 Task: For heading  Tahoma with underline.  font size for heading20,  'Change the font style of data to'Arial.  and font size to 12,  Change the alignment of both headline & data to Align left.  In the sheet  Attendance Sheet for Weekly Follow-upbook
Action: Mouse moved to (57, 122)
Screenshot: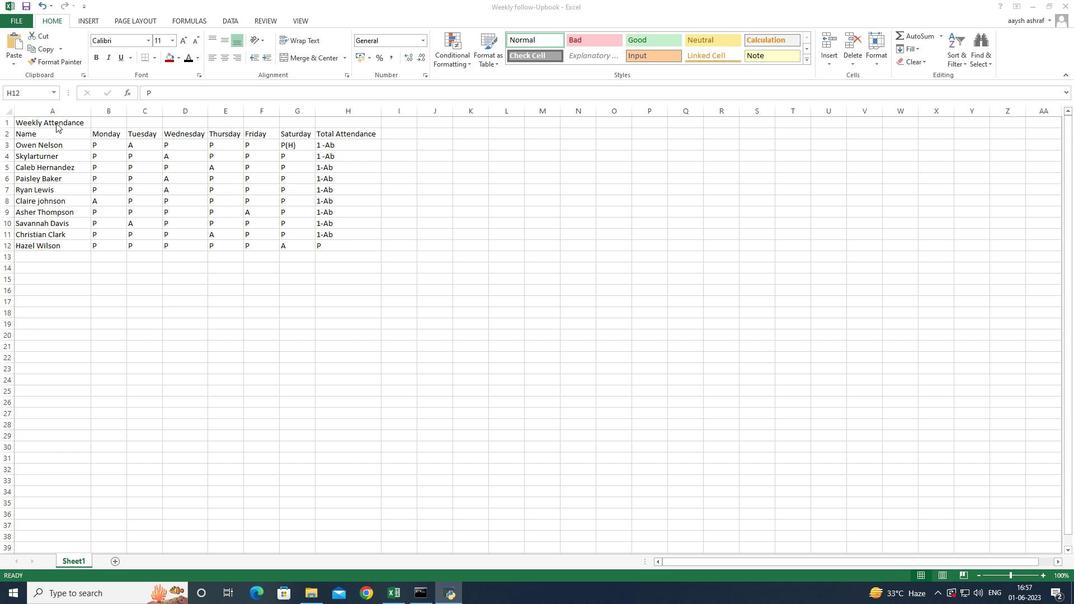 
Action: Mouse pressed left at (57, 122)
Screenshot: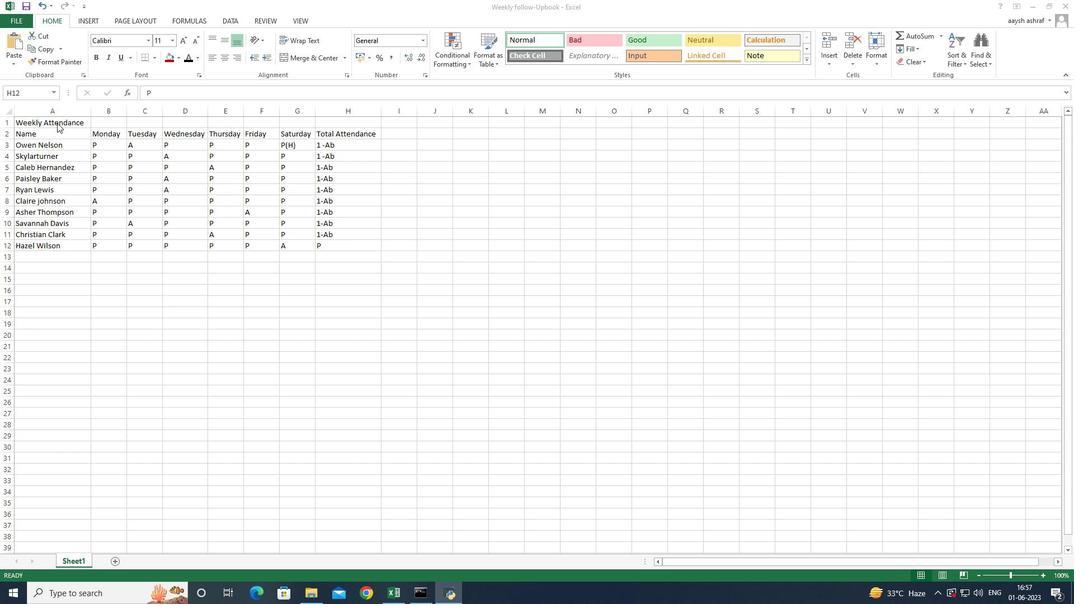 
Action: Mouse moved to (59, 121)
Screenshot: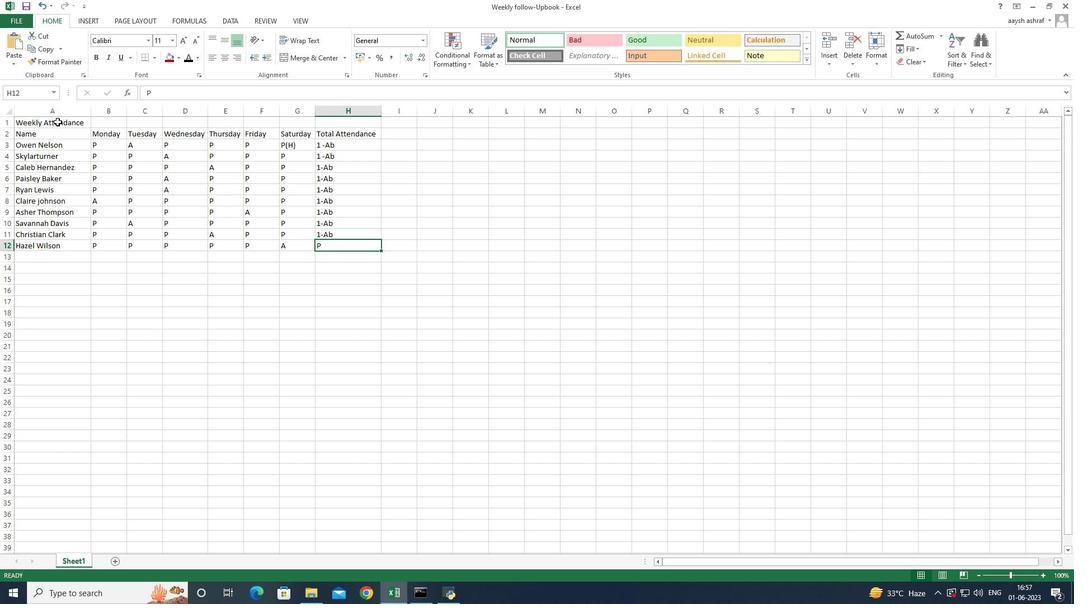 
Action: Mouse pressed left at (59, 121)
Screenshot: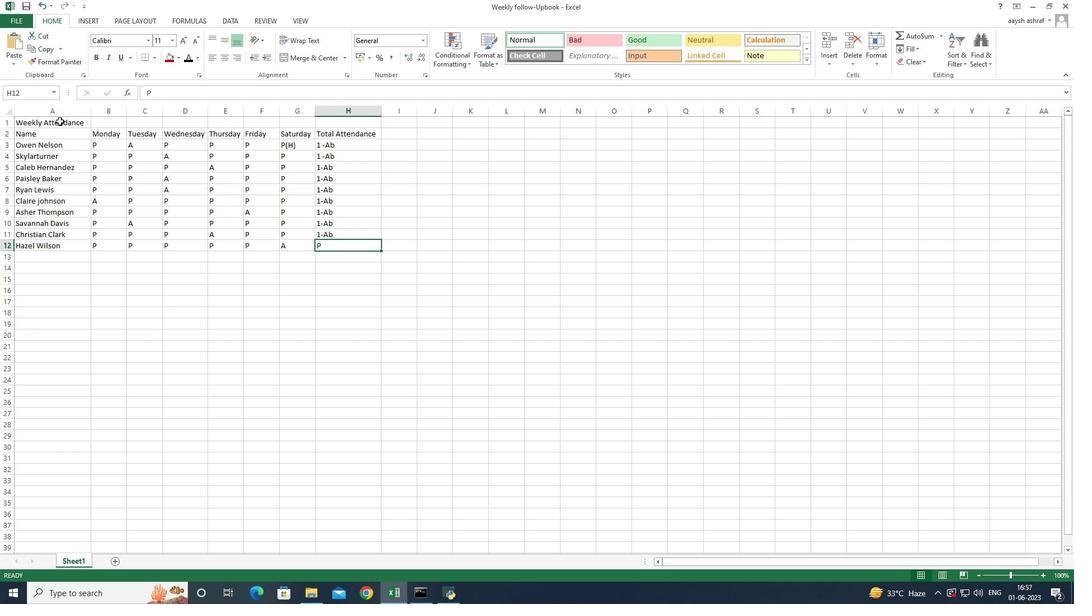 
Action: Mouse moved to (3, 109)
Screenshot: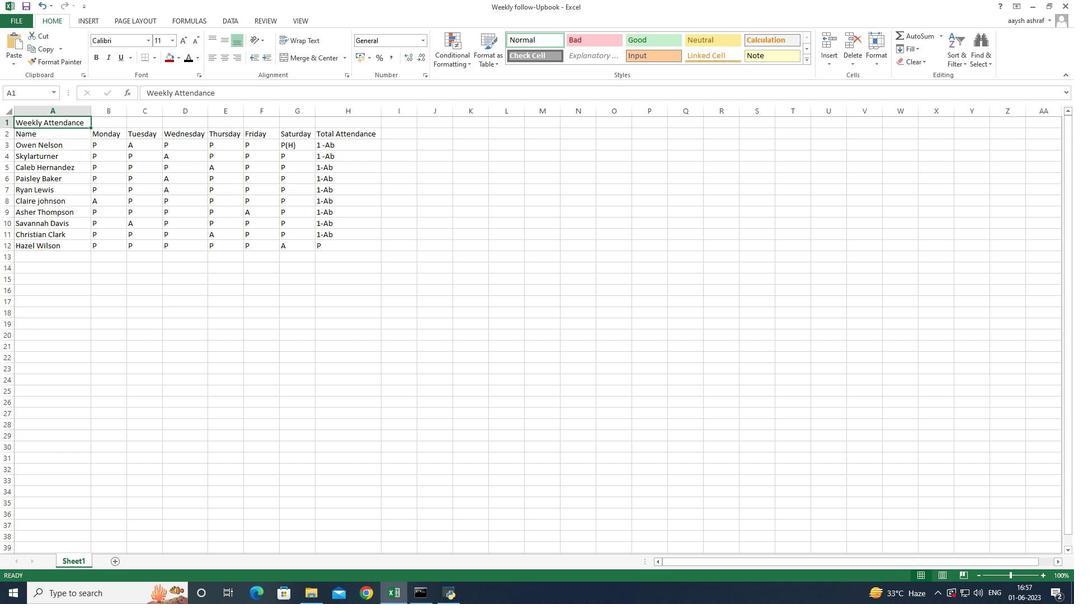 
Action: Key pressed <Key.shift_r><Key.right><Key.right><Key.right><Key.right><Key.right><Key.right><Key.right>
Screenshot: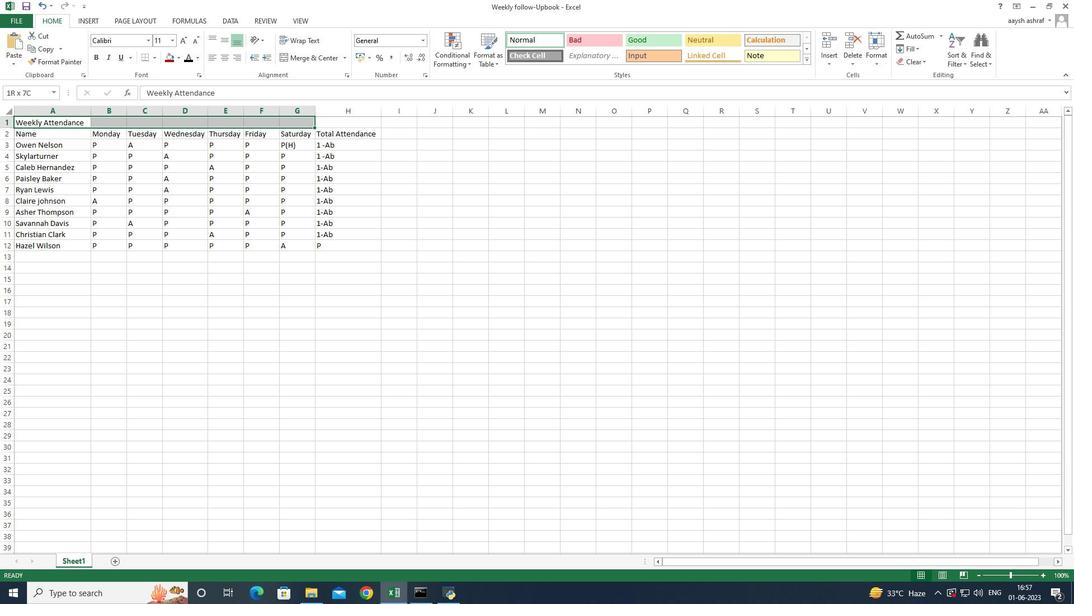 
Action: Mouse moved to (303, 57)
Screenshot: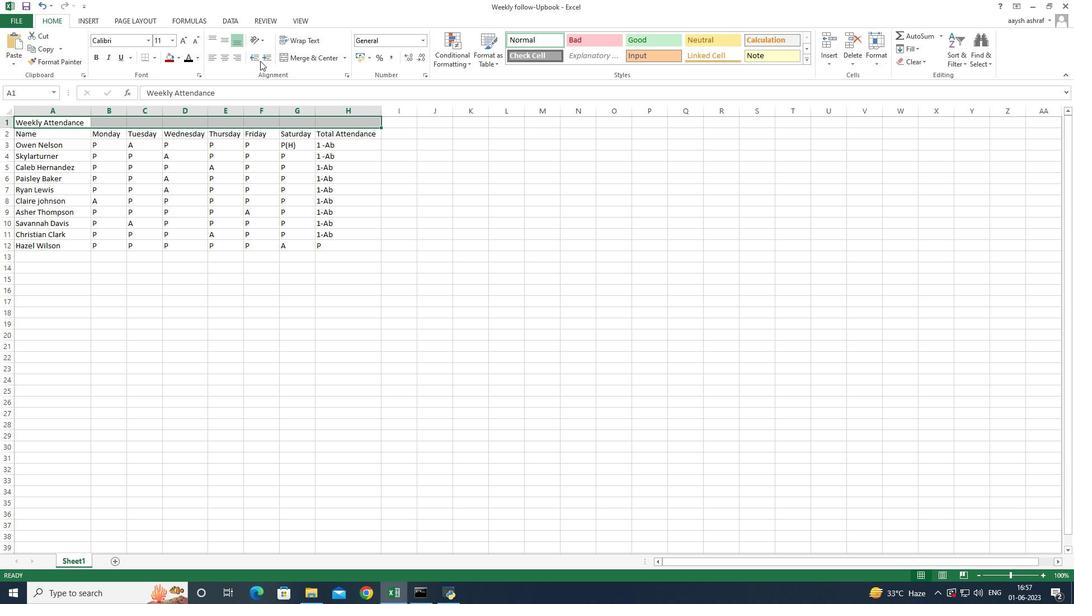
Action: Mouse pressed left at (303, 57)
Screenshot: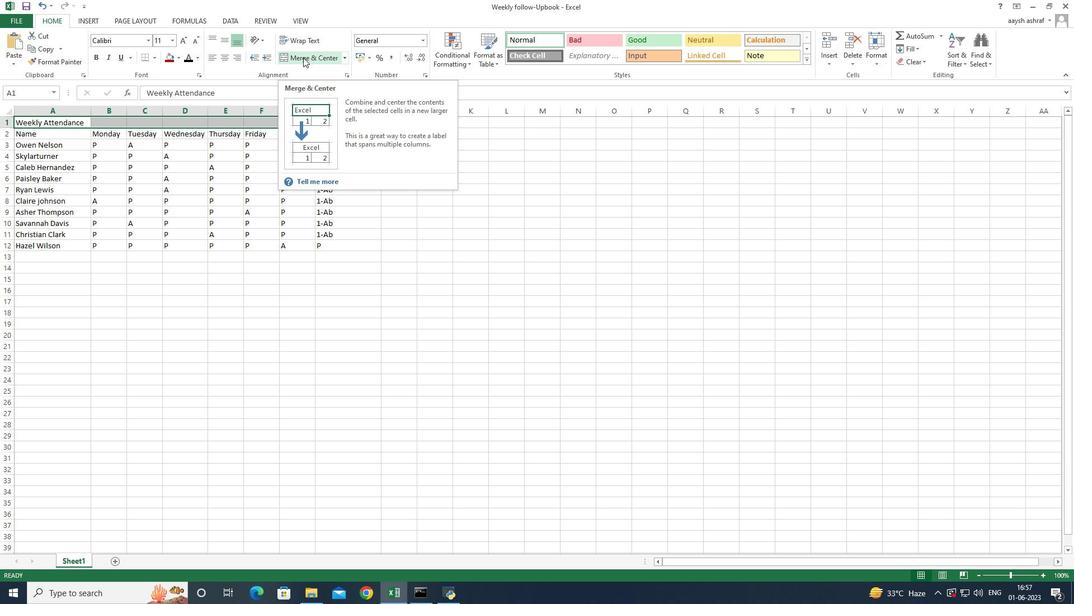 
Action: Mouse moved to (148, 39)
Screenshot: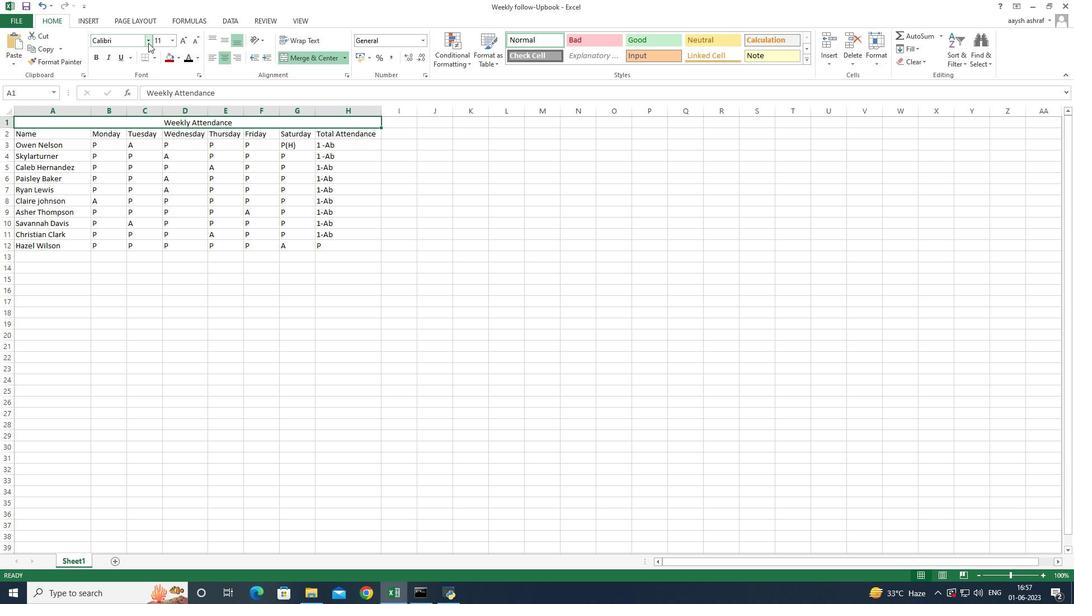 
Action: Mouse pressed left at (148, 39)
Screenshot: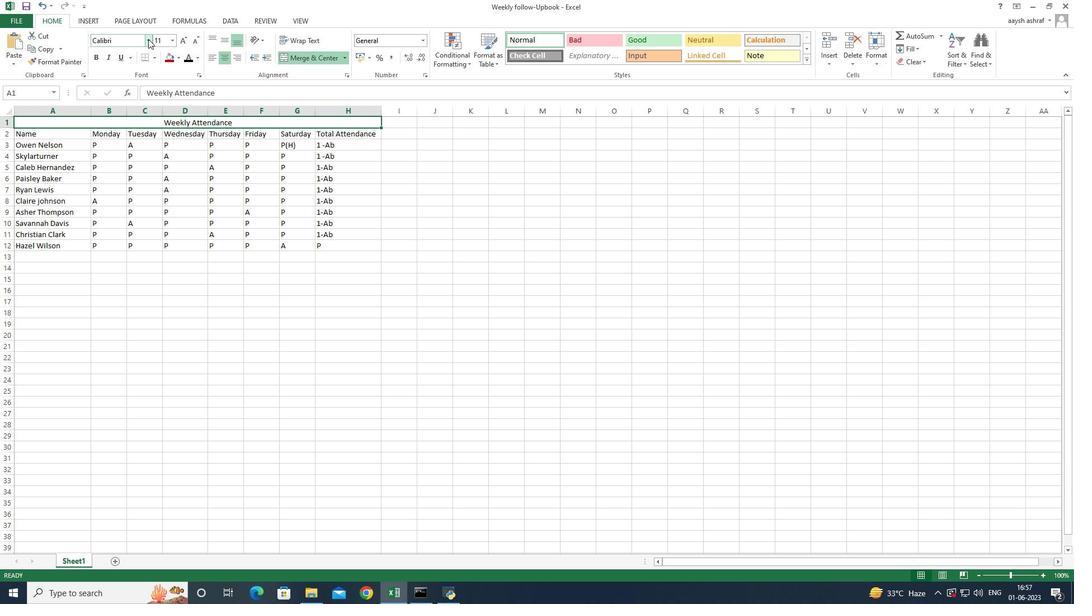 
Action: Mouse moved to (162, 370)
Screenshot: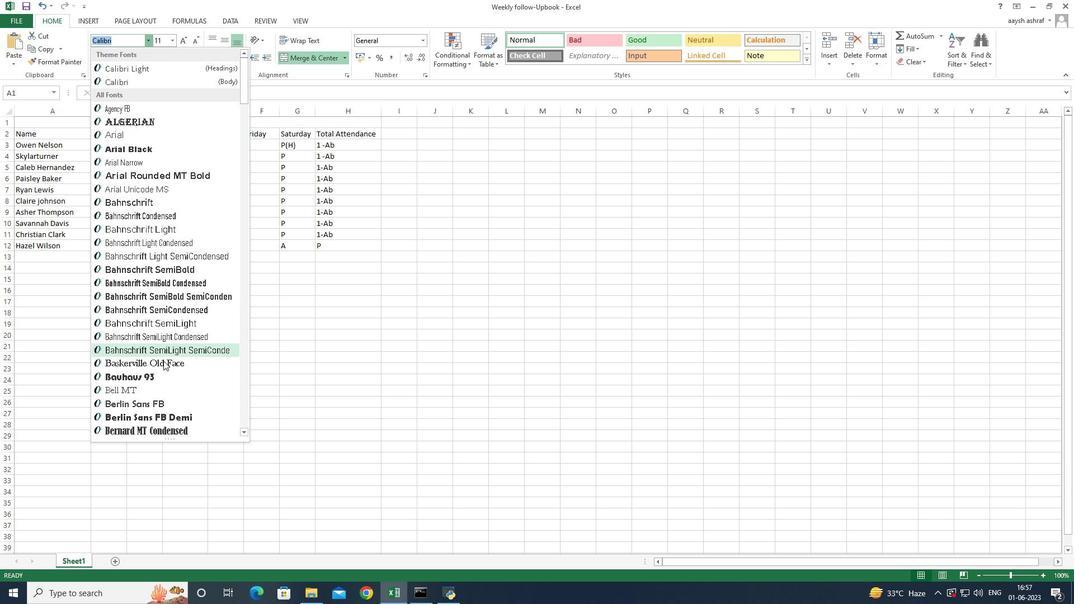 
Action: Mouse scrolled (162, 369) with delta (0, 0)
Screenshot: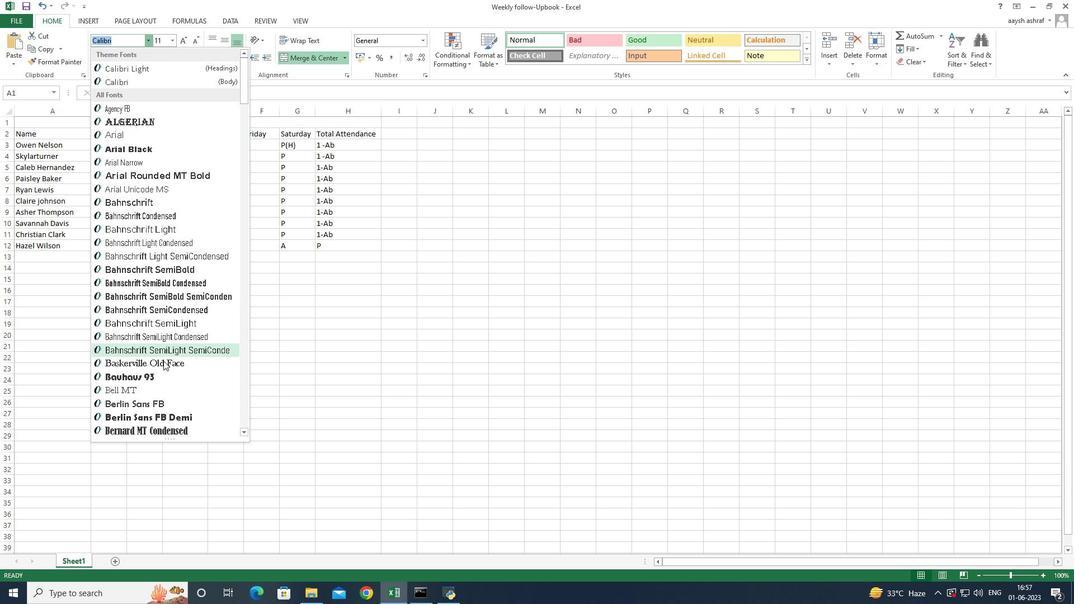 
Action: Mouse moved to (162, 373)
Screenshot: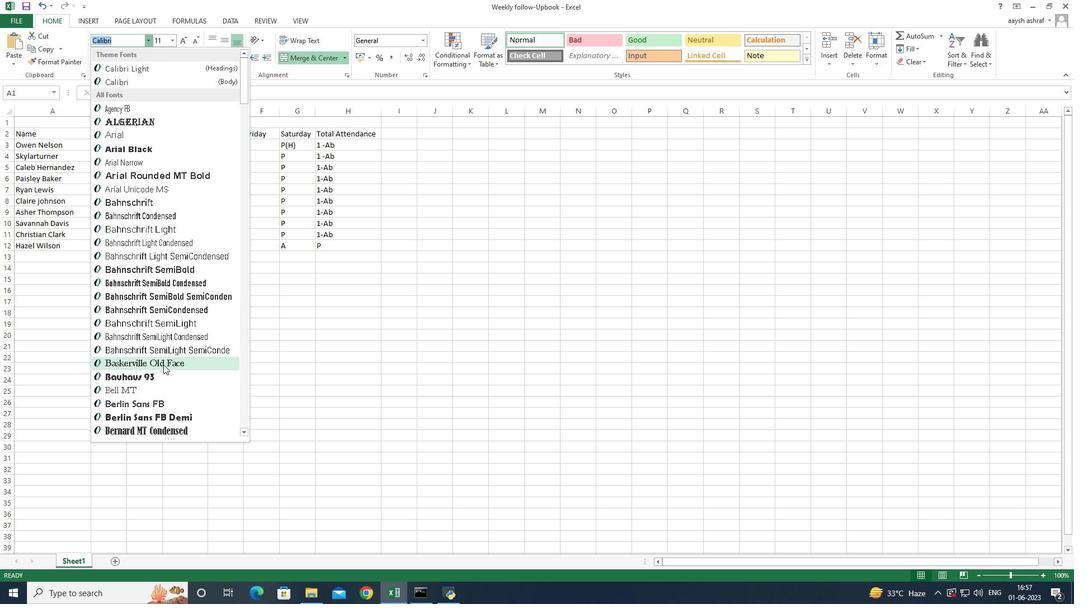 
Action: Mouse scrolled (162, 373) with delta (0, 0)
Screenshot: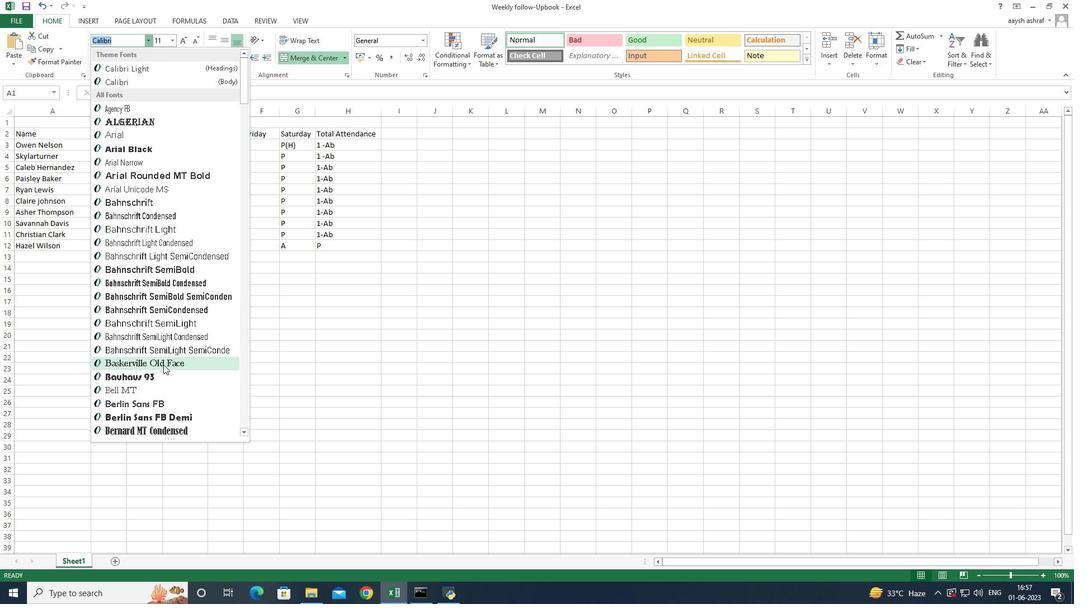 
Action: Mouse scrolled (162, 373) with delta (0, 0)
Screenshot: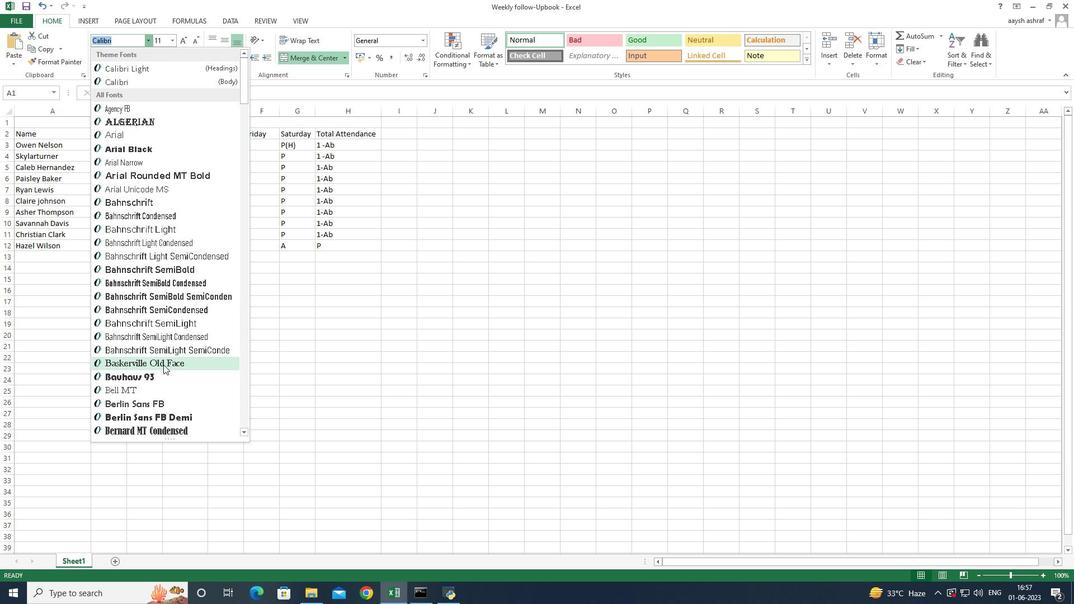 
Action: Mouse moved to (154, 362)
Screenshot: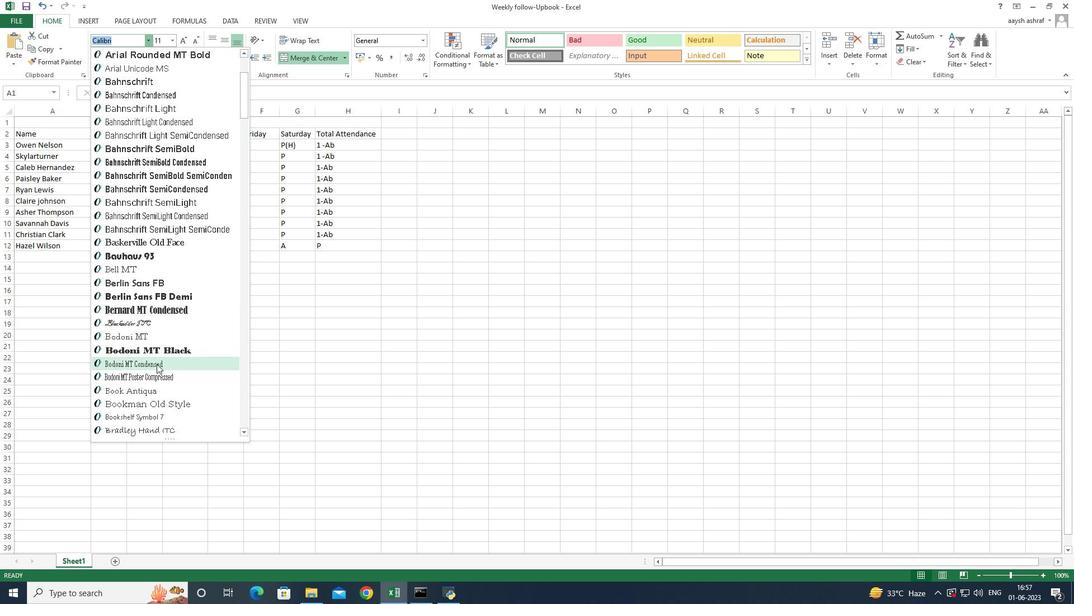 
Action: Mouse scrolled (154, 361) with delta (0, 0)
Screenshot: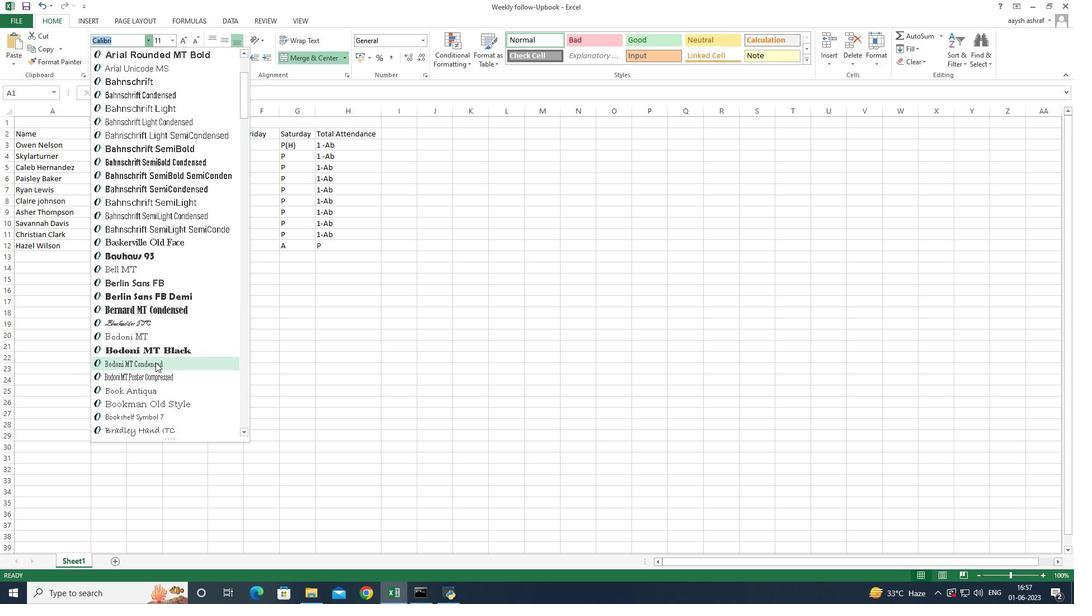 
Action: Mouse scrolled (154, 361) with delta (0, 0)
Screenshot: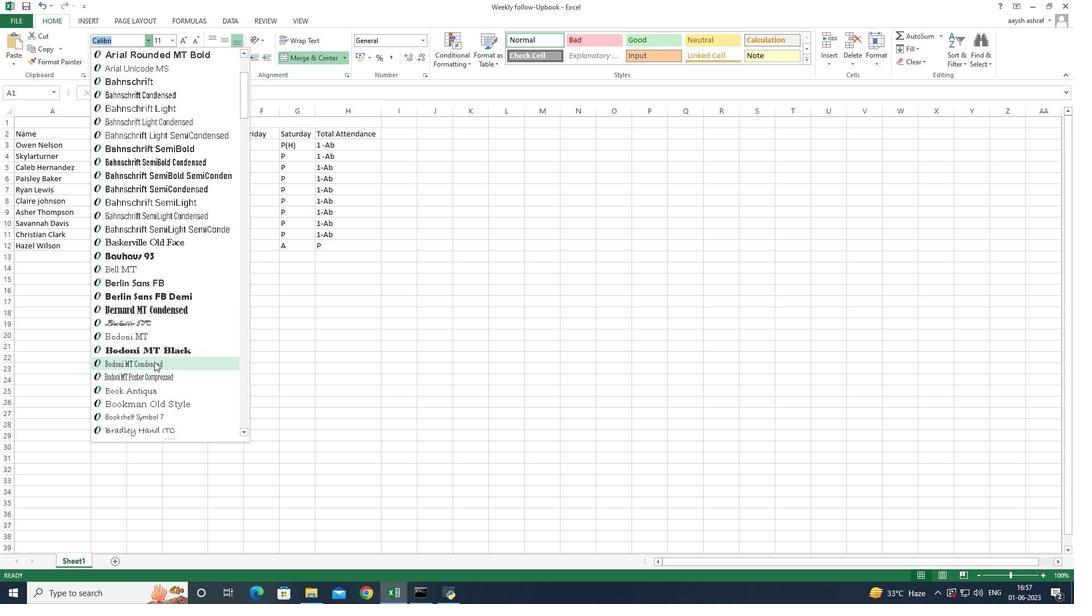 
Action: Mouse scrolled (154, 361) with delta (0, 0)
Screenshot: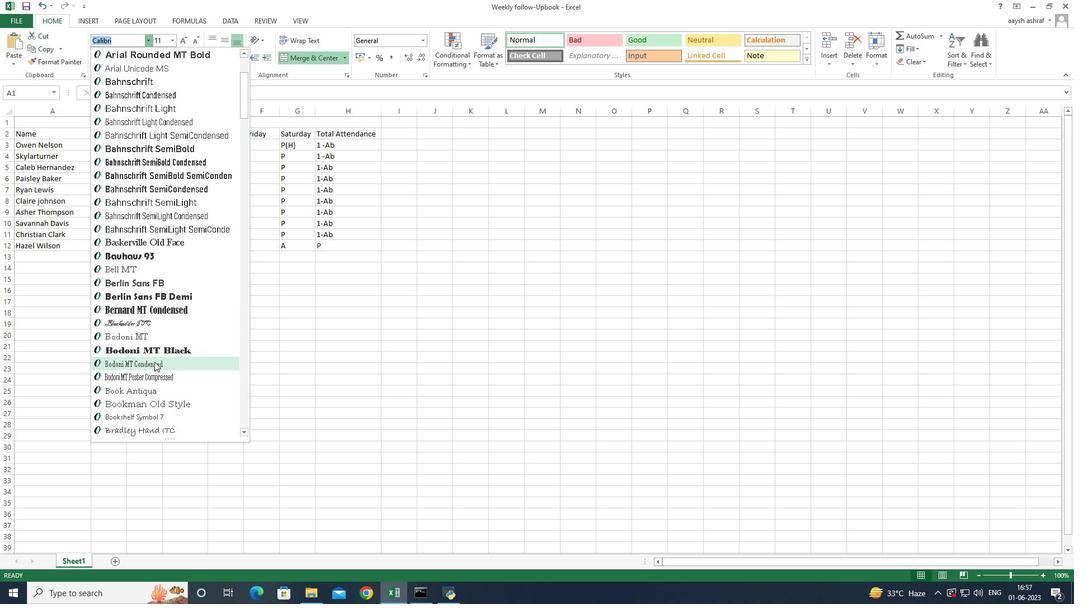 
Action: Mouse scrolled (154, 361) with delta (0, 0)
Screenshot: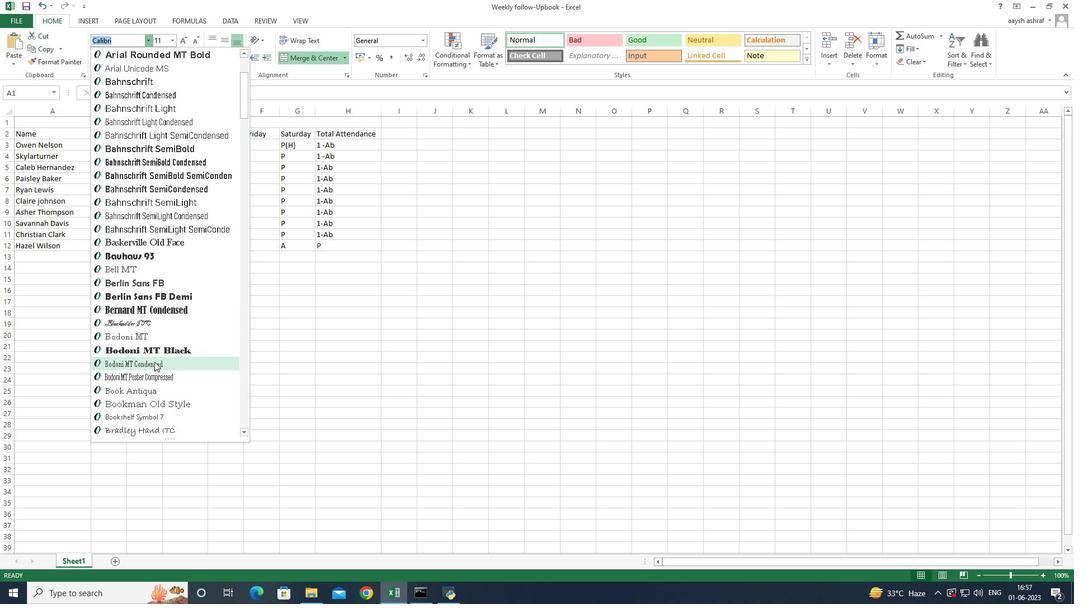 
Action: Mouse scrolled (154, 361) with delta (0, 0)
Screenshot: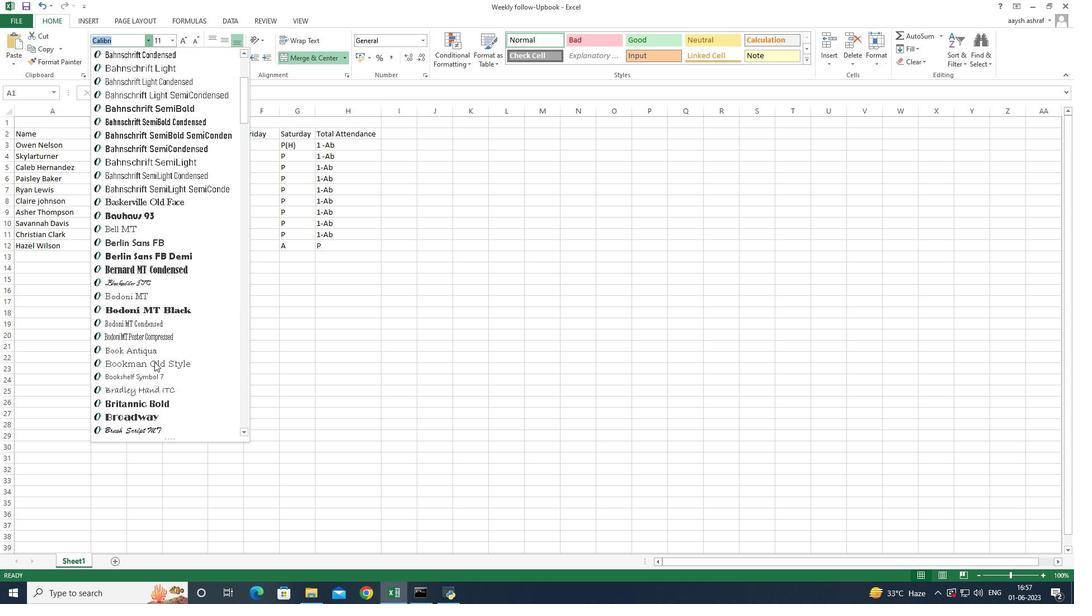 
Action: Mouse scrolled (154, 361) with delta (0, 0)
Screenshot: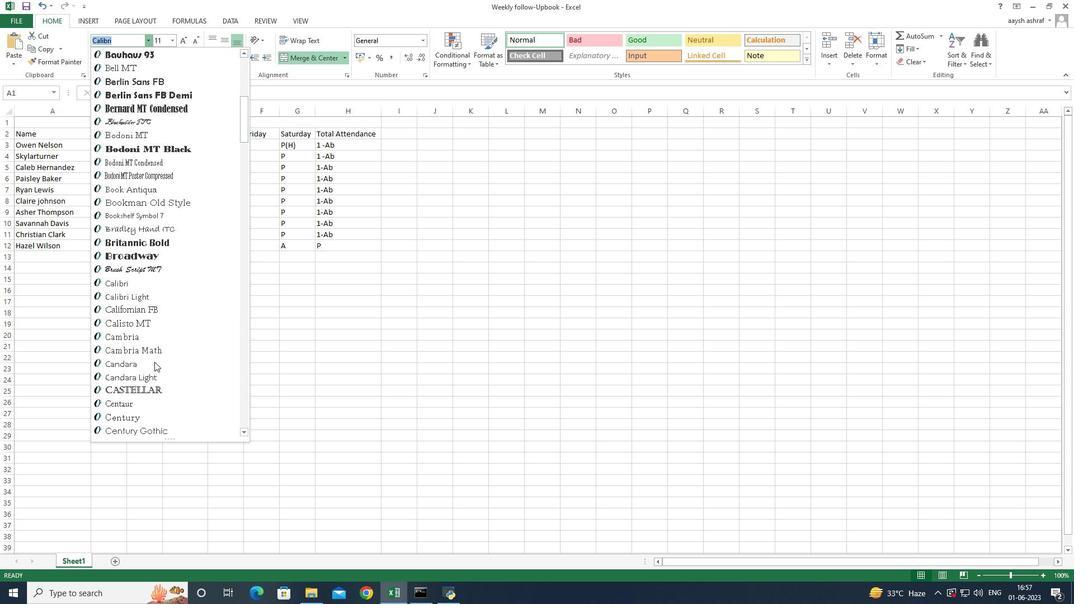 
Action: Mouse scrolled (154, 361) with delta (0, 0)
Screenshot: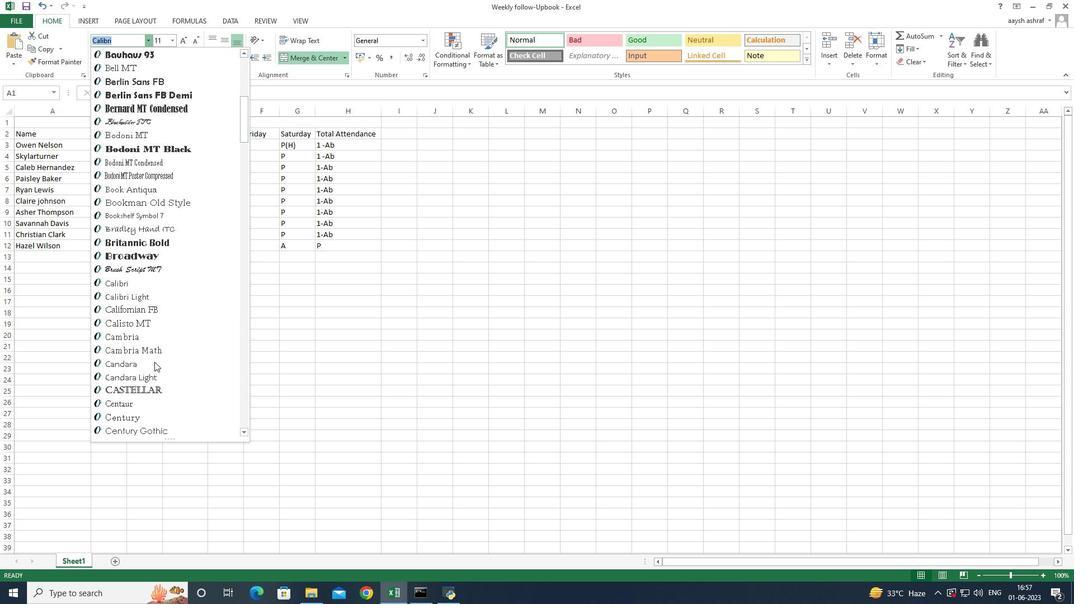 
Action: Mouse scrolled (154, 361) with delta (0, 0)
Screenshot: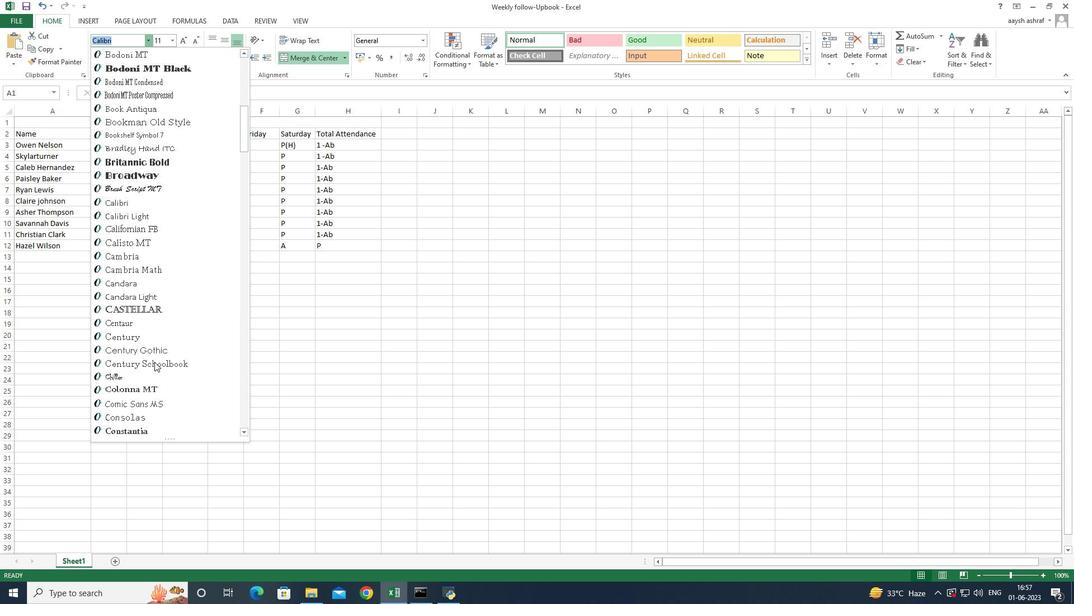 
Action: Mouse scrolled (154, 361) with delta (0, 0)
Screenshot: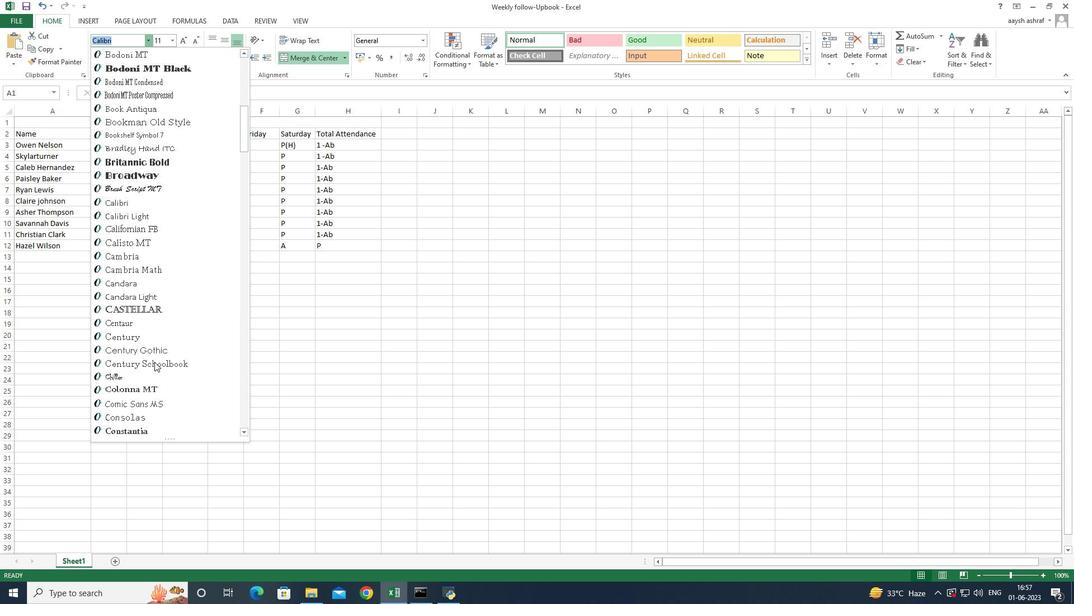 
Action: Mouse scrolled (154, 361) with delta (0, 0)
Screenshot: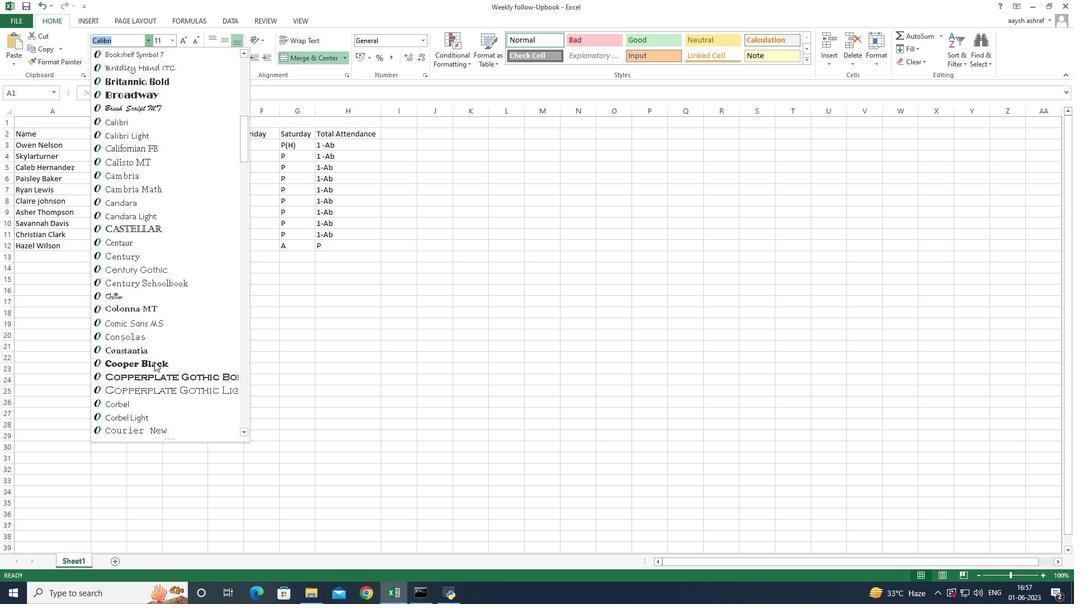 
Action: Mouse scrolled (154, 361) with delta (0, 0)
Screenshot: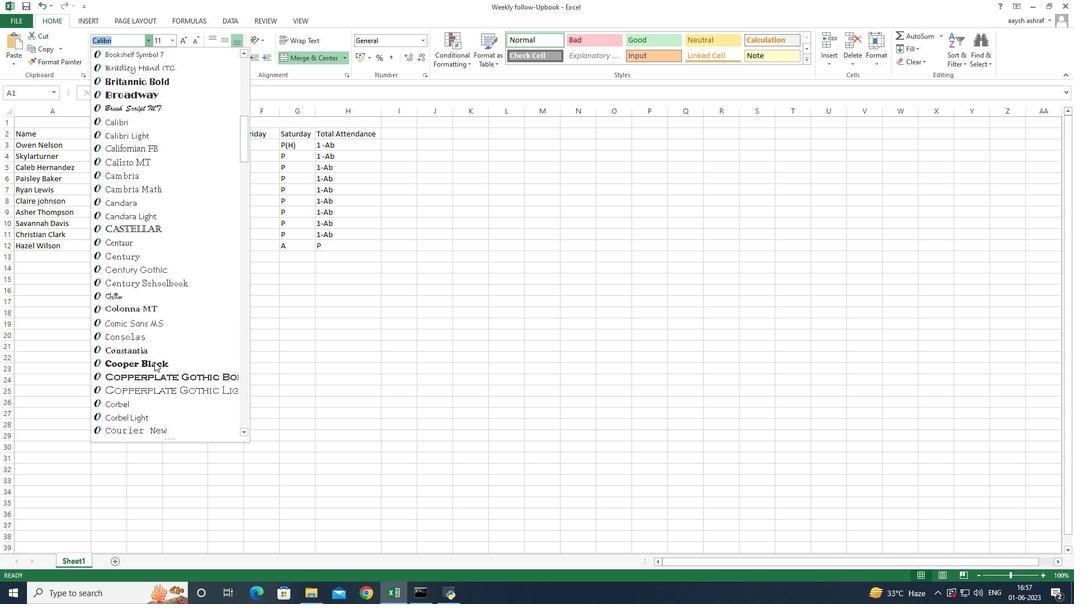 
Action: Mouse moved to (158, 351)
Screenshot: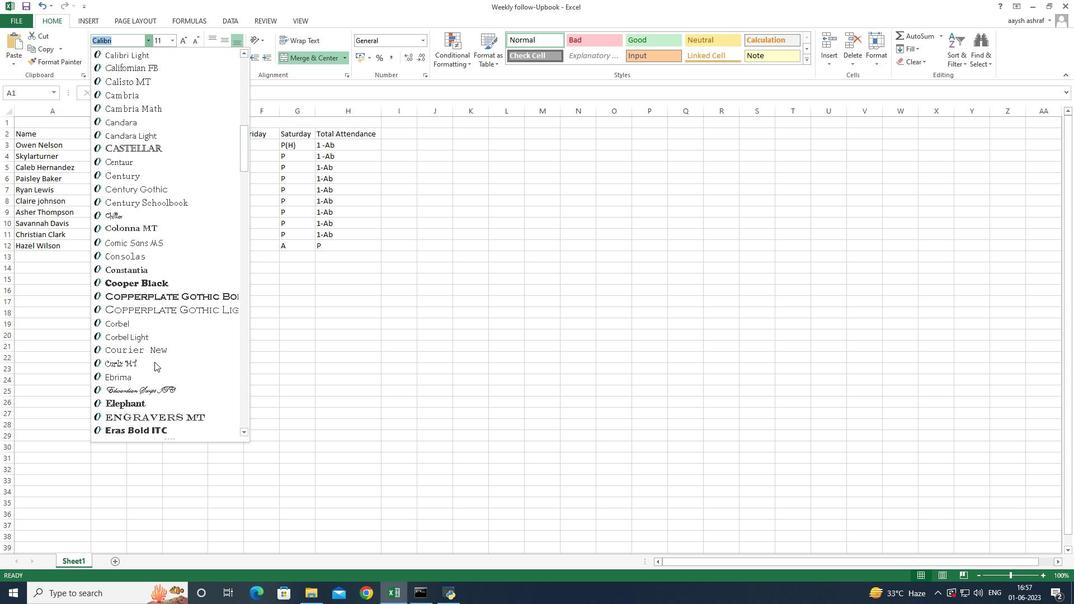 
Action: Mouse scrolled (158, 351) with delta (0, 0)
Screenshot: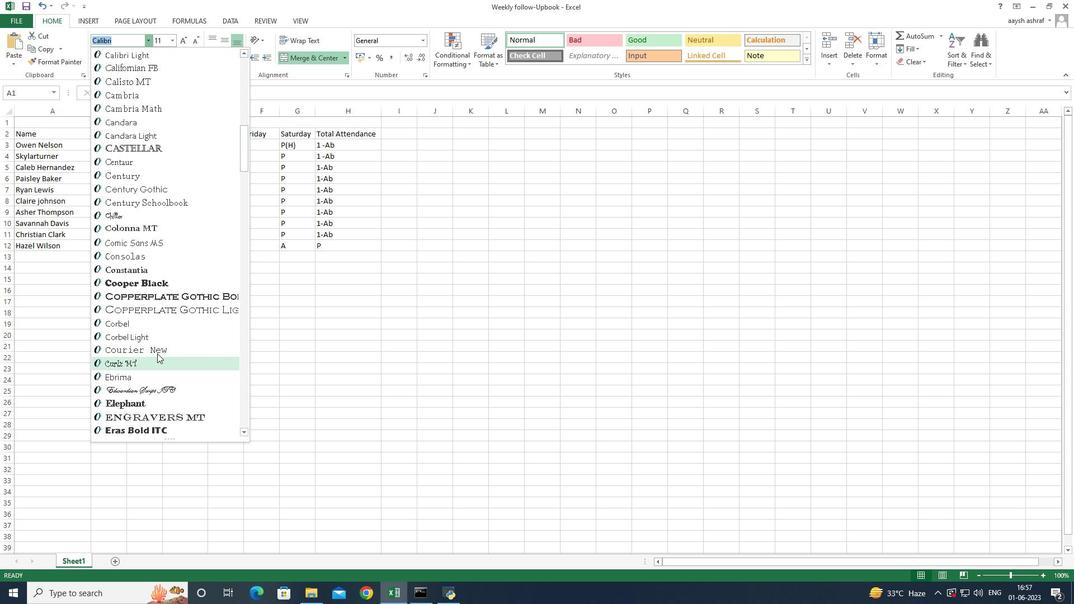 
Action: Mouse scrolled (158, 351) with delta (0, 0)
Screenshot: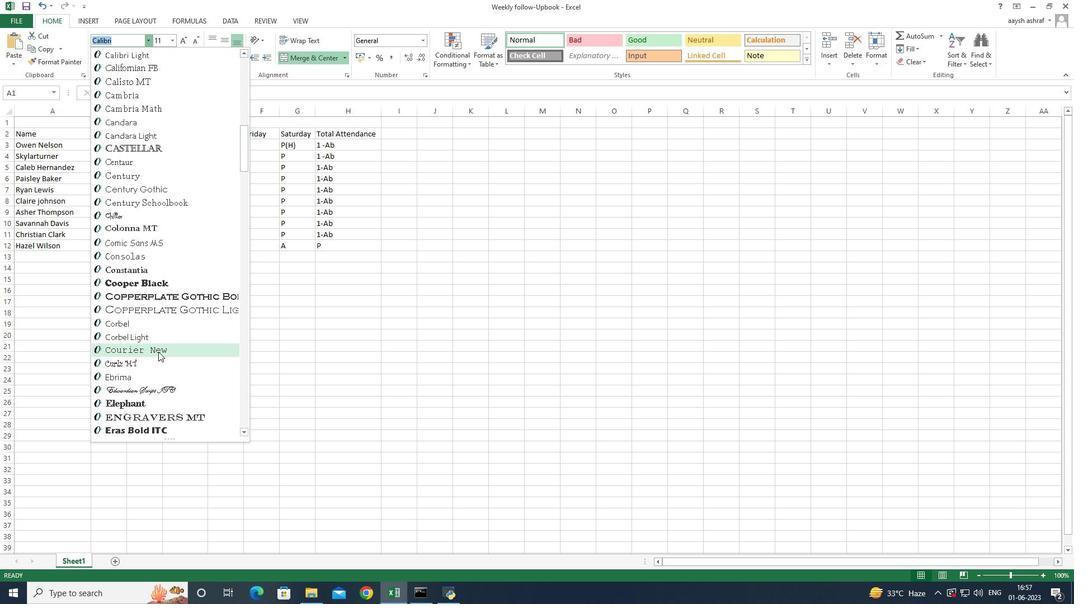 
Action: Mouse scrolled (158, 351) with delta (0, 0)
Screenshot: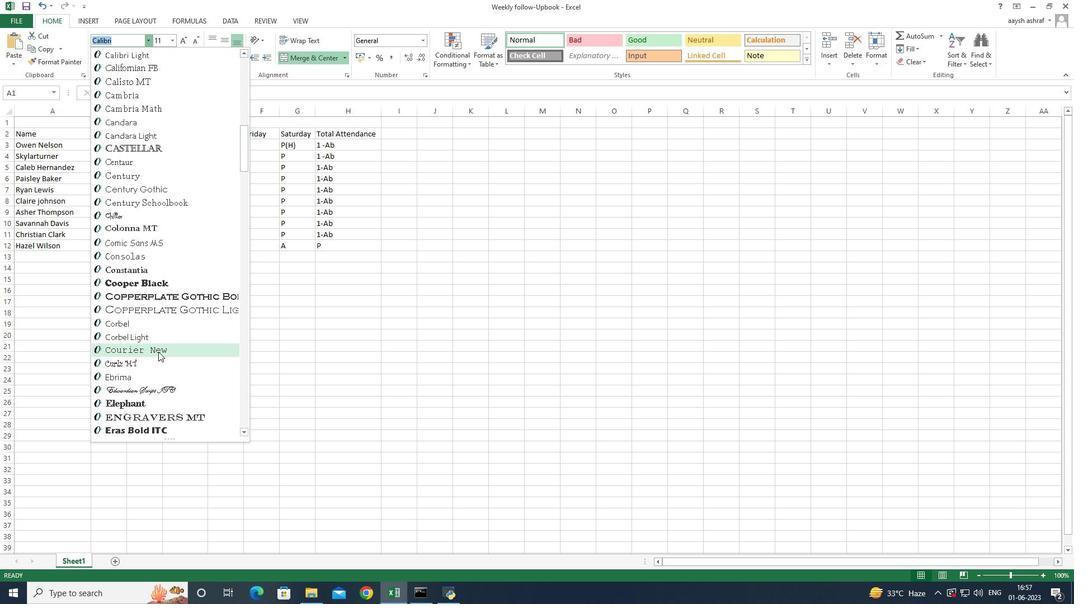 
Action: Mouse scrolled (158, 351) with delta (0, 0)
Screenshot: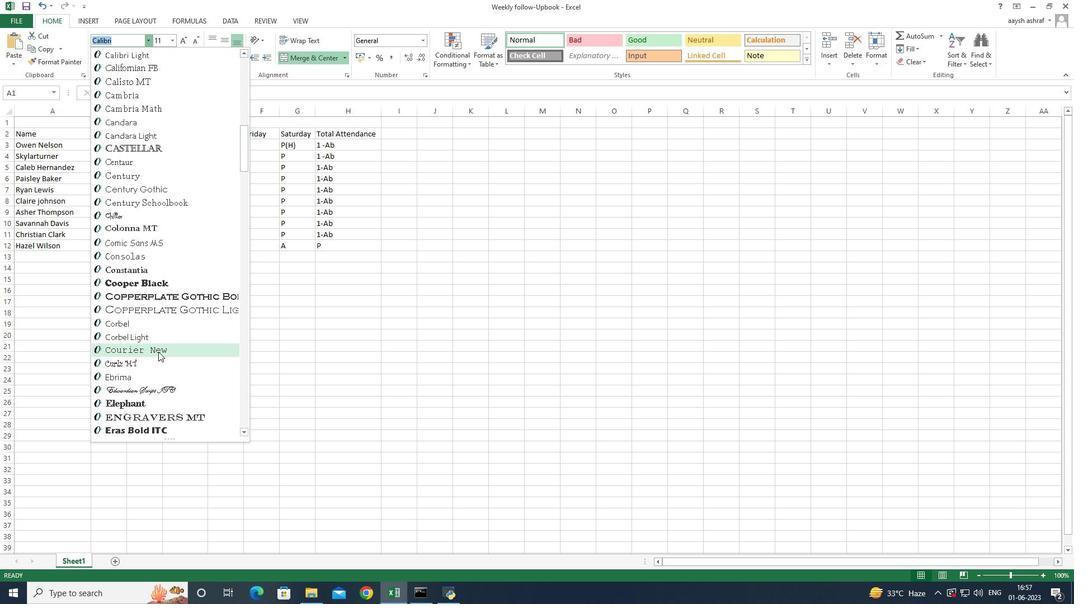 
Action: Mouse scrolled (158, 351) with delta (0, 0)
Screenshot: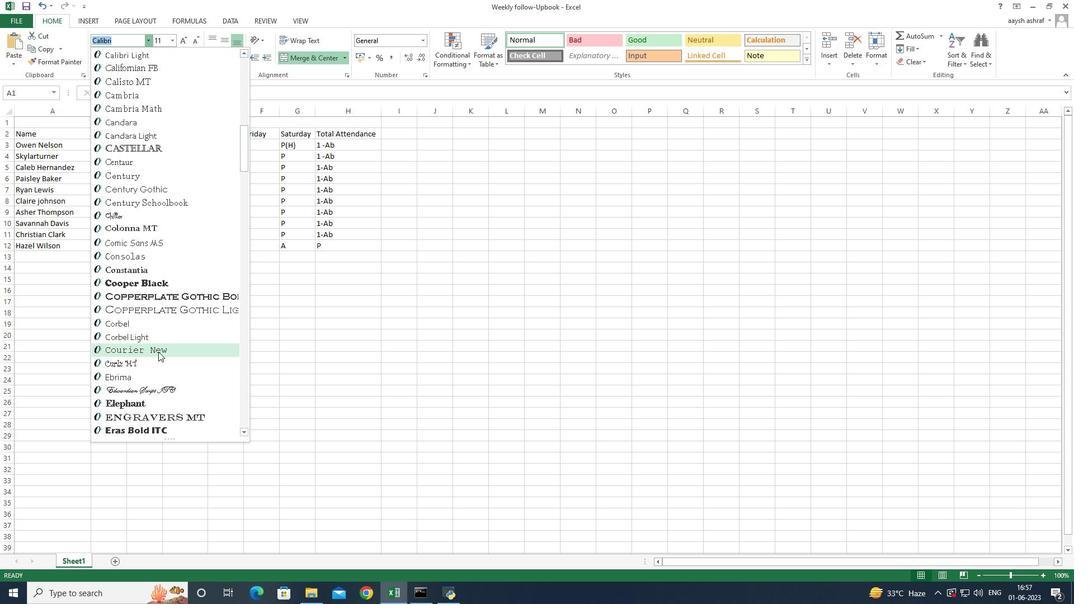 
Action: Mouse scrolled (158, 351) with delta (0, 0)
Screenshot: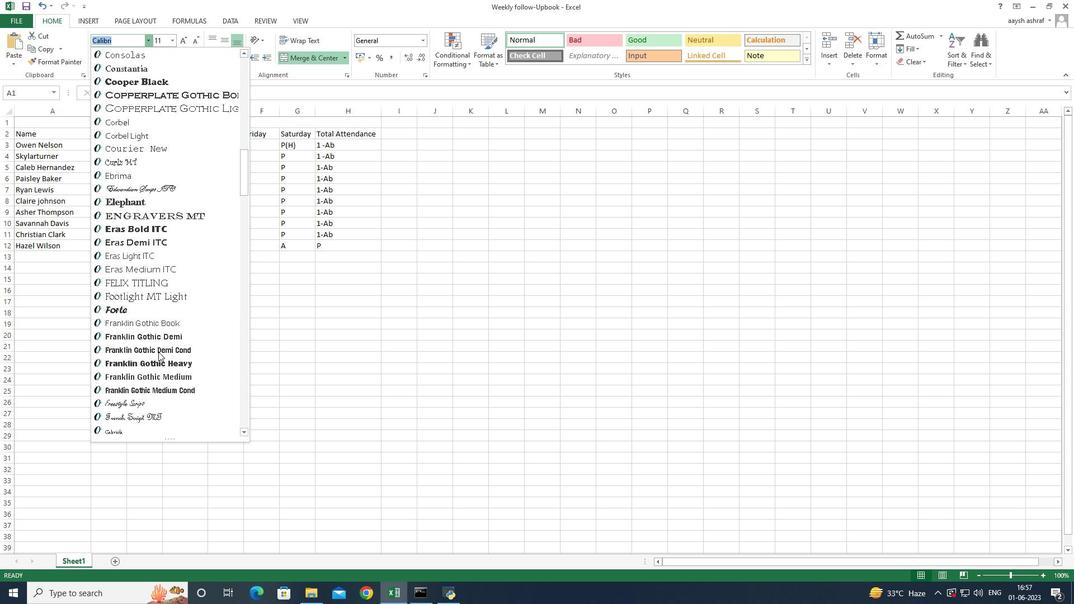 
Action: Mouse scrolled (158, 351) with delta (0, 0)
Screenshot: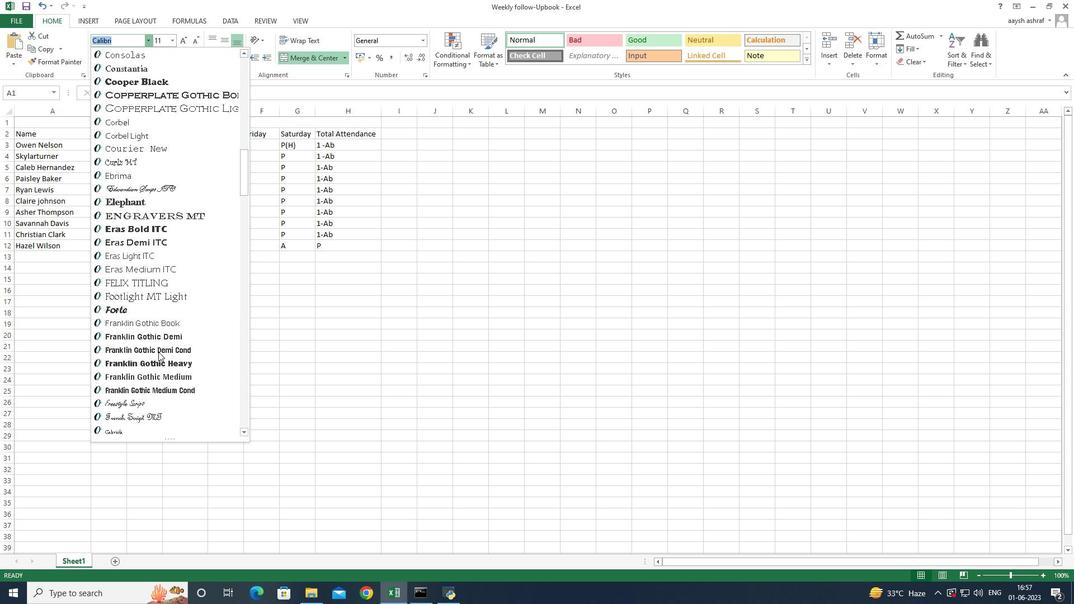 
Action: Mouse scrolled (158, 351) with delta (0, 0)
Screenshot: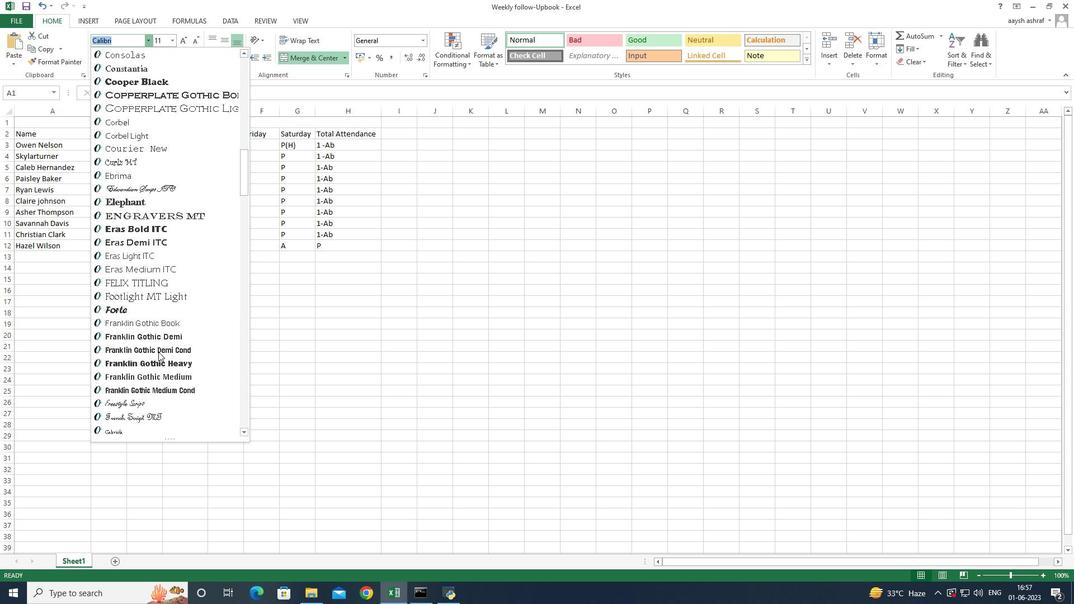 
Action: Mouse scrolled (158, 351) with delta (0, 0)
Screenshot: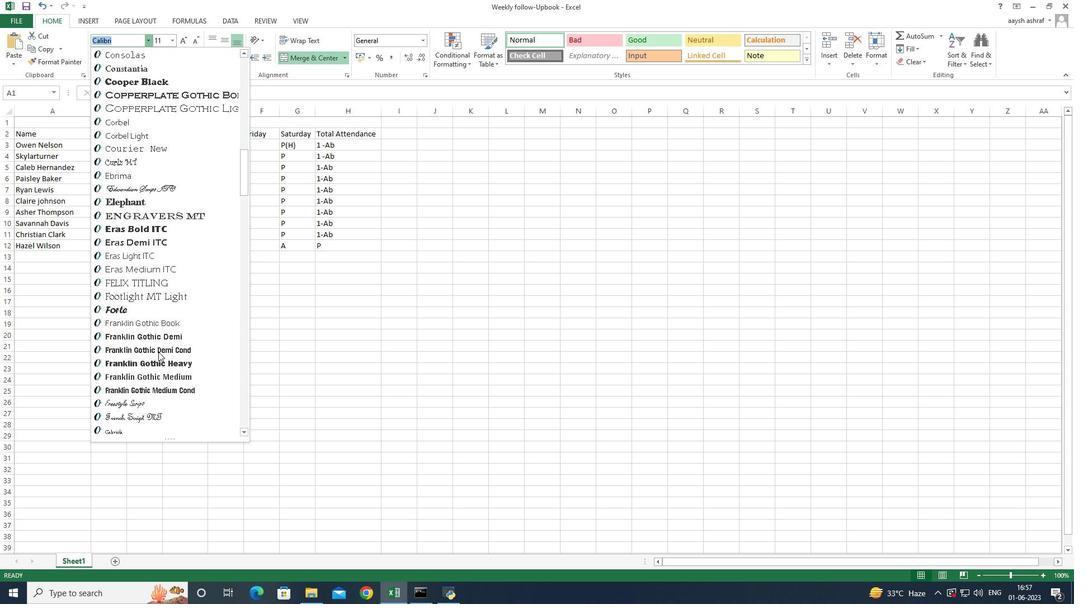 
Action: Mouse scrolled (158, 351) with delta (0, 0)
Screenshot: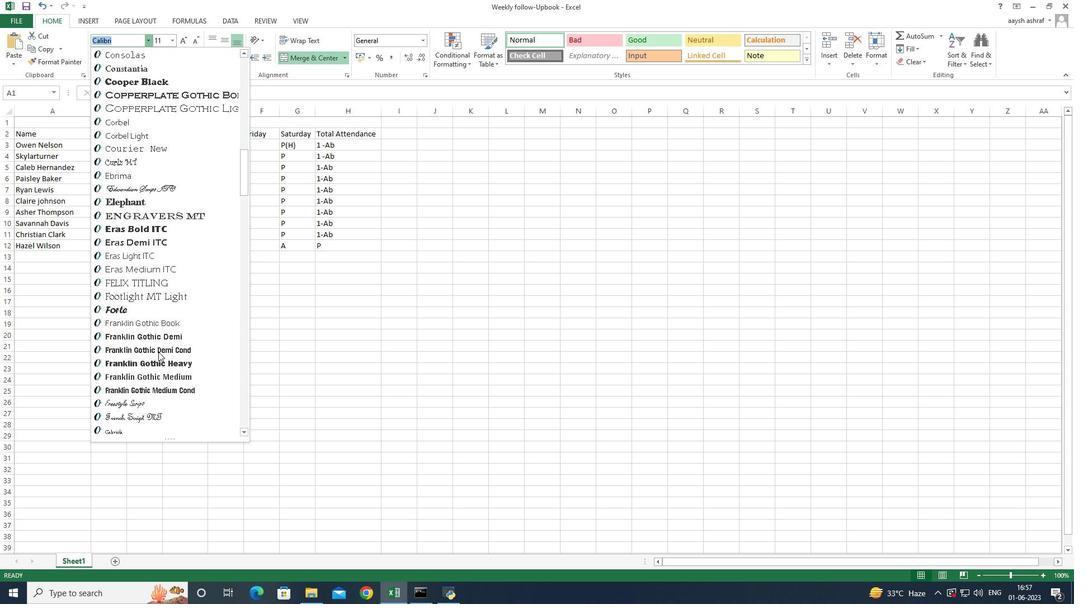 
Action: Mouse scrolled (158, 351) with delta (0, 0)
Screenshot: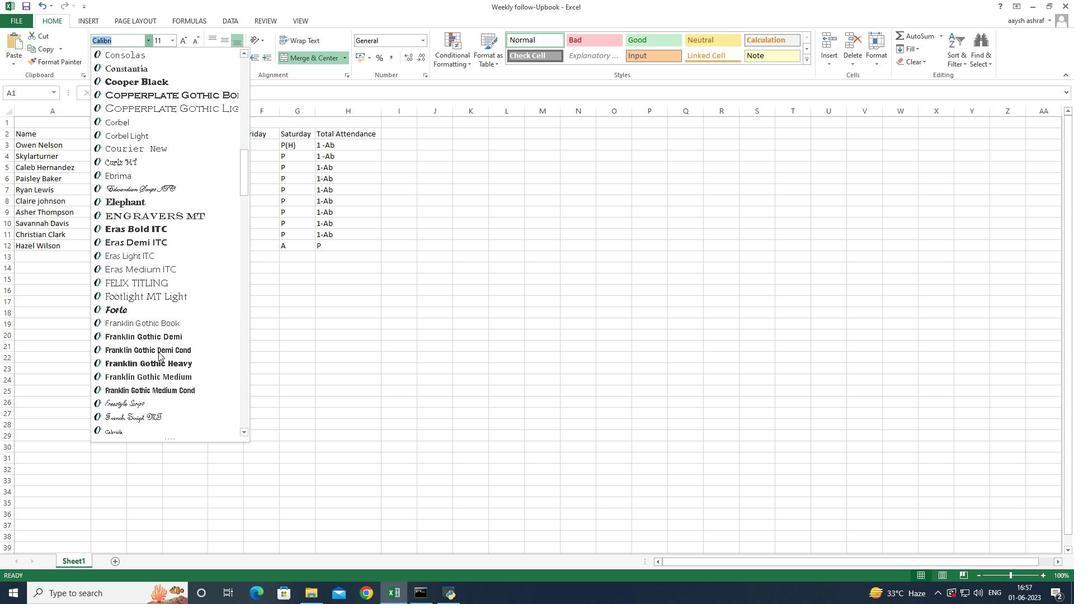 
Action: Mouse scrolled (158, 351) with delta (0, 0)
Screenshot: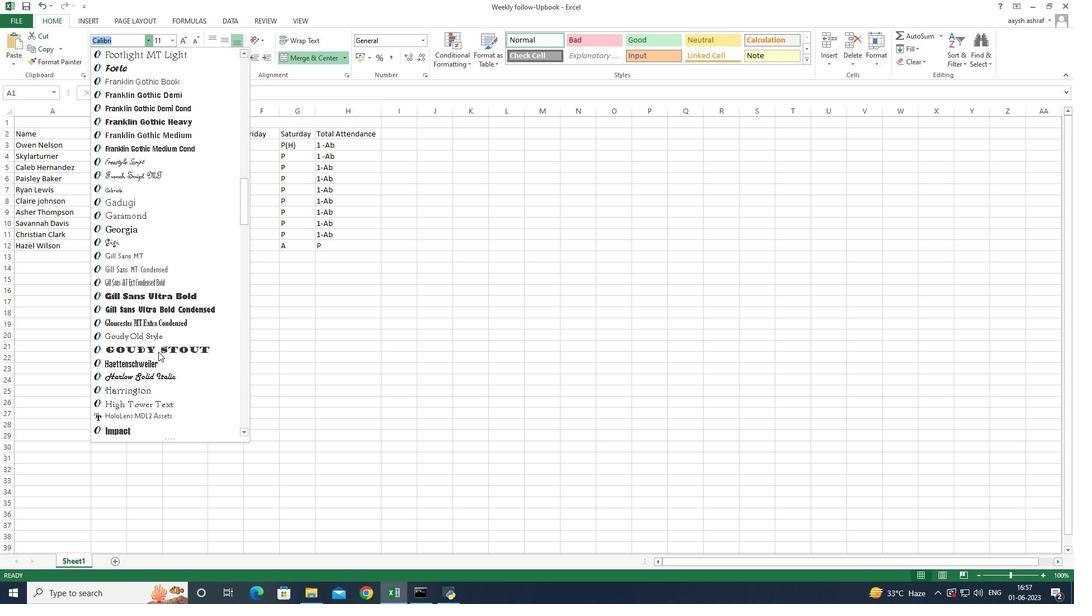 
Action: Mouse moved to (158, 351)
Screenshot: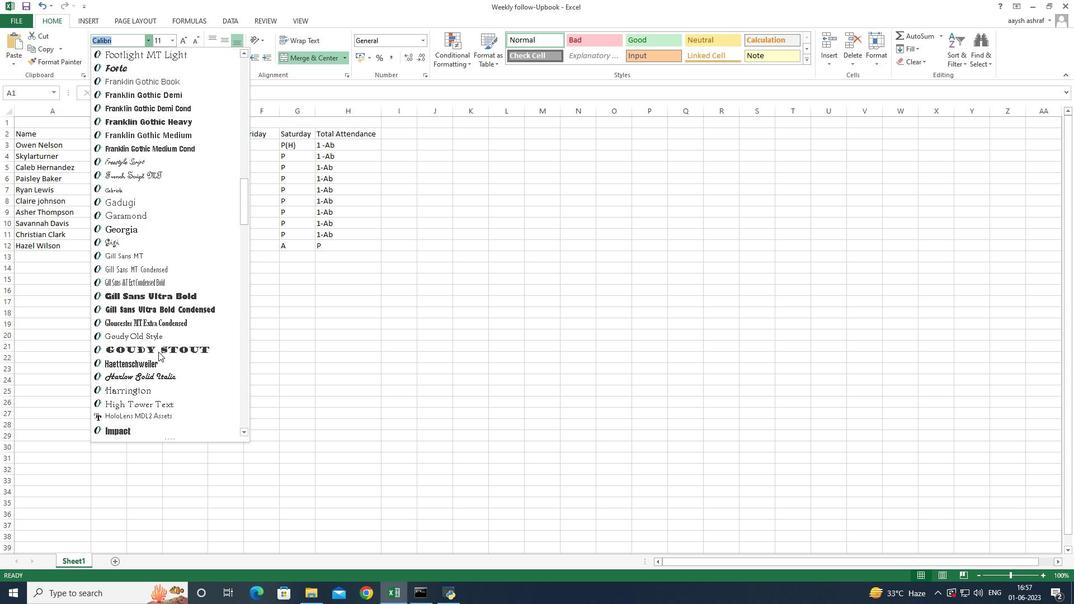 
Action: Mouse scrolled (158, 351) with delta (0, 0)
Screenshot: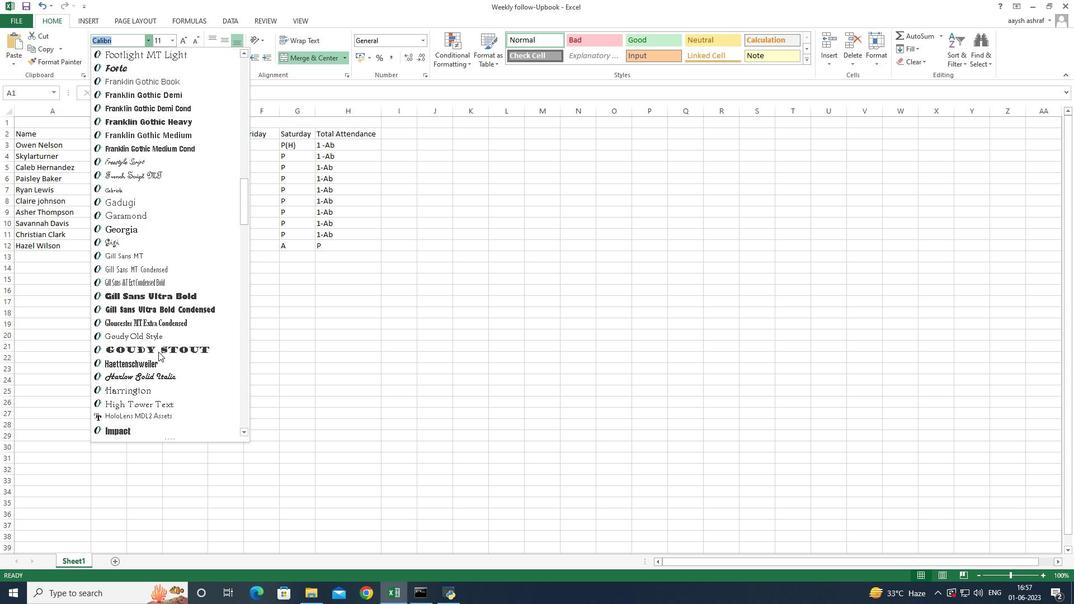 
Action: Mouse moved to (158, 352)
Screenshot: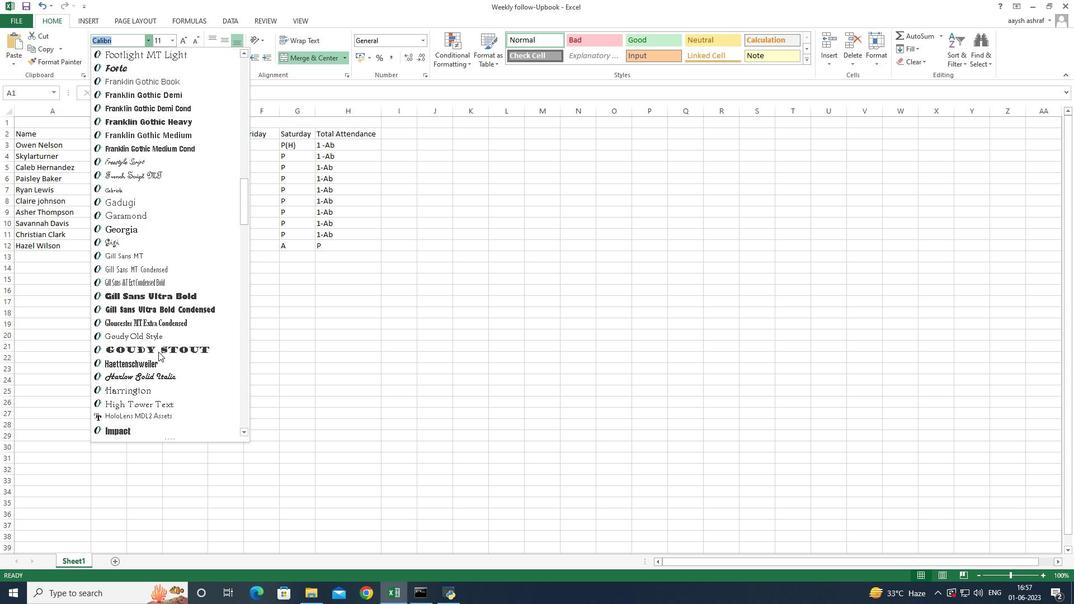
Action: Mouse scrolled (158, 351) with delta (0, 0)
Screenshot: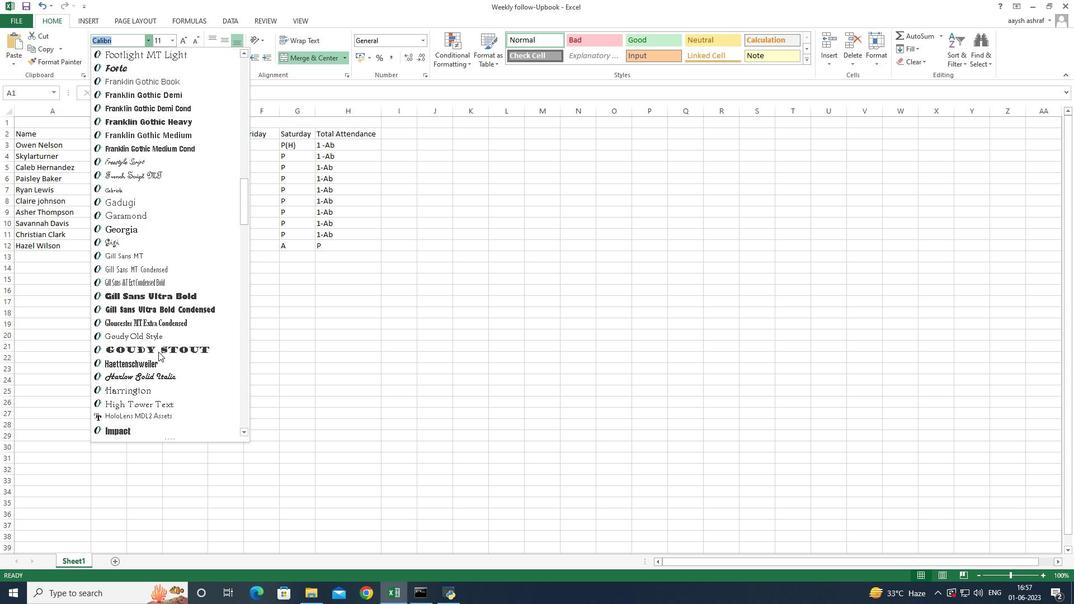 
Action: Mouse scrolled (158, 351) with delta (0, 0)
Screenshot: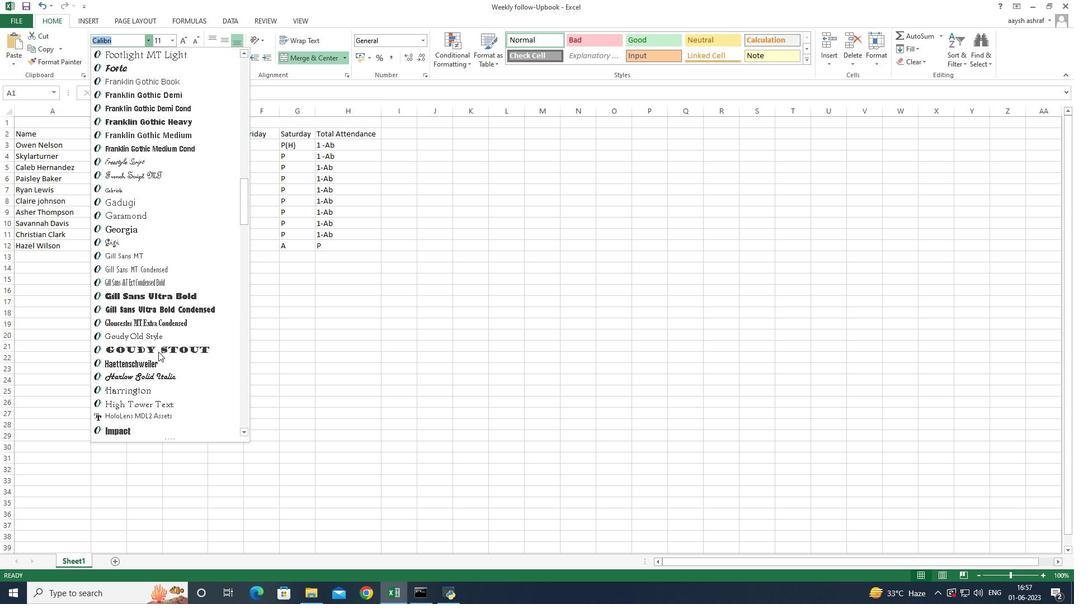 
Action: Mouse scrolled (158, 351) with delta (0, 0)
Screenshot: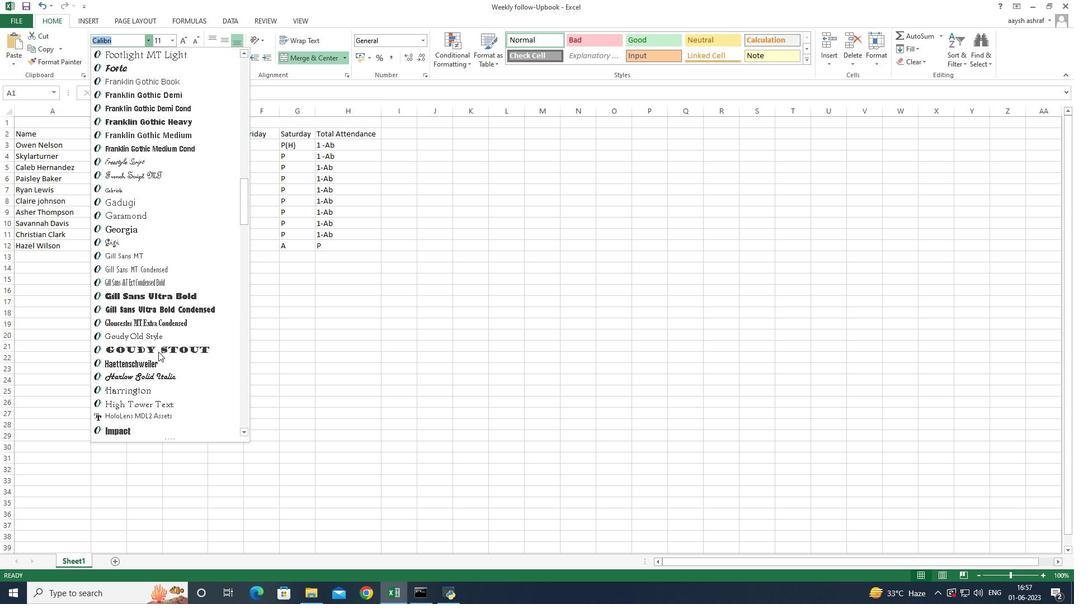
Action: Mouse scrolled (158, 351) with delta (0, 0)
Screenshot: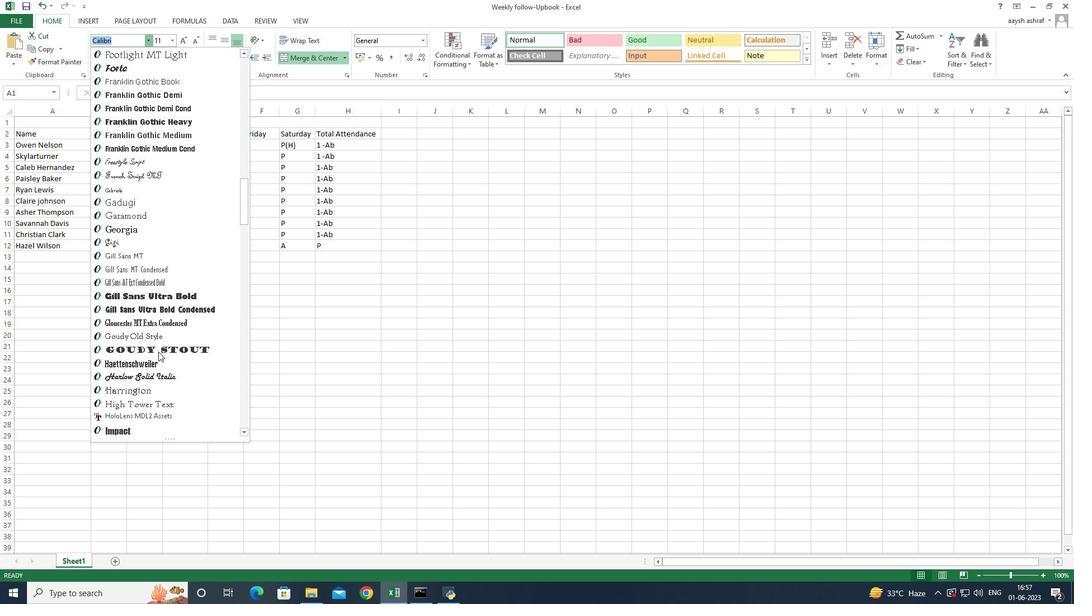 
Action: Mouse scrolled (158, 351) with delta (0, 0)
Screenshot: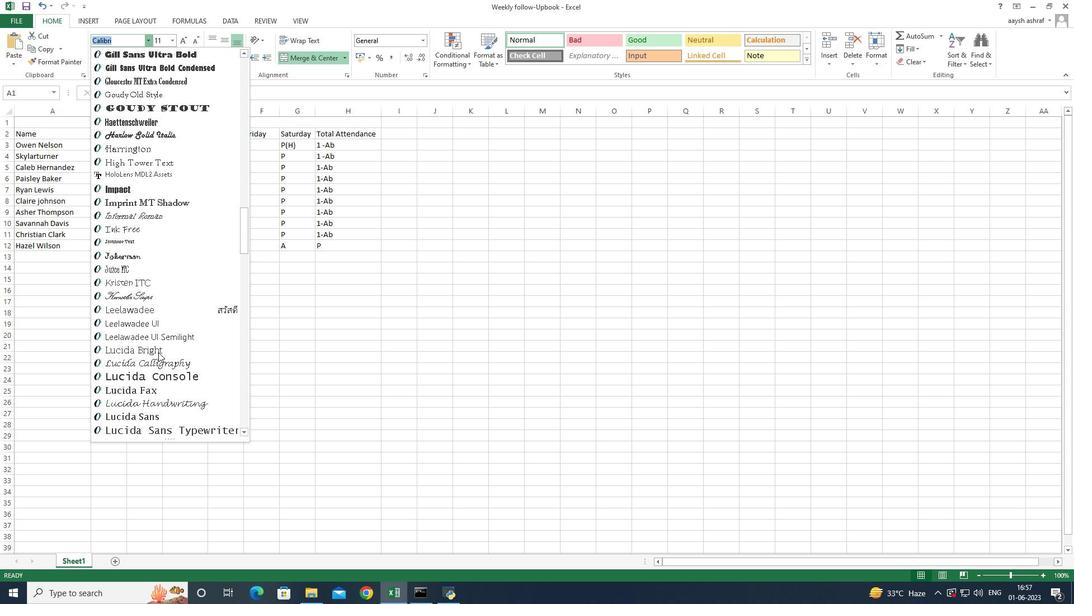 
Action: Mouse scrolled (158, 351) with delta (0, 0)
Screenshot: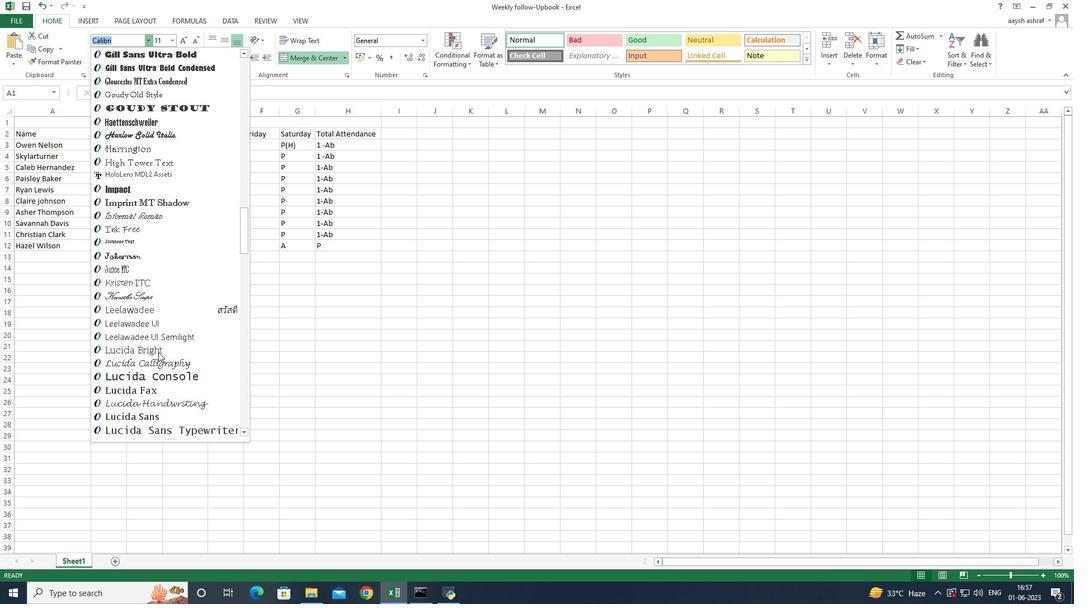 
Action: Mouse scrolled (158, 351) with delta (0, 0)
Screenshot: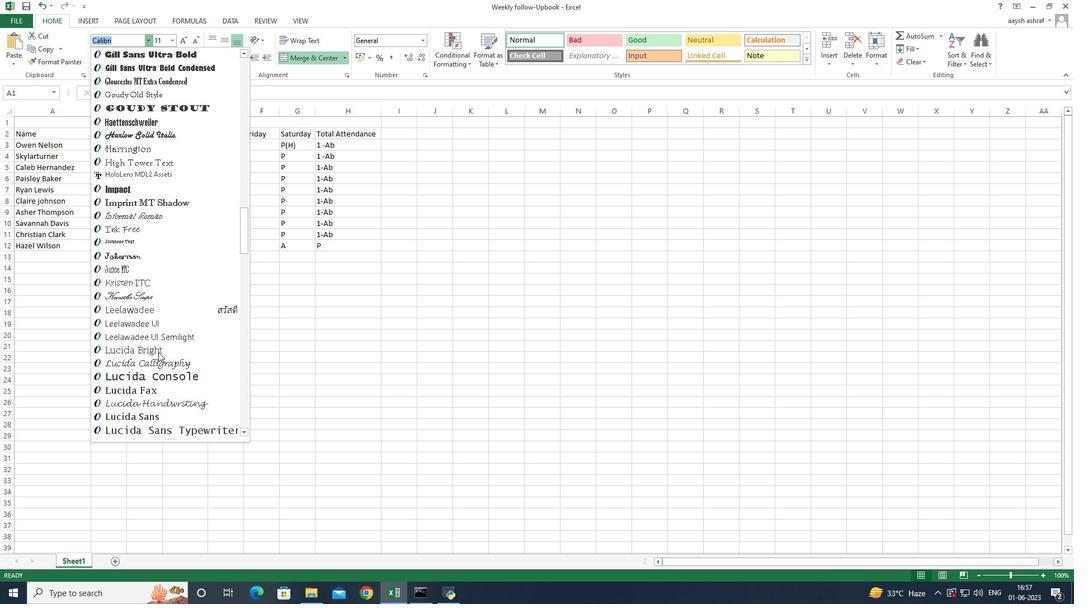 
Action: Mouse scrolled (158, 351) with delta (0, 0)
Screenshot: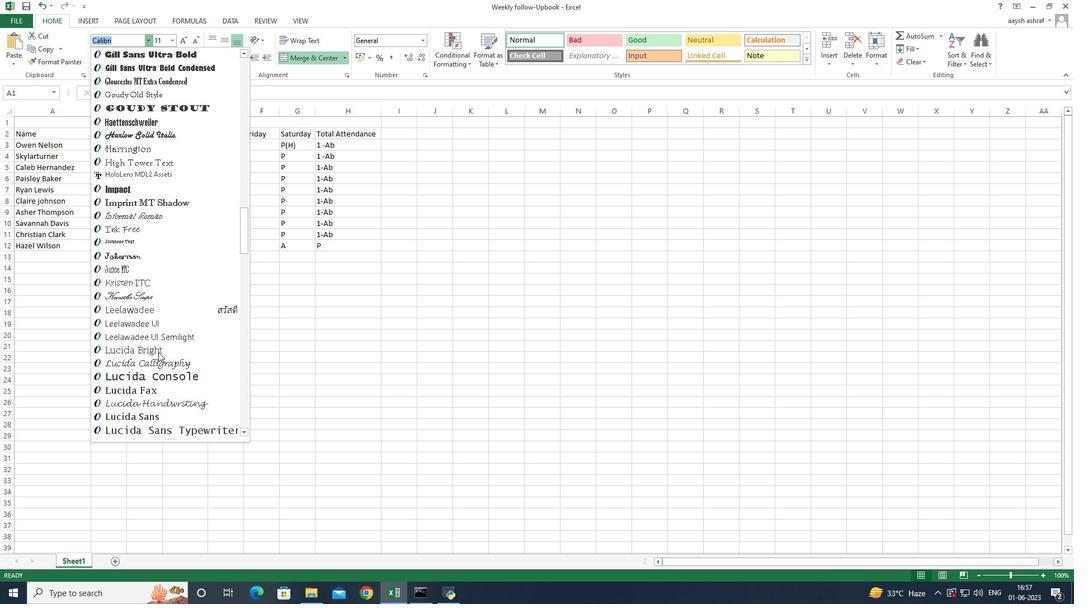 
Action: Mouse scrolled (158, 351) with delta (0, 0)
Screenshot: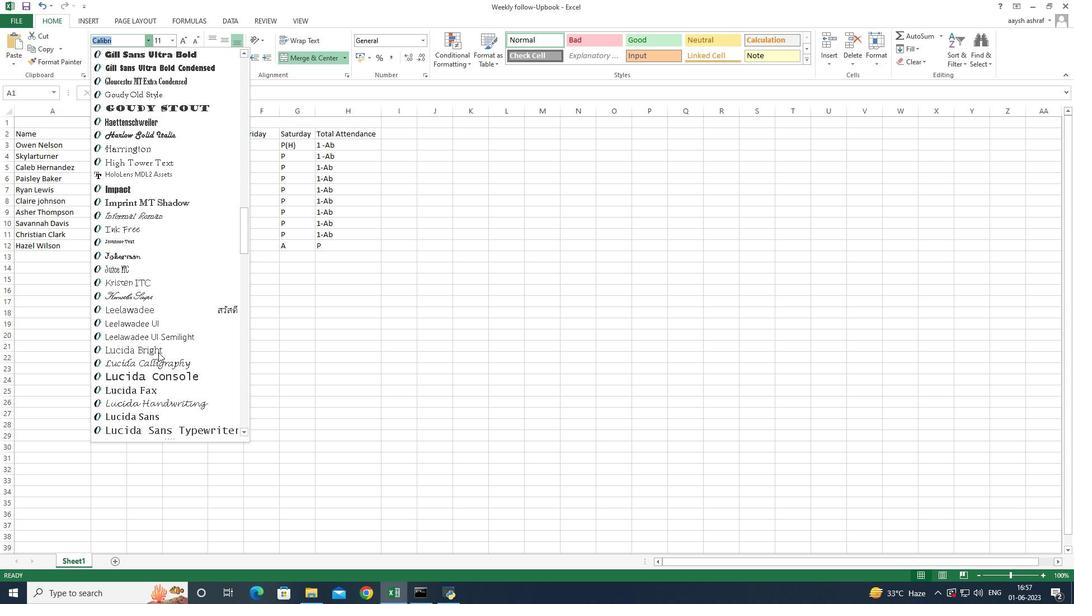 
Action: Mouse moved to (158, 352)
Screenshot: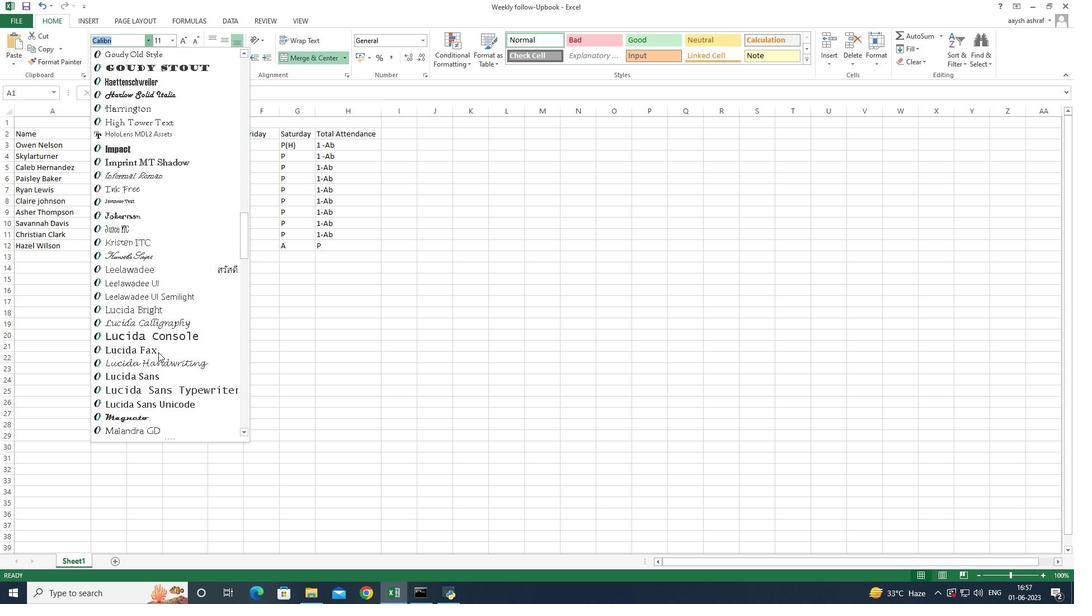 
Action: Mouse scrolled (158, 351) with delta (0, 0)
Screenshot: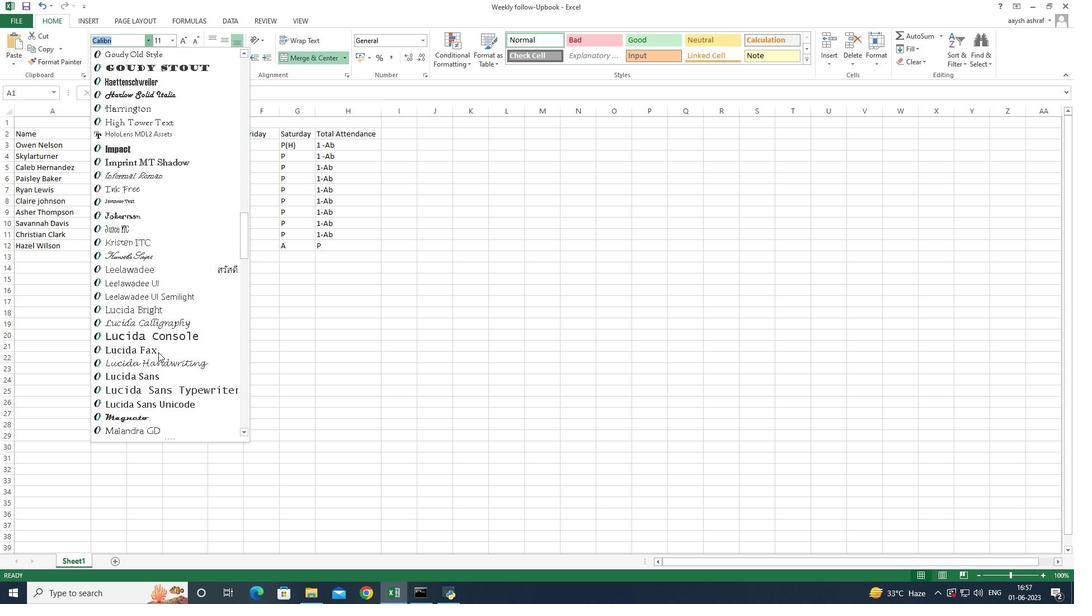 
Action: Mouse moved to (158, 352)
Screenshot: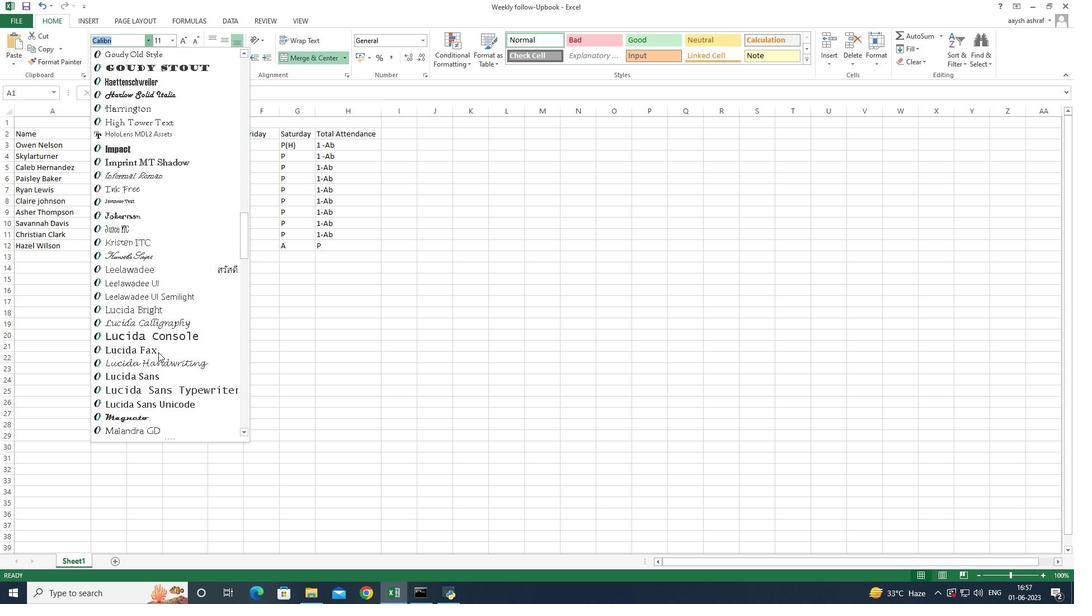 
Action: Mouse scrolled (158, 351) with delta (0, 0)
Screenshot: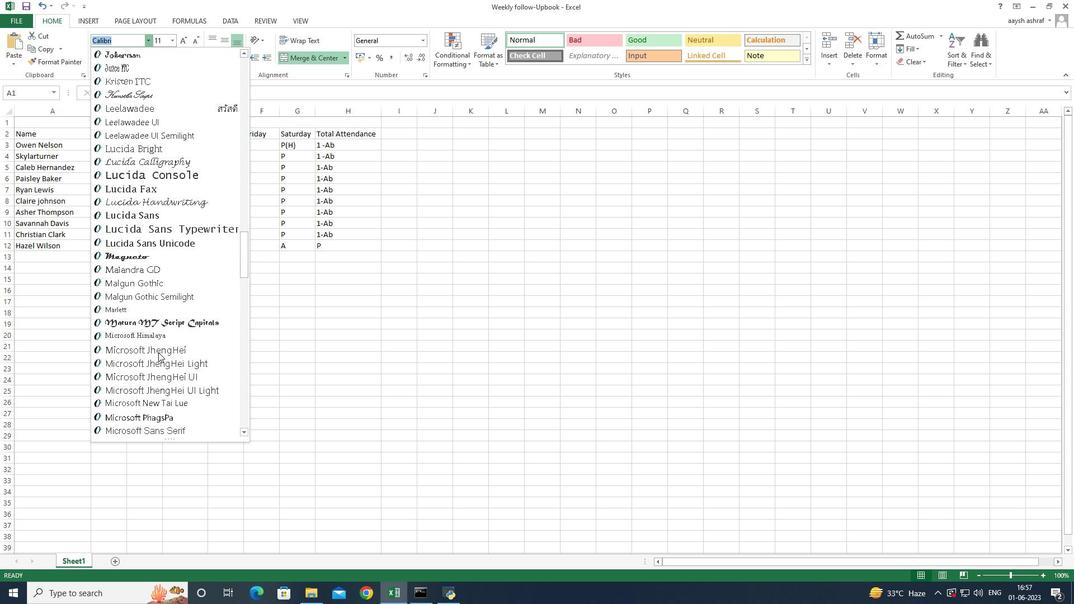 
Action: Mouse scrolled (158, 351) with delta (0, 0)
Screenshot: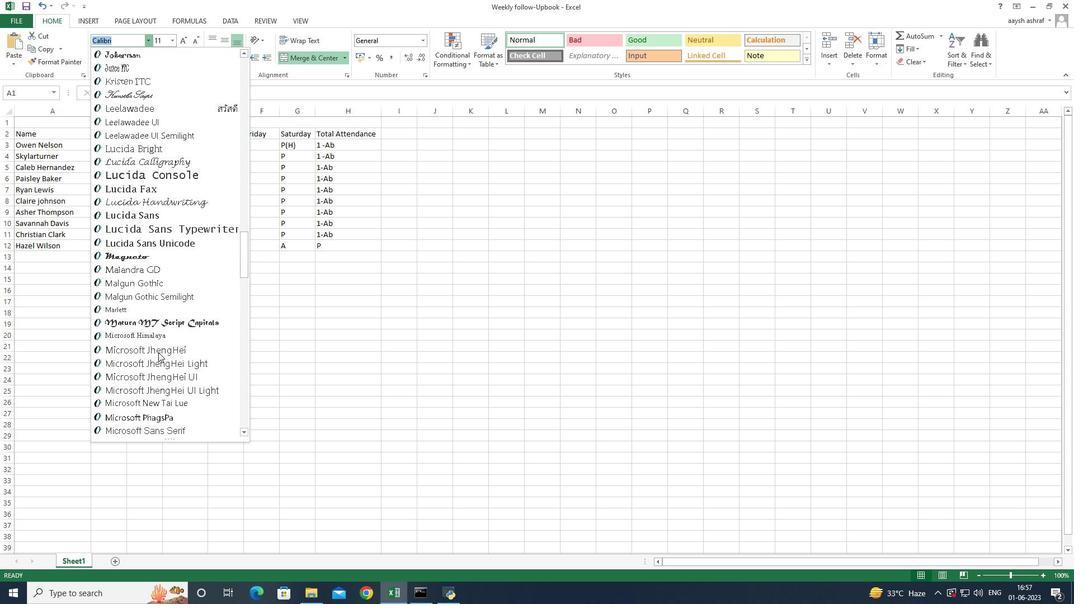 
Action: Mouse scrolled (158, 351) with delta (0, 0)
Screenshot: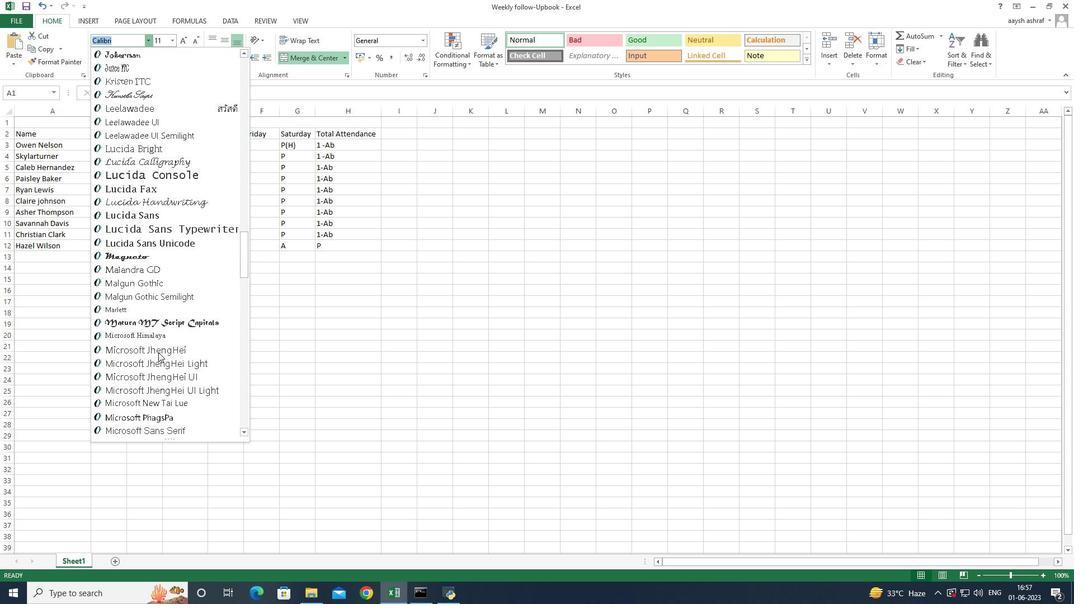 
Action: Mouse scrolled (158, 351) with delta (0, 0)
Screenshot: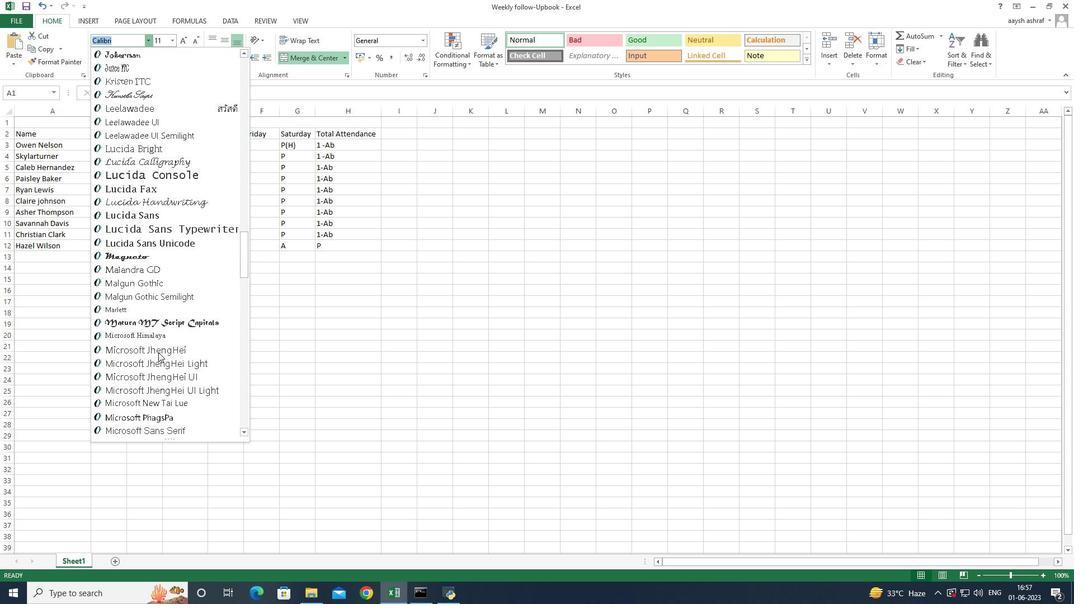 
Action: Mouse scrolled (158, 351) with delta (0, 0)
Screenshot: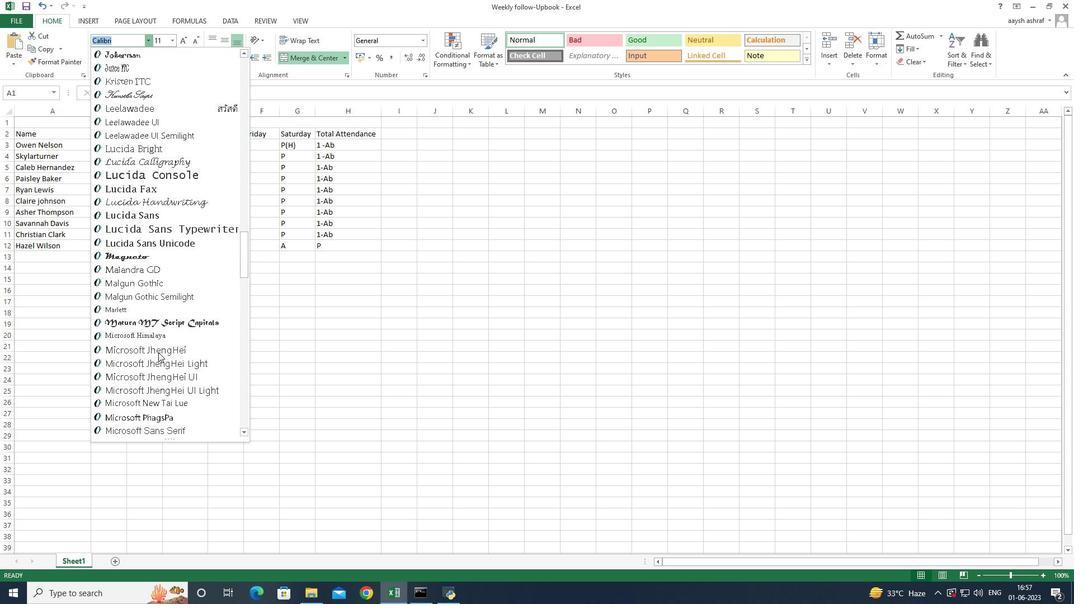 
Action: Mouse scrolled (158, 351) with delta (0, 0)
Screenshot: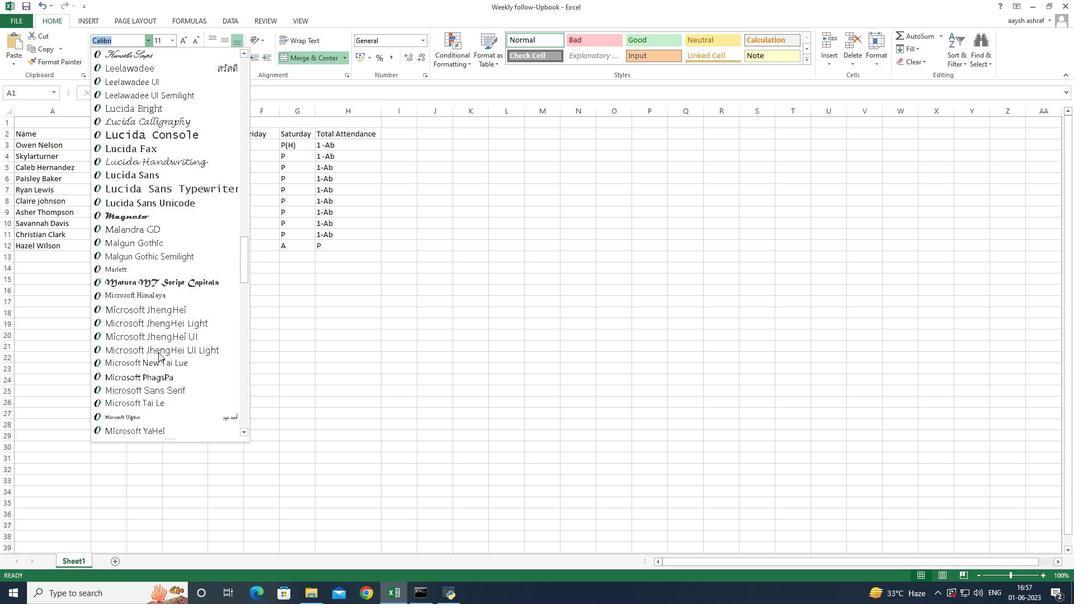 
Action: Mouse scrolled (158, 351) with delta (0, 0)
Screenshot: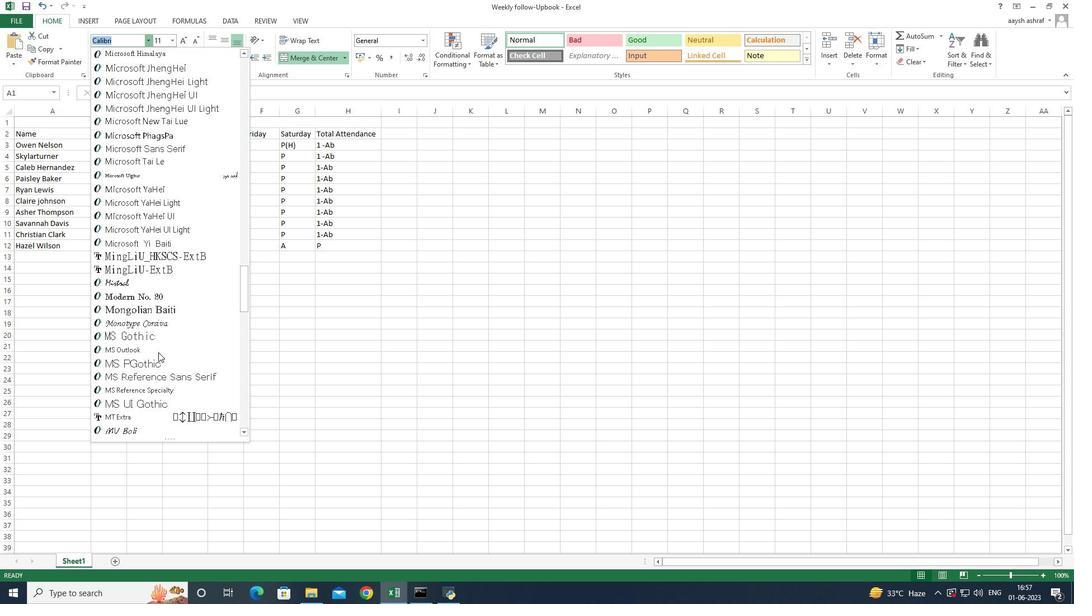 
Action: Mouse scrolled (158, 351) with delta (0, 0)
Screenshot: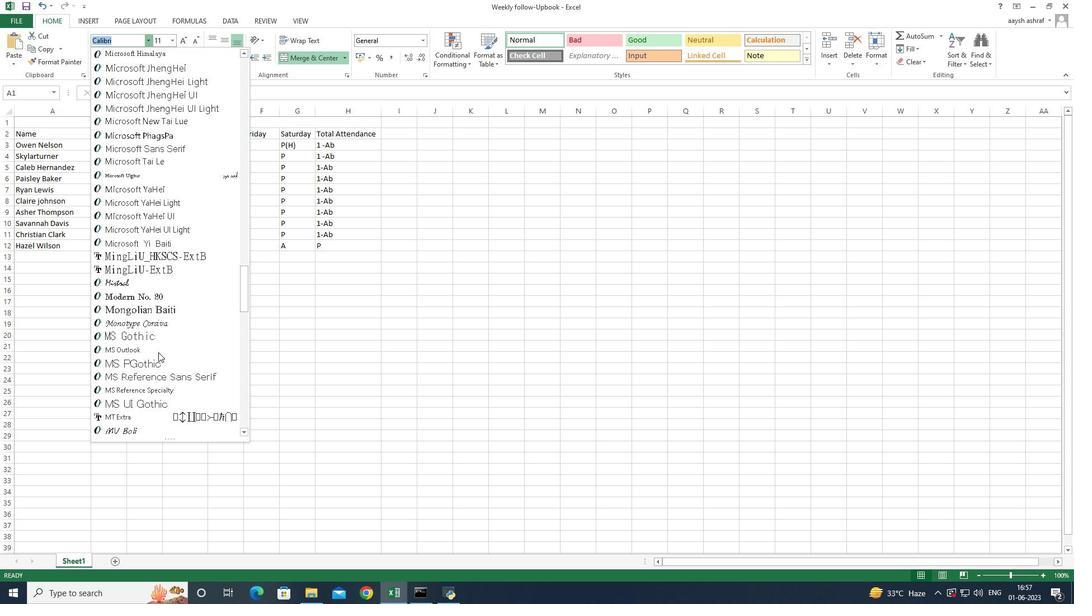 
Action: Mouse scrolled (158, 351) with delta (0, 0)
Screenshot: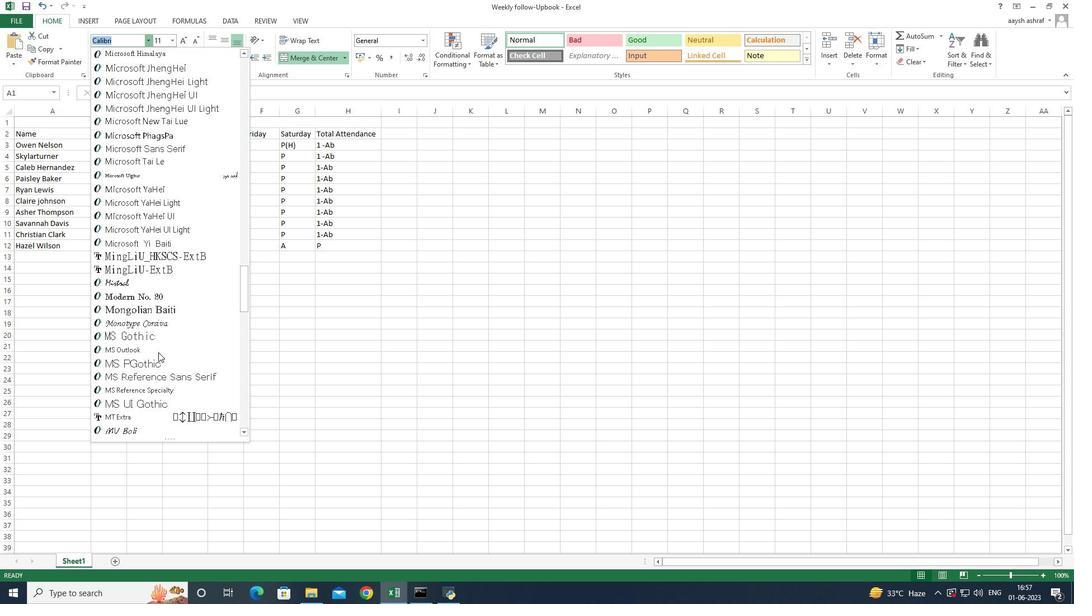 
Action: Mouse scrolled (158, 351) with delta (0, 0)
Screenshot: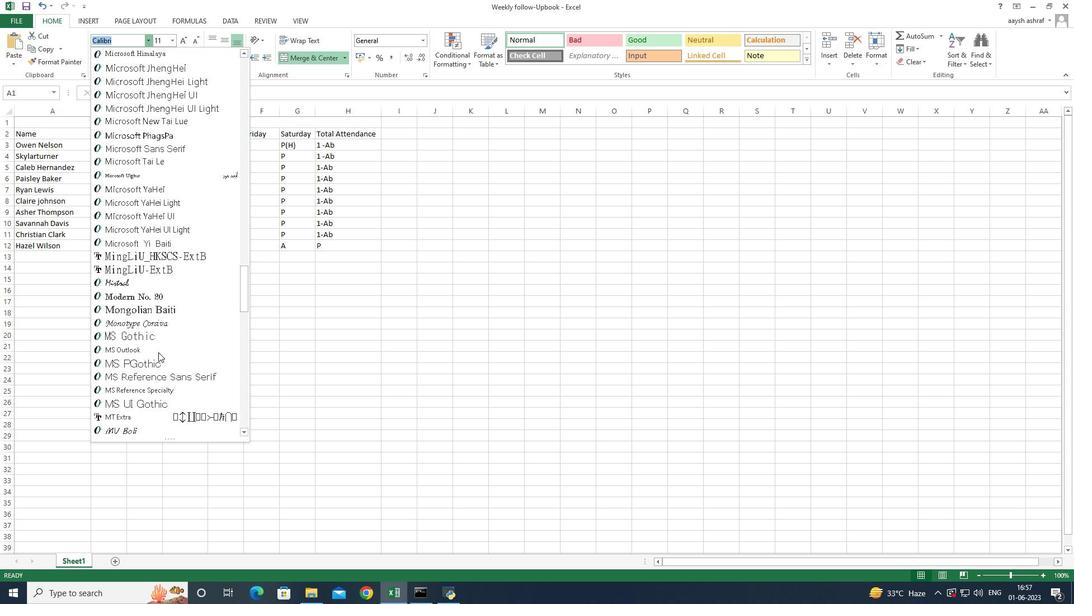 
Action: Mouse scrolled (158, 351) with delta (0, 0)
Screenshot: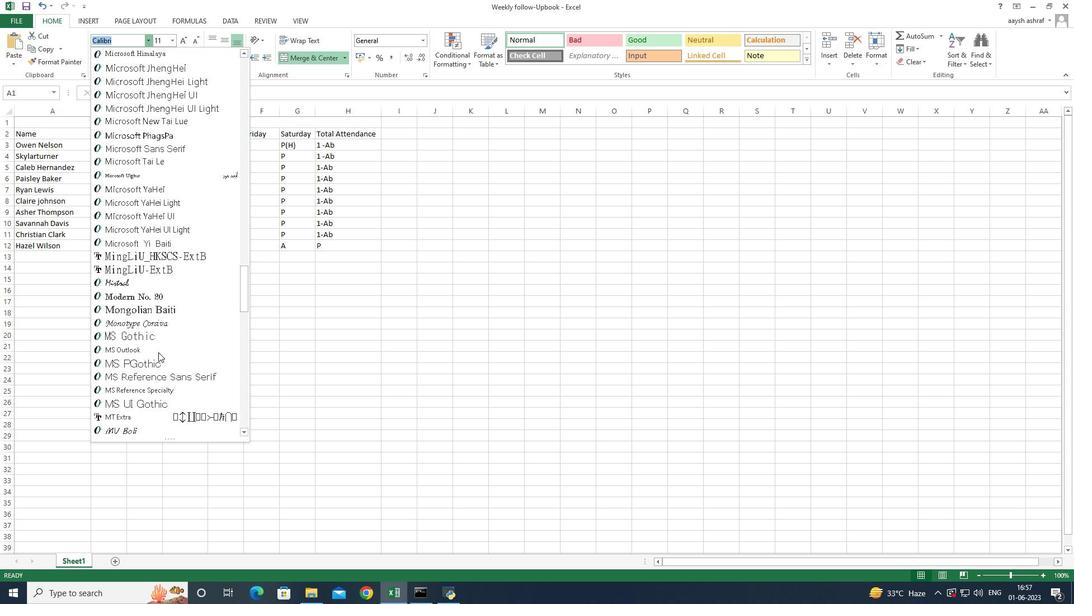 
Action: Mouse scrolled (158, 351) with delta (0, 0)
Screenshot: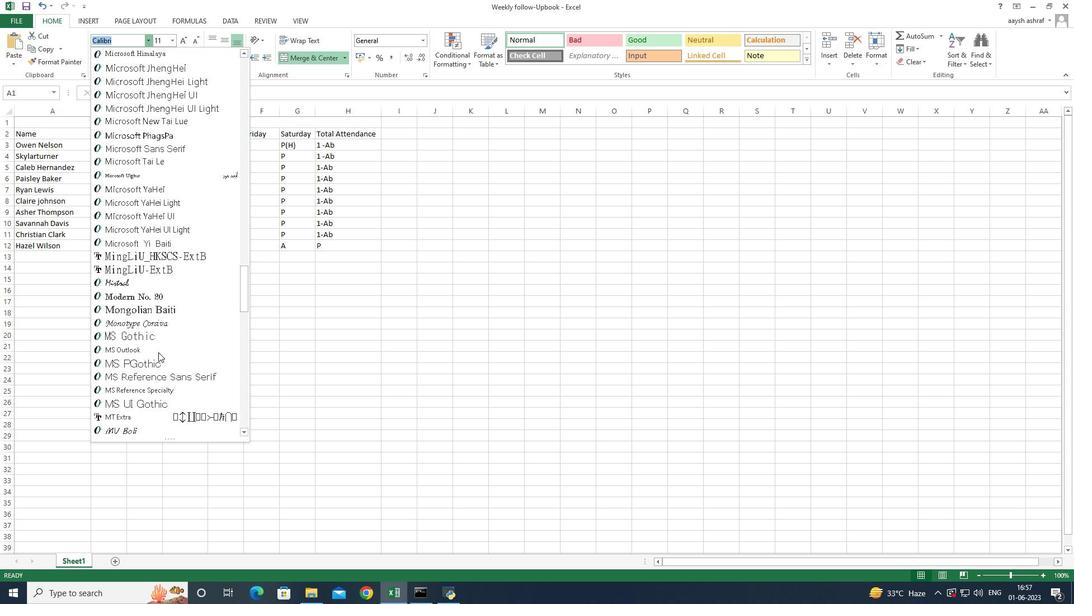 
Action: Mouse scrolled (158, 351) with delta (0, 0)
Screenshot: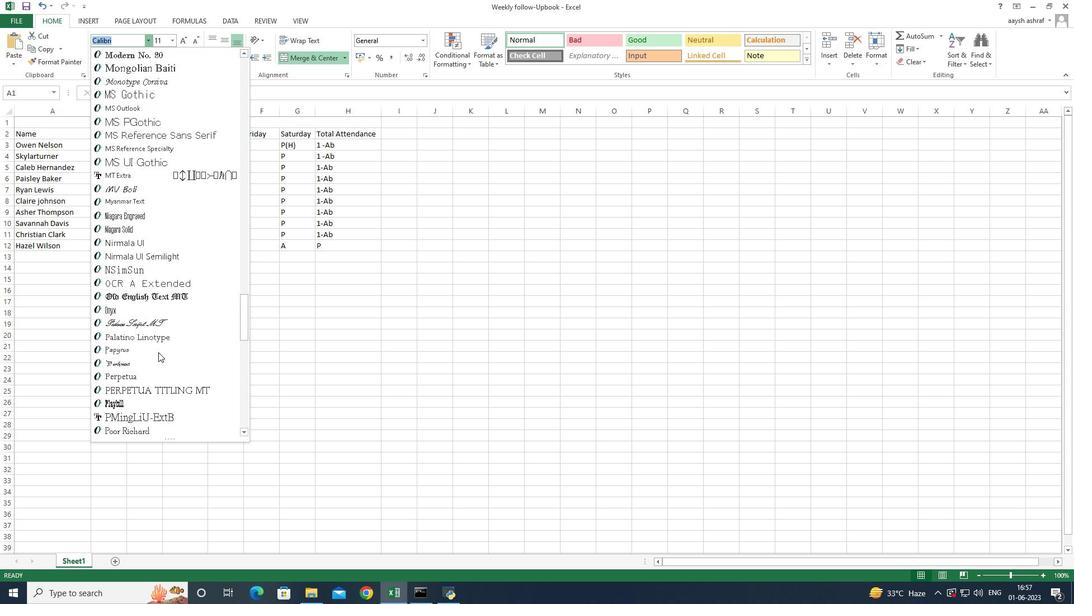 
Action: Mouse scrolled (158, 351) with delta (0, 0)
Screenshot: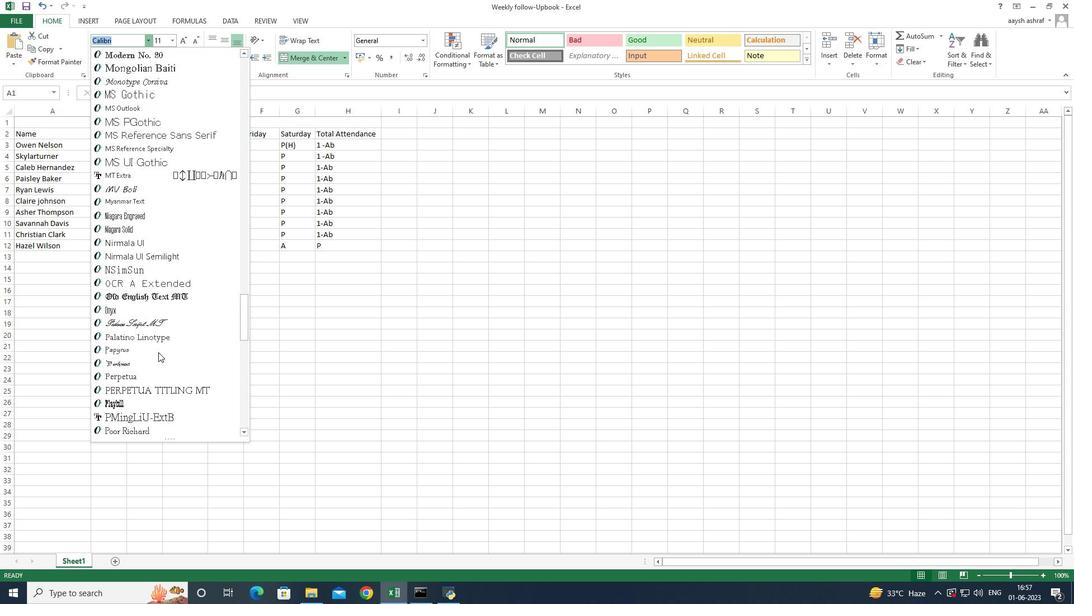 
Action: Mouse scrolled (158, 351) with delta (0, 0)
Screenshot: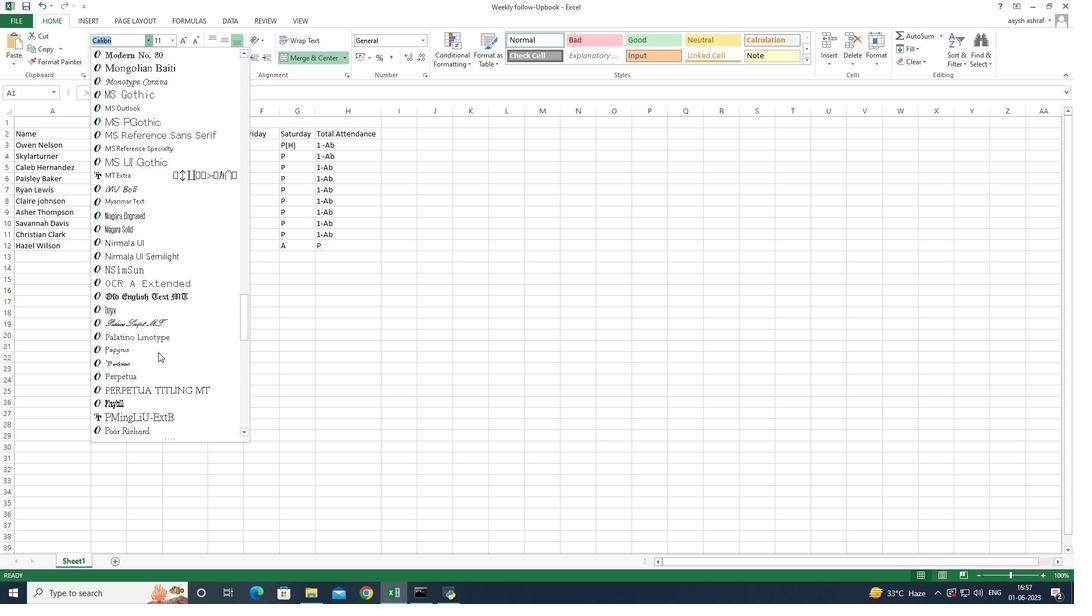
Action: Mouse scrolled (158, 351) with delta (0, 0)
Screenshot: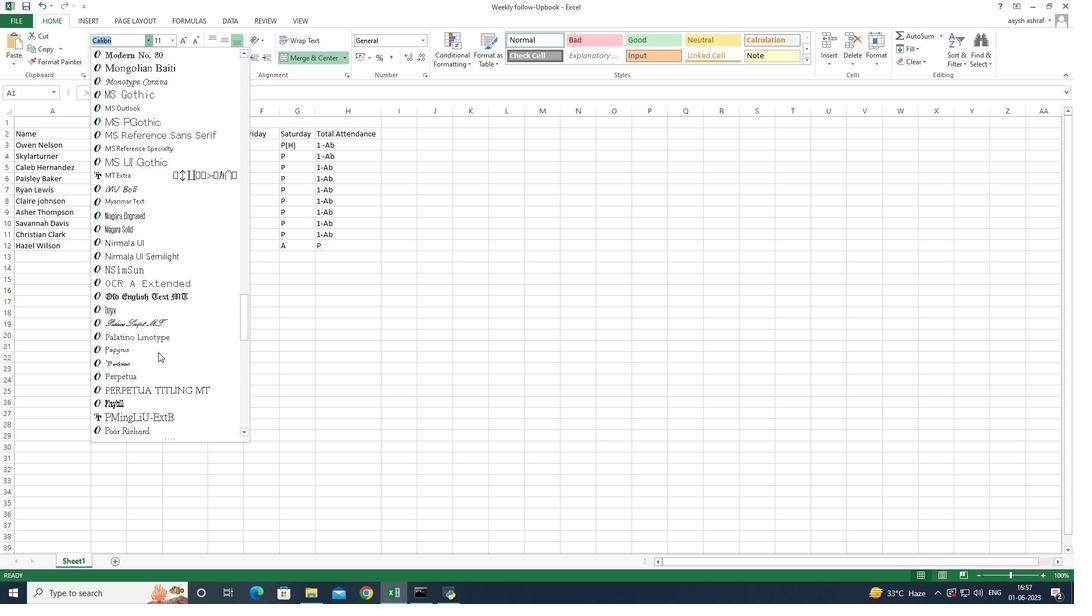 
Action: Mouse scrolled (158, 351) with delta (0, 0)
Screenshot: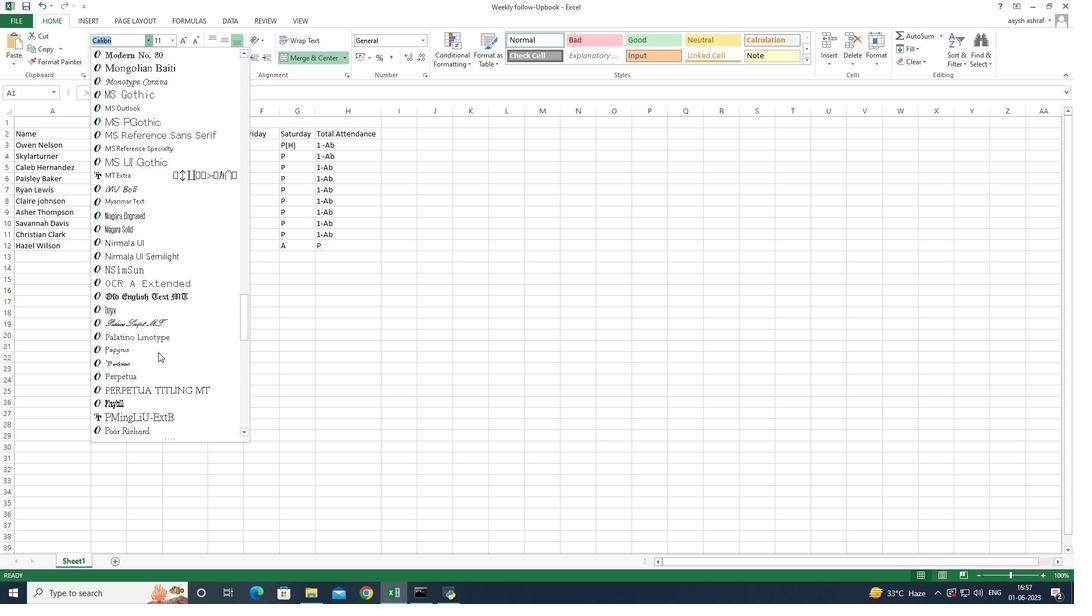 
Action: Mouse scrolled (158, 351) with delta (0, 0)
Screenshot: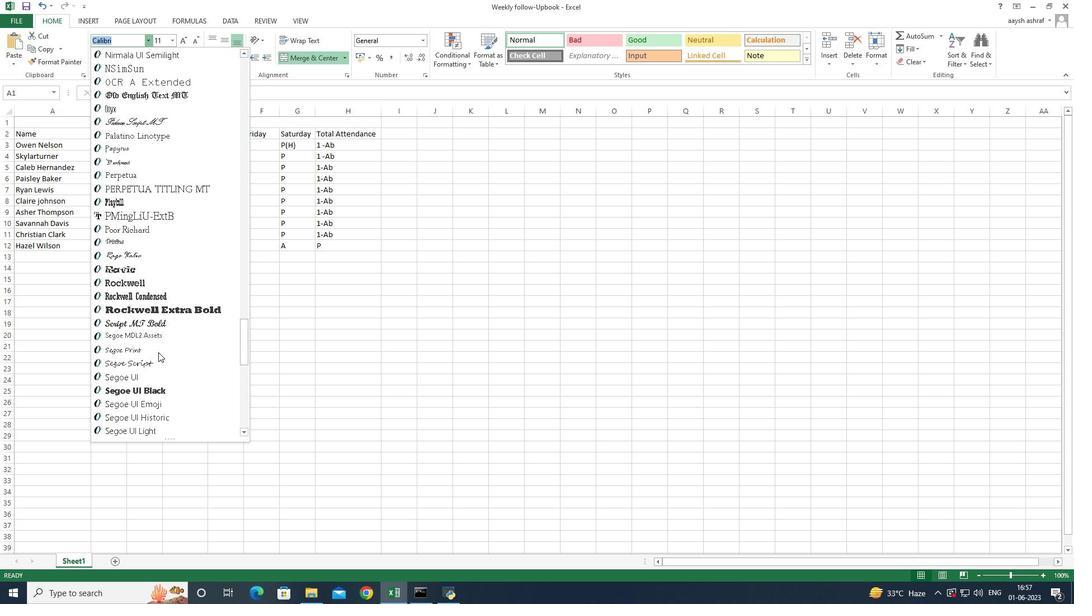 
Action: Mouse scrolled (158, 351) with delta (0, 0)
Screenshot: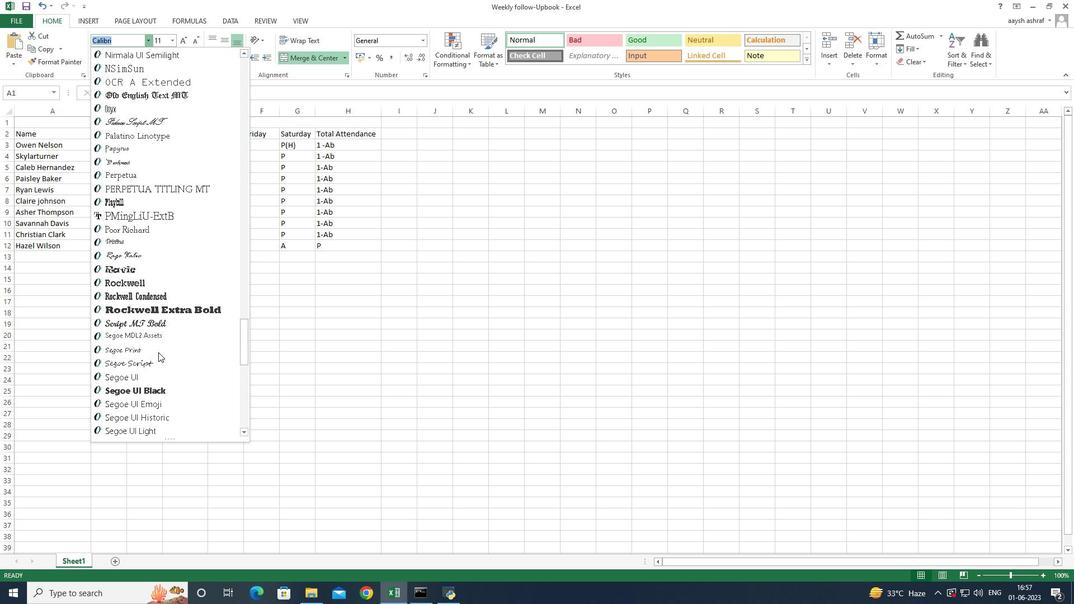 
Action: Mouse scrolled (158, 351) with delta (0, 0)
Screenshot: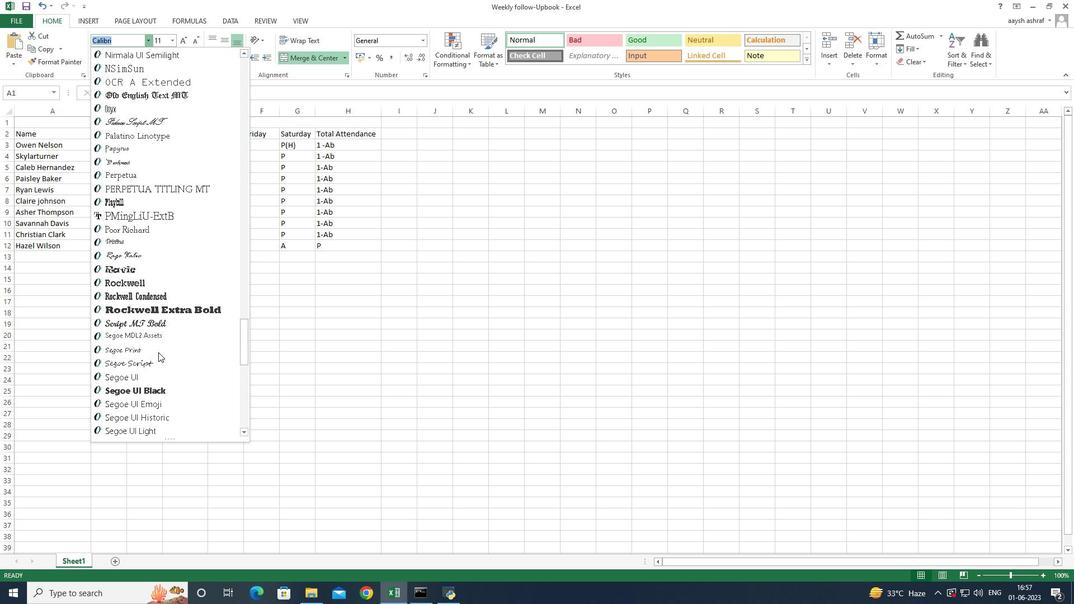 
Action: Mouse scrolled (158, 351) with delta (0, 0)
Screenshot: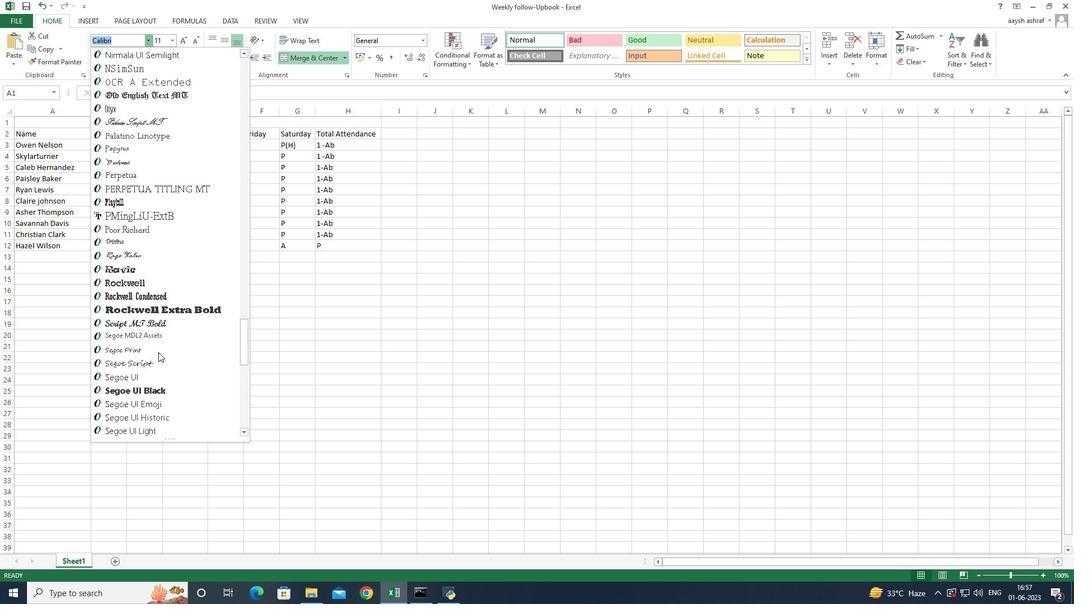 
Action: Mouse scrolled (158, 351) with delta (0, 0)
Screenshot: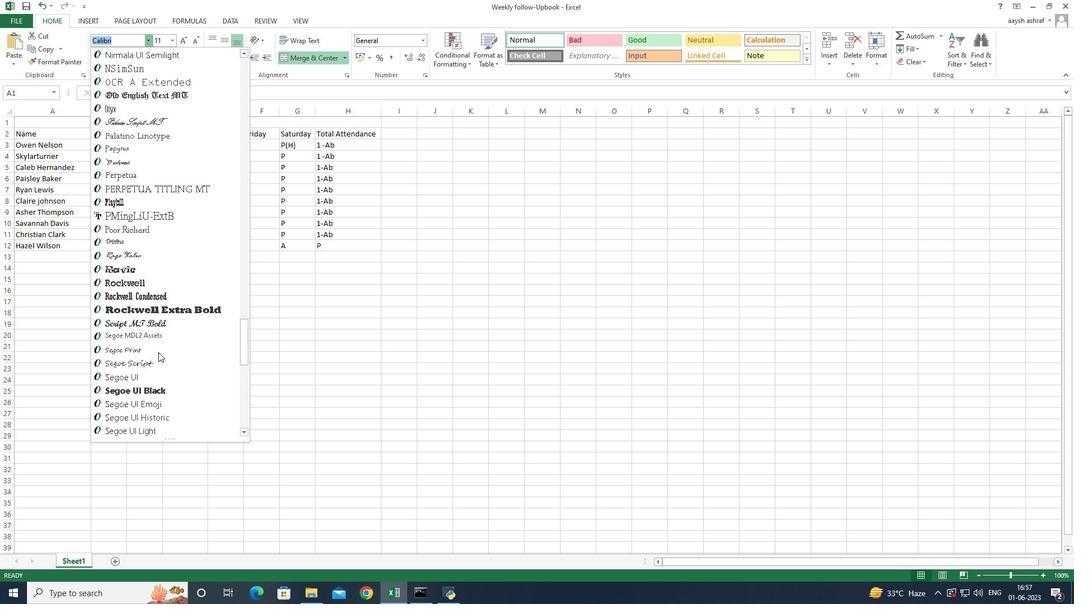 
Action: Mouse scrolled (158, 351) with delta (0, 0)
Screenshot: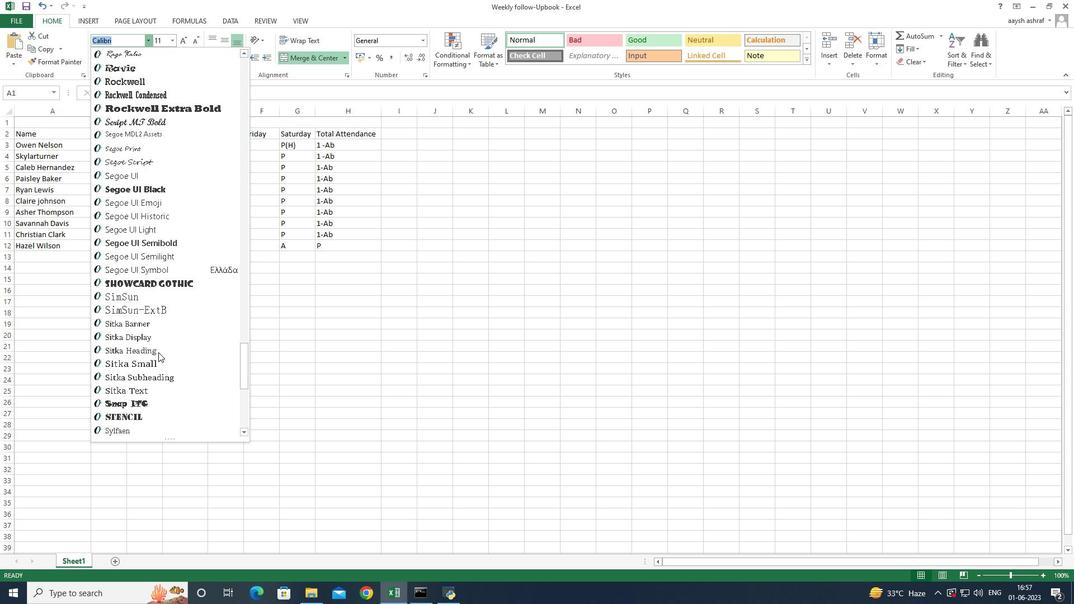 
Action: Mouse scrolled (158, 351) with delta (0, 0)
Screenshot: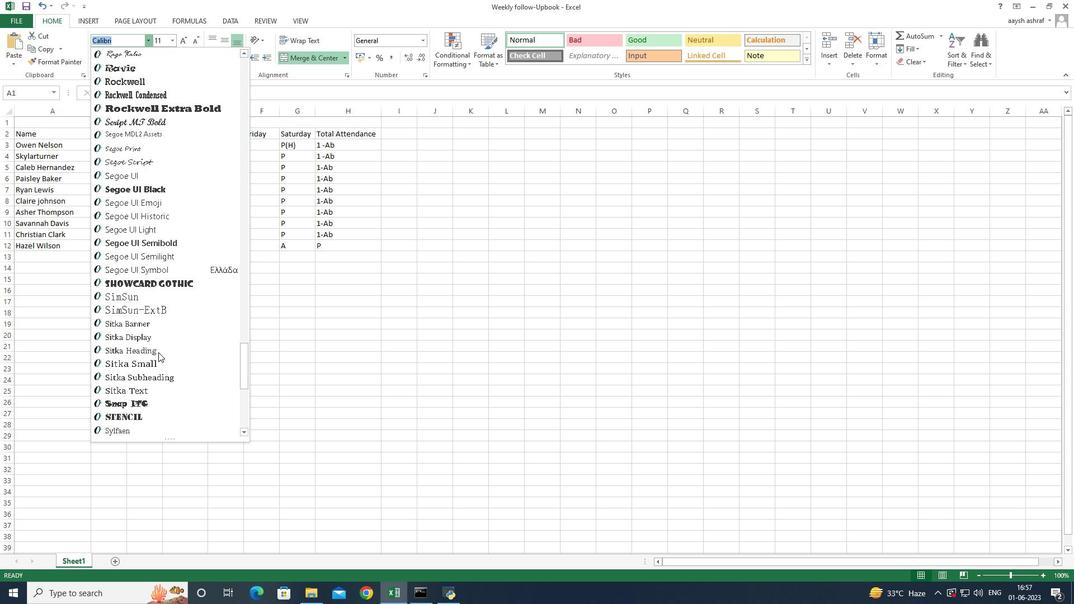 
Action: Mouse scrolled (158, 351) with delta (0, 0)
Screenshot: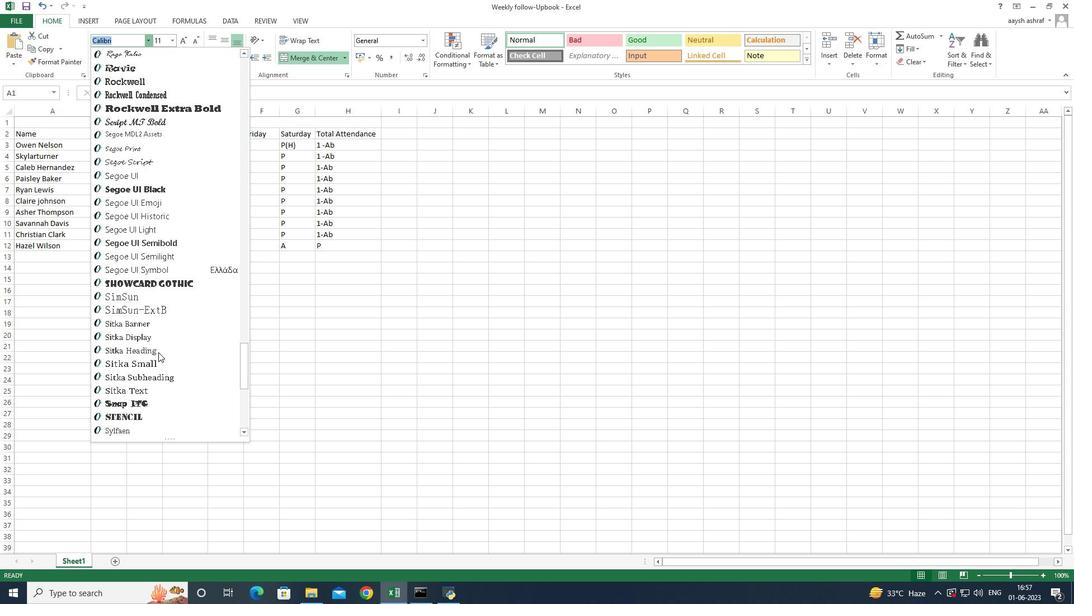 
Action: Mouse scrolled (158, 351) with delta (0, 0)
Screenshot: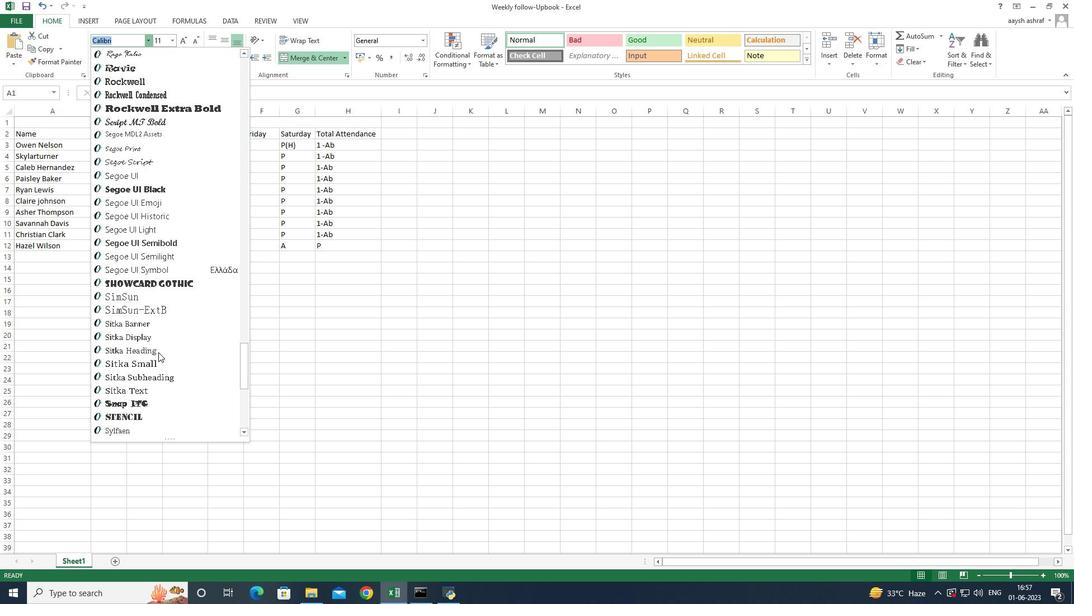 
Action: Mouse scrolled (158, 351) with delta (0, 0)
Screenshot: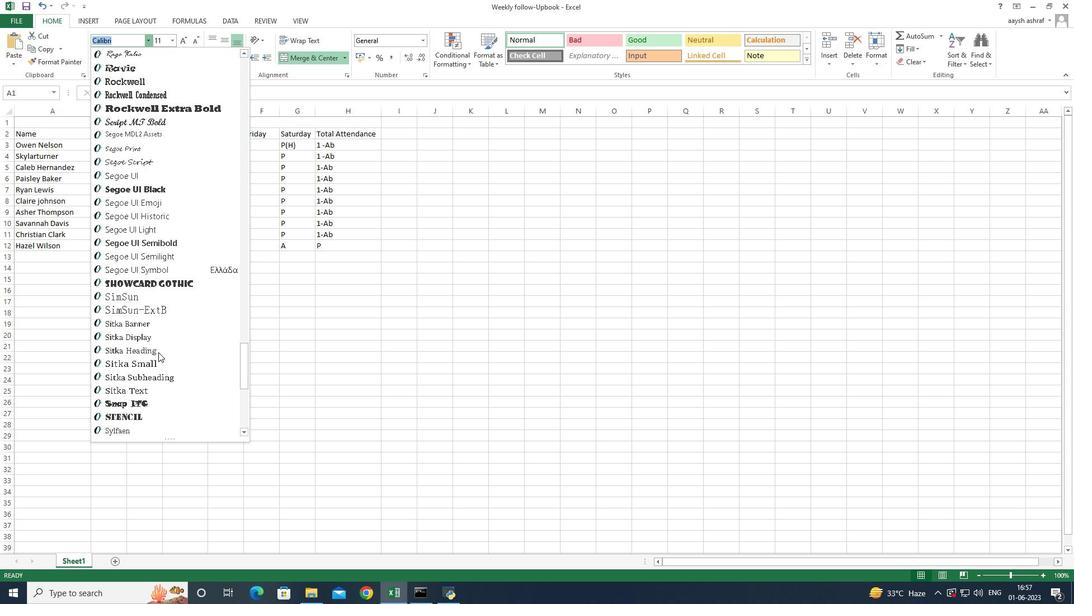 
Action: Mouse moved to (158, 352)
Screenshot: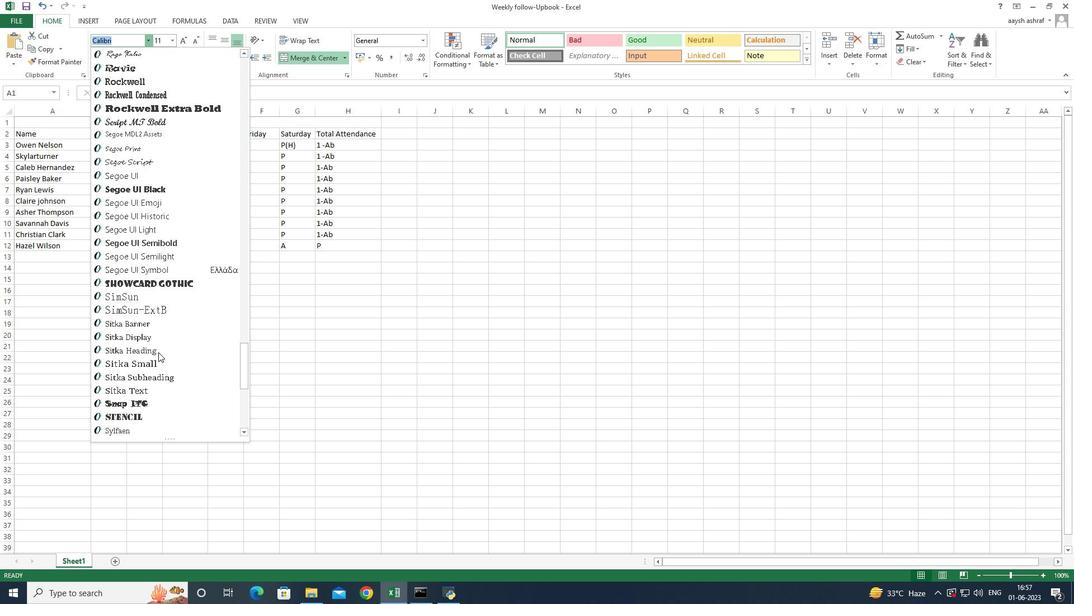 
Action: Mouse scrolled (158, 351) with delta (0, 0)
Screenshot: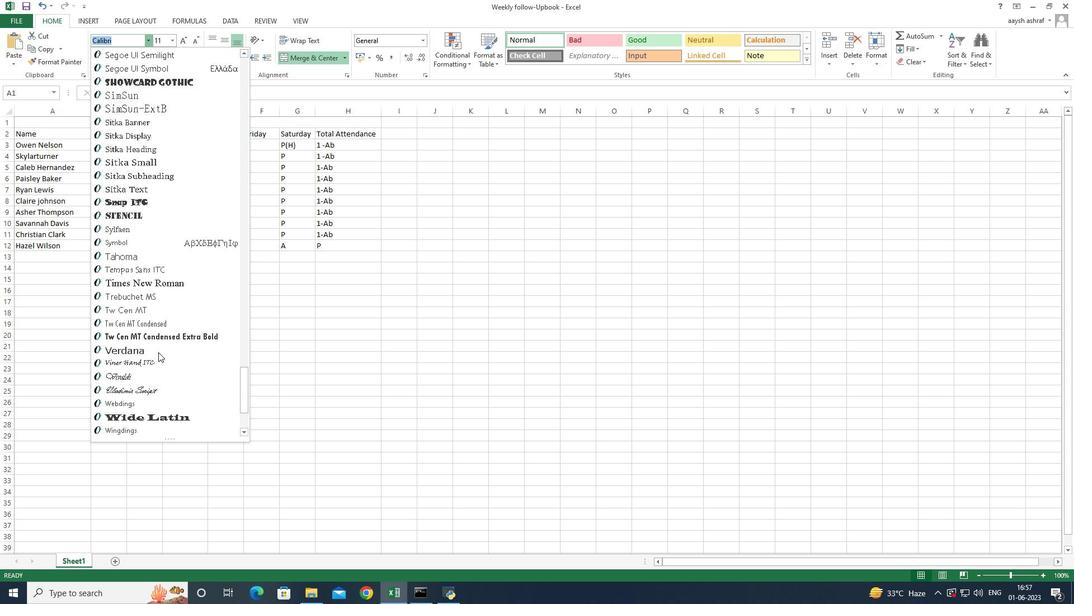 
Action: Mouse moved to (158, 353)
Screenshot: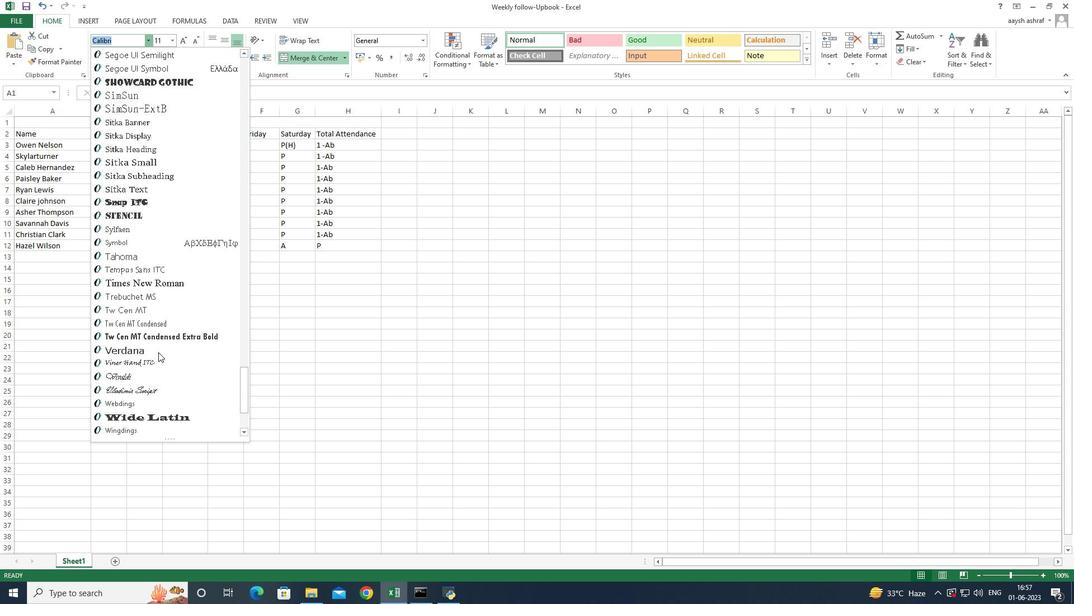 
Action: Mouse scrolled (158, 352) with delta (0, 0)
Screenshot: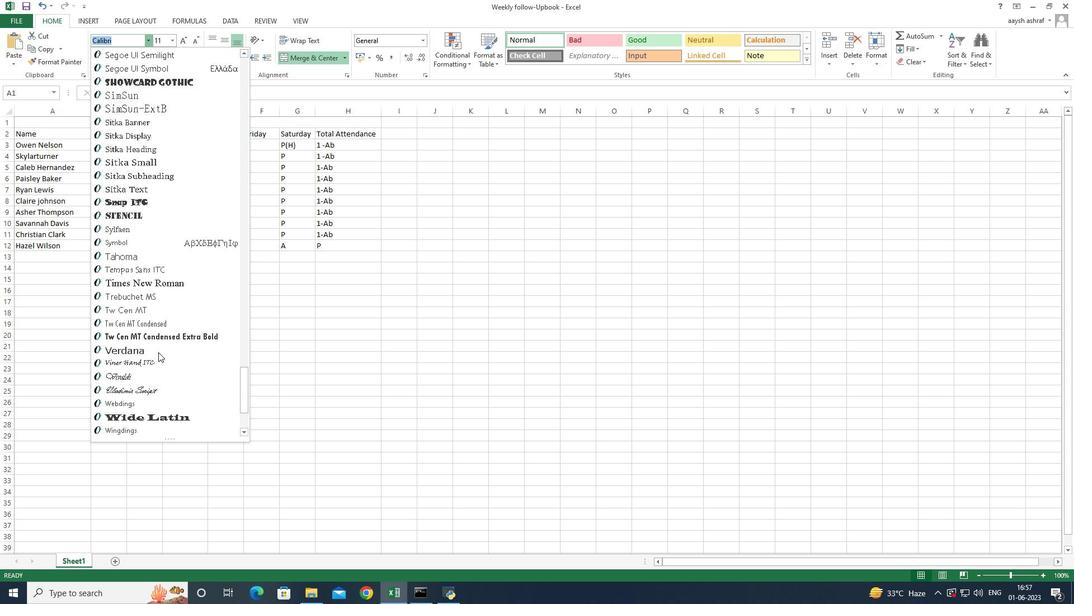 
Action: Mouse scrolled (158, 352) with delta (0, 0)
Screenshot: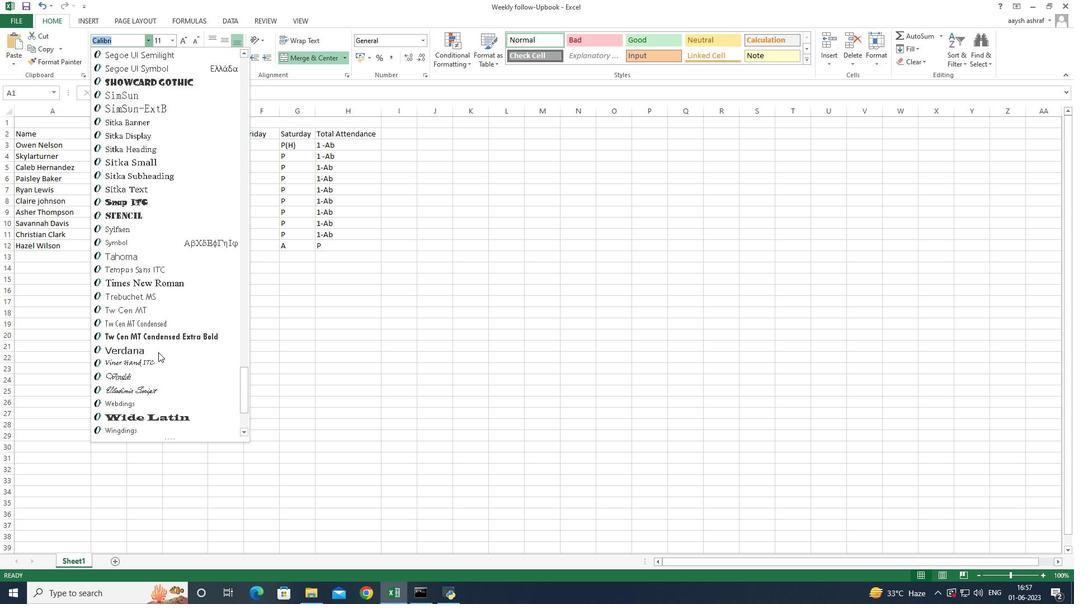 
Action: Mouse scrolled (158, 352) with delta (0, 0)
Screenshot: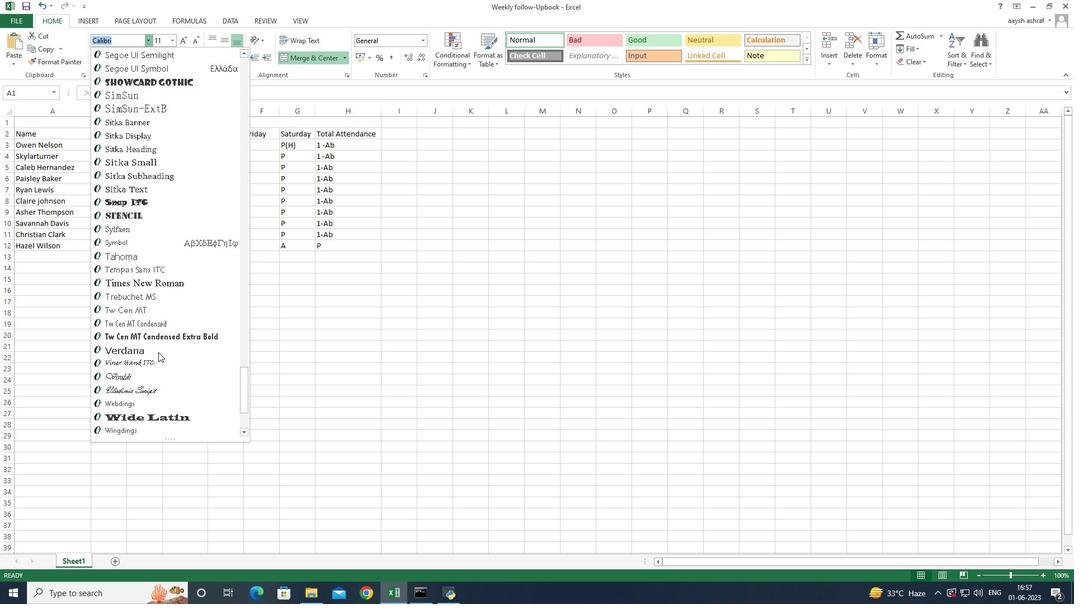 
Action: Mouse scrolled (158, 352) with delta (0, 0)
Screenshot: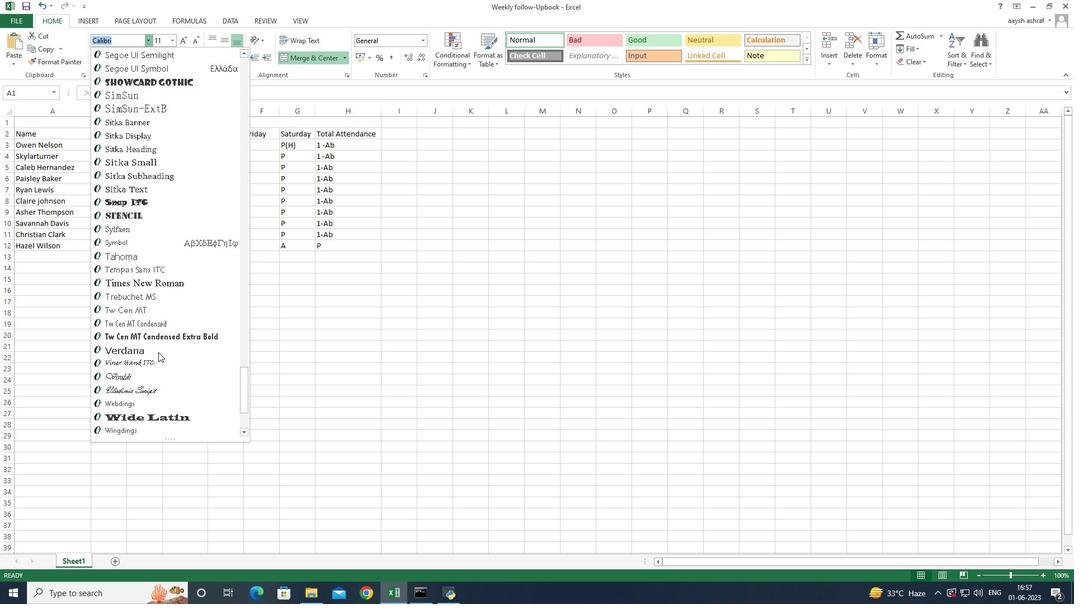 
Action: Mouse scrolled (158, 352) with delta (0, 0)
Screenshot: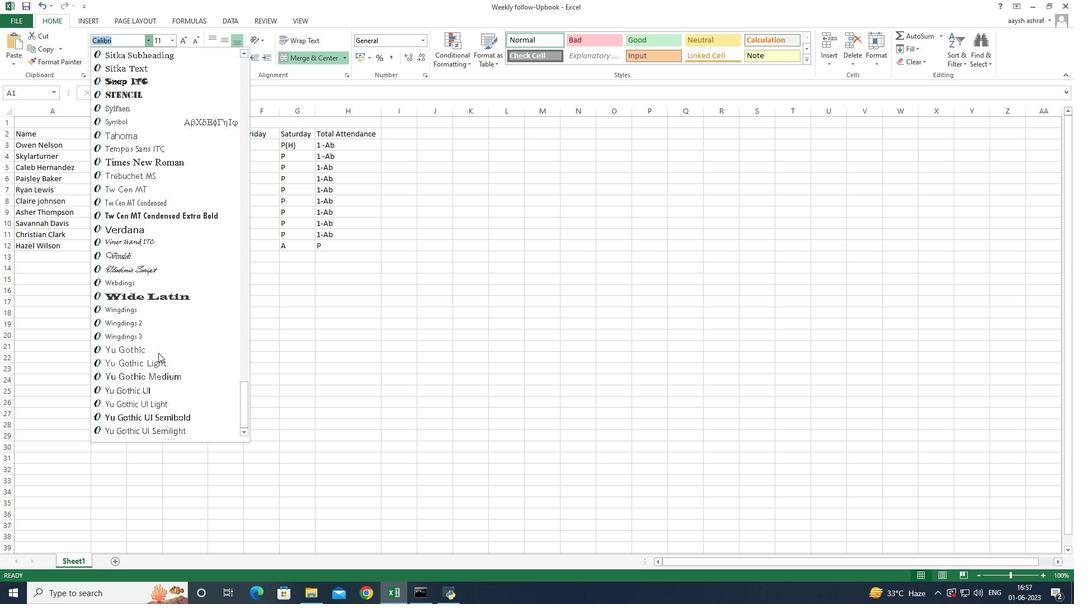 
Action: Mouse scrolled (158, 352) with delta (0, 0)
Screenshot: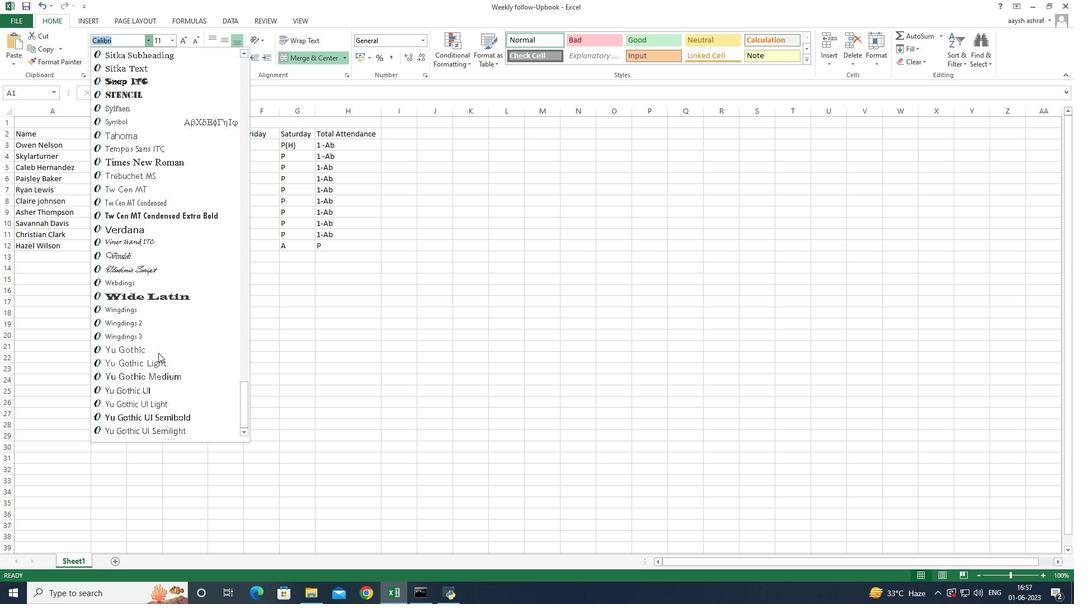 
Action: Mouse scrolled (158, 352) with delta (0, 0)
Screenshot: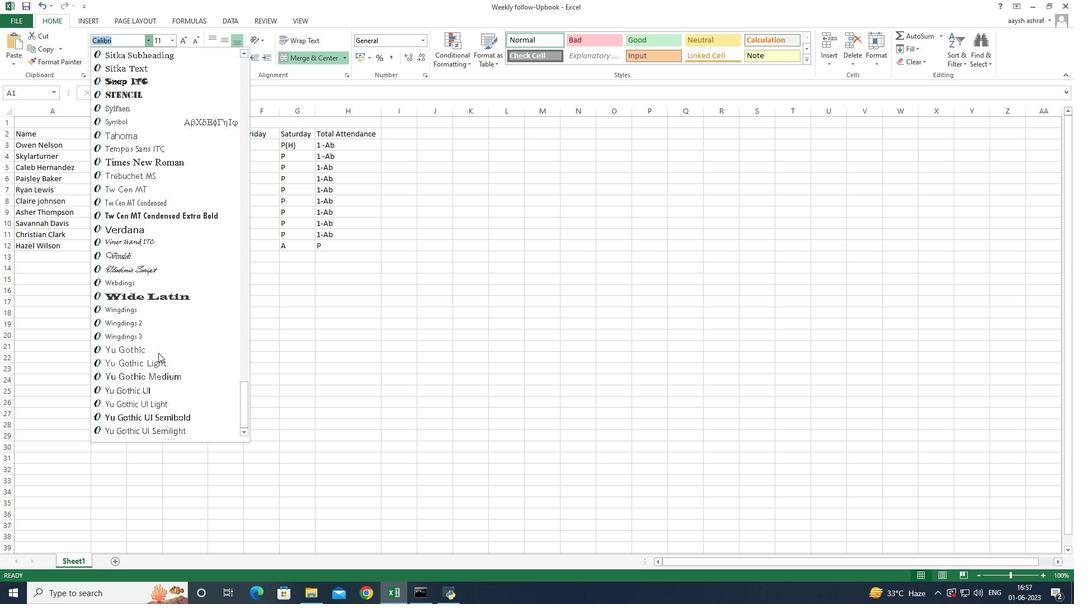 
Action: Mouse scrolled (158, 352) with delta (0, 0)
Screenshot: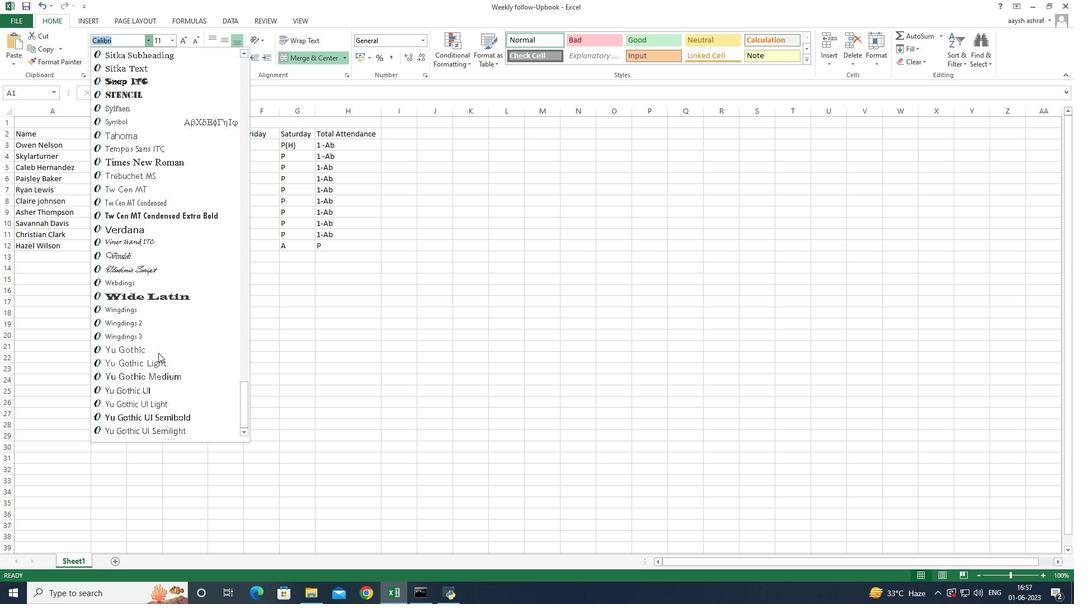 
Action: Mouse moved to (143, 137)
Screenshot: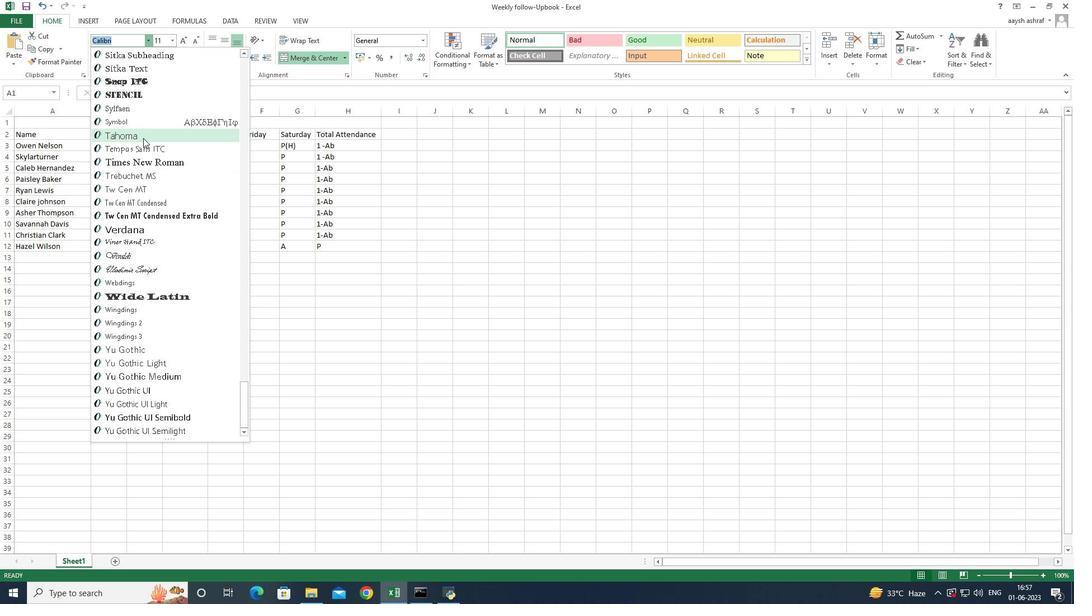 
Action: Mouse pressed left at (143, 137)
Screenshot: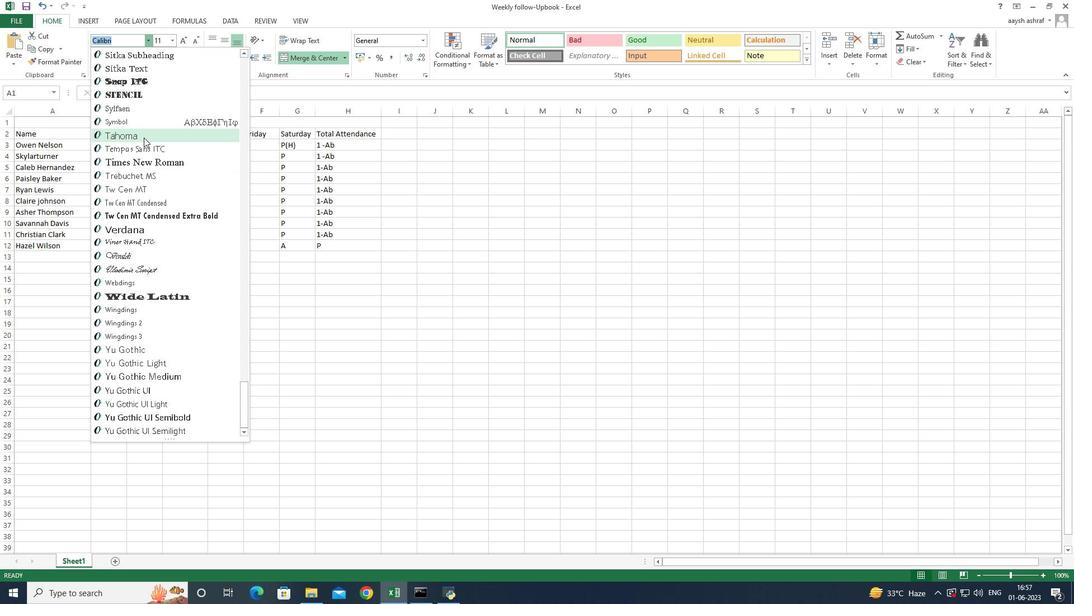 
Action: Mouse moved to (120, 57)
Screenshot: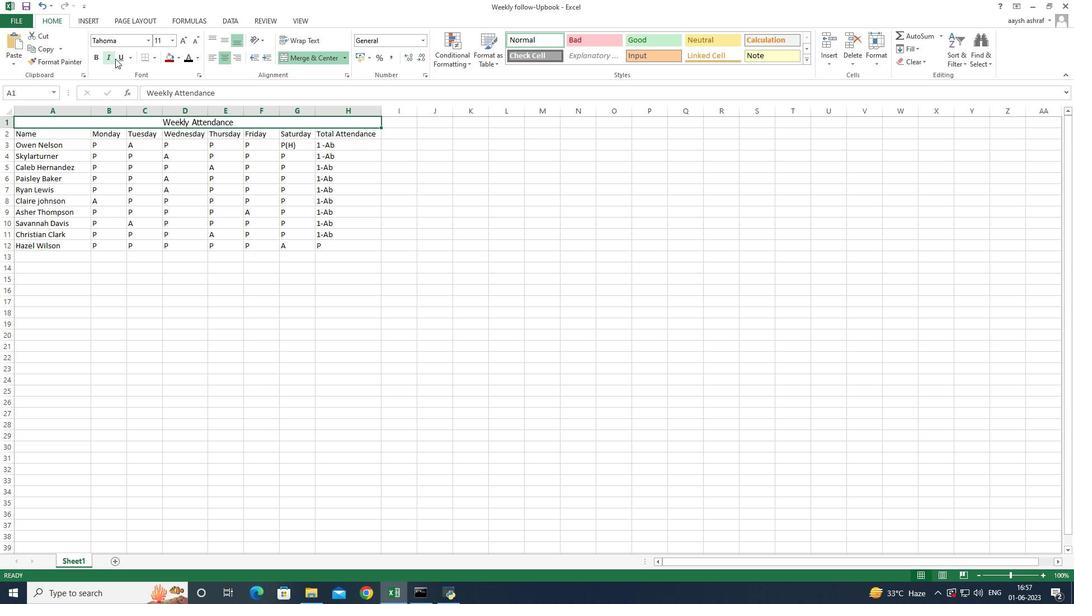 
Action: Mouse pressed left at (120, 57)
Screenshot: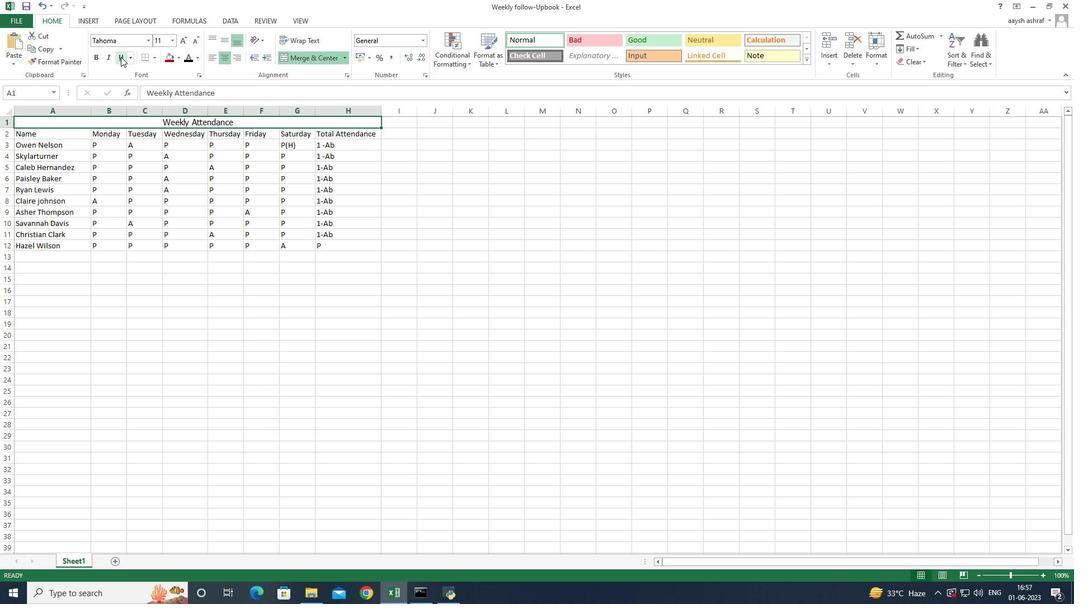 
Action: Mouse moved to (173, 41)
Screenshot: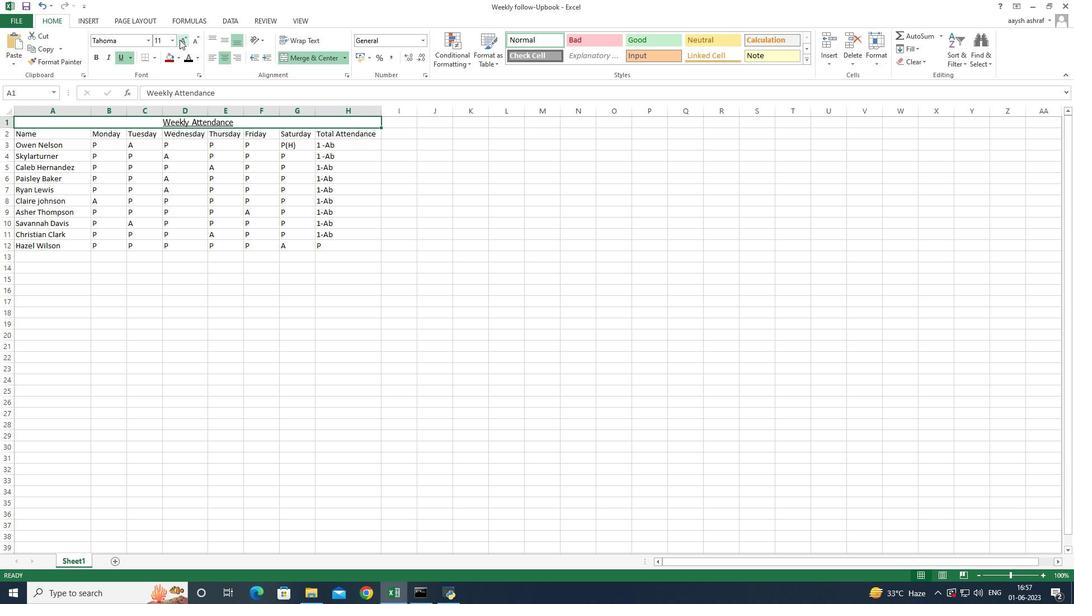 
Action: Mouse pressed left at (173, 41)
Screenshot: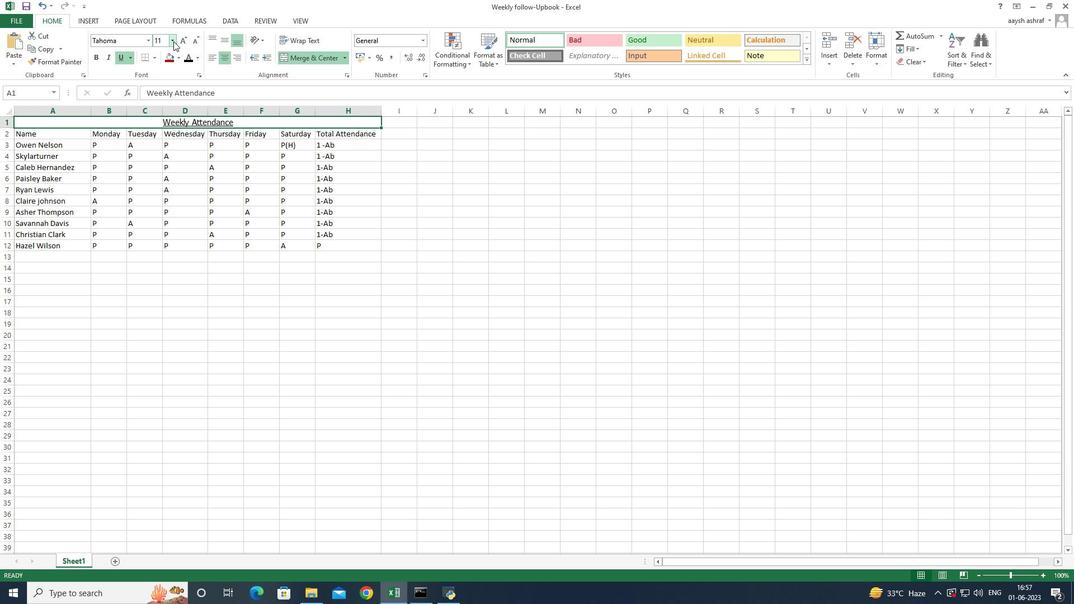 
Action: Mouse moved to (158, 135)
Screenshot: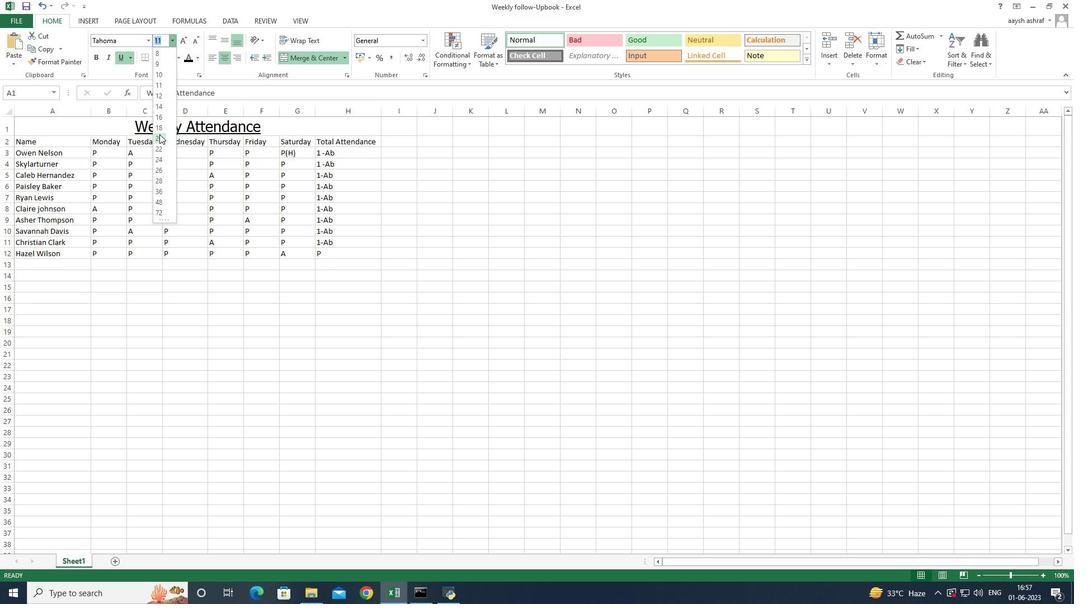 
Action: Mouse pressed left at (158, 135)
Screenshot: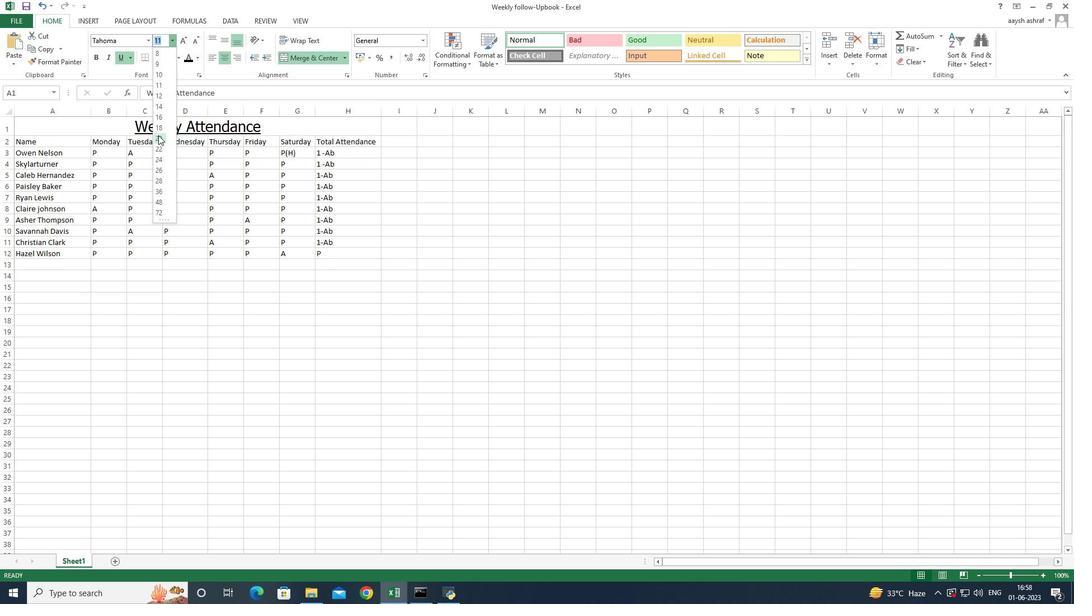 
Action: Mouse moved to (26, 142)
Screenshot: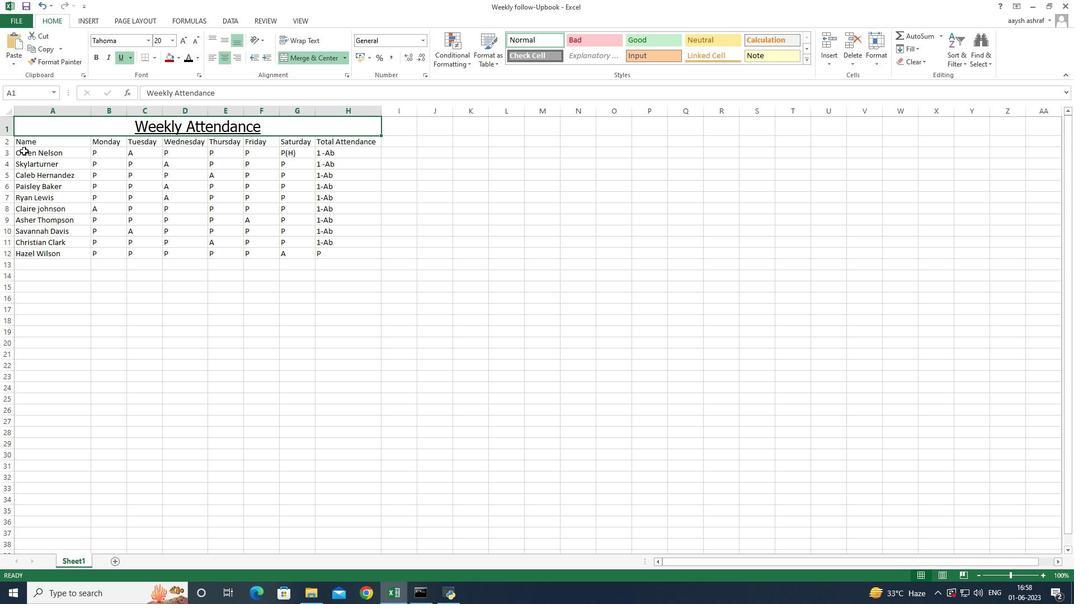 
Action: Mouse pressed left at (26, 142)
Screenshot: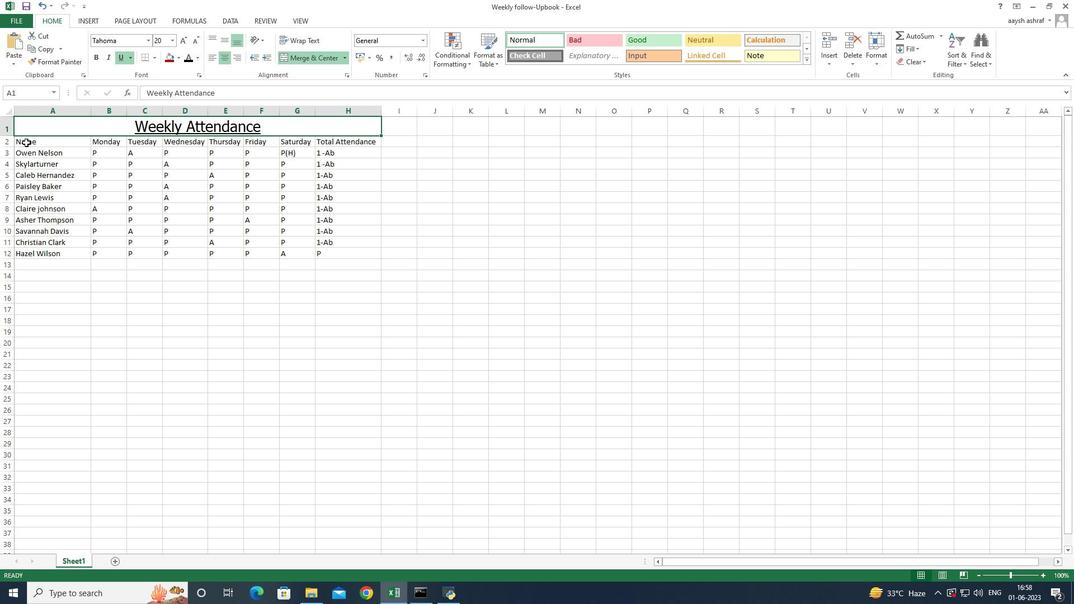 
Action: Mouse moved to (148, 42)
Screenshot: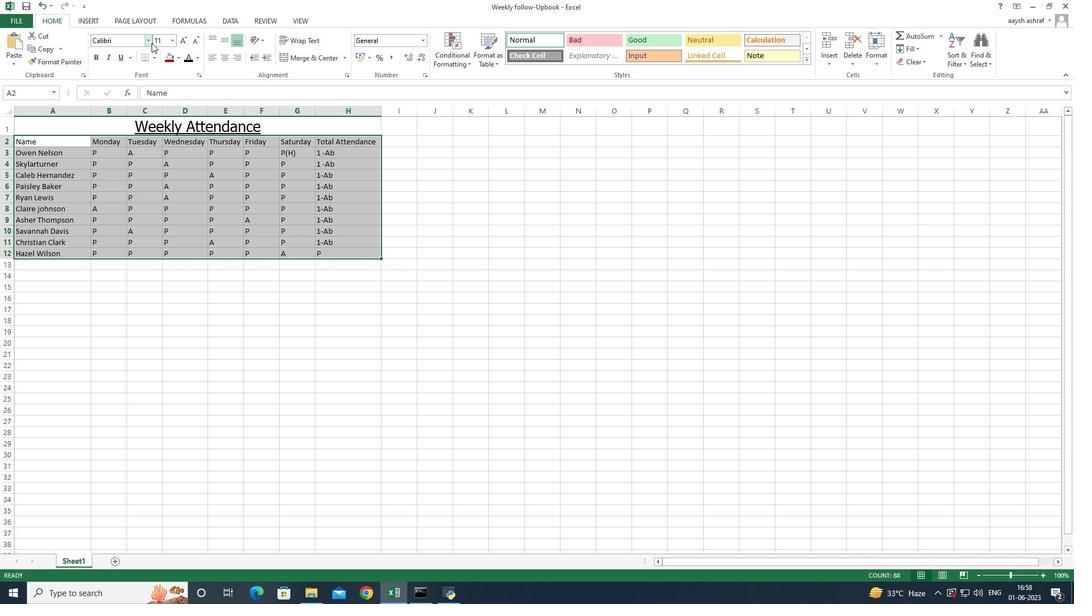 
Action: Mouse pressed left at (148, 42)
Screenshot: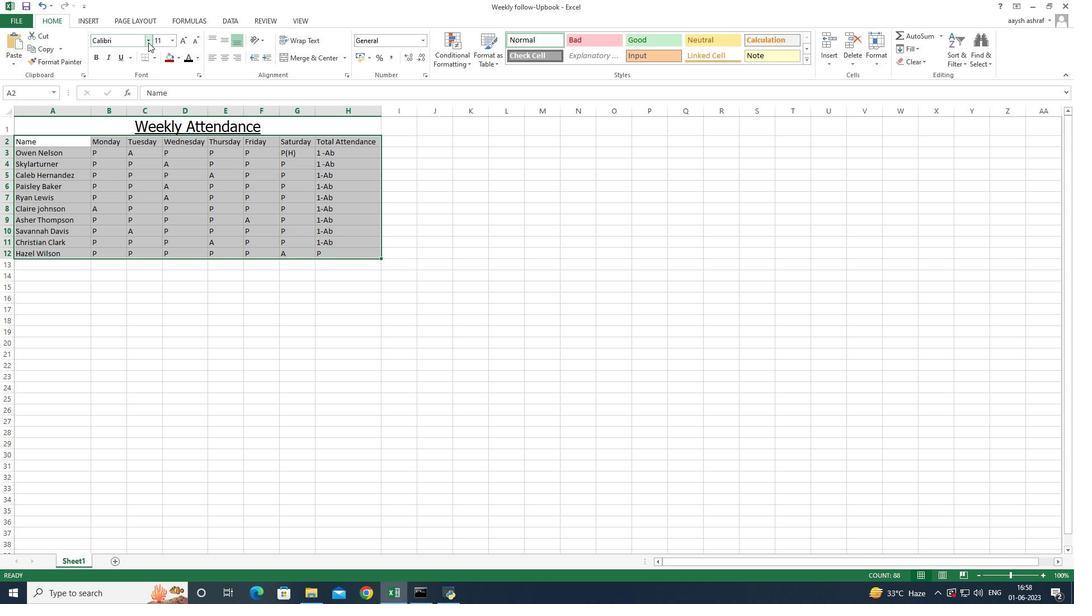 
Action: Mouse moved to (147, 133)
Screenshot: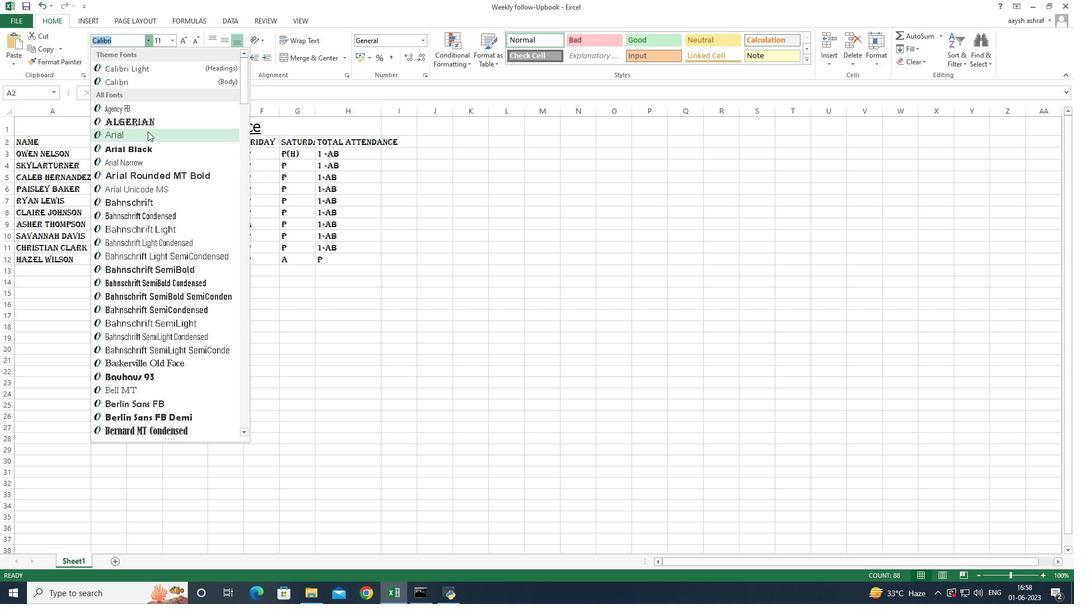 
Action: Mouse pressed left at (147, 133)
Screenshot: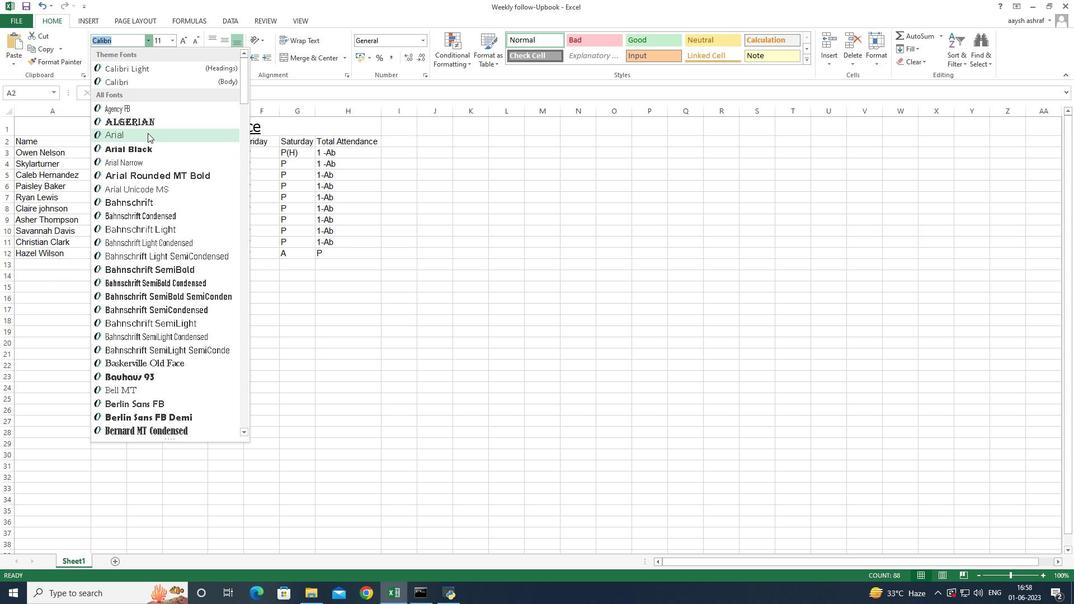 
Action: Mouse moved to (175, 40)
Screenshot: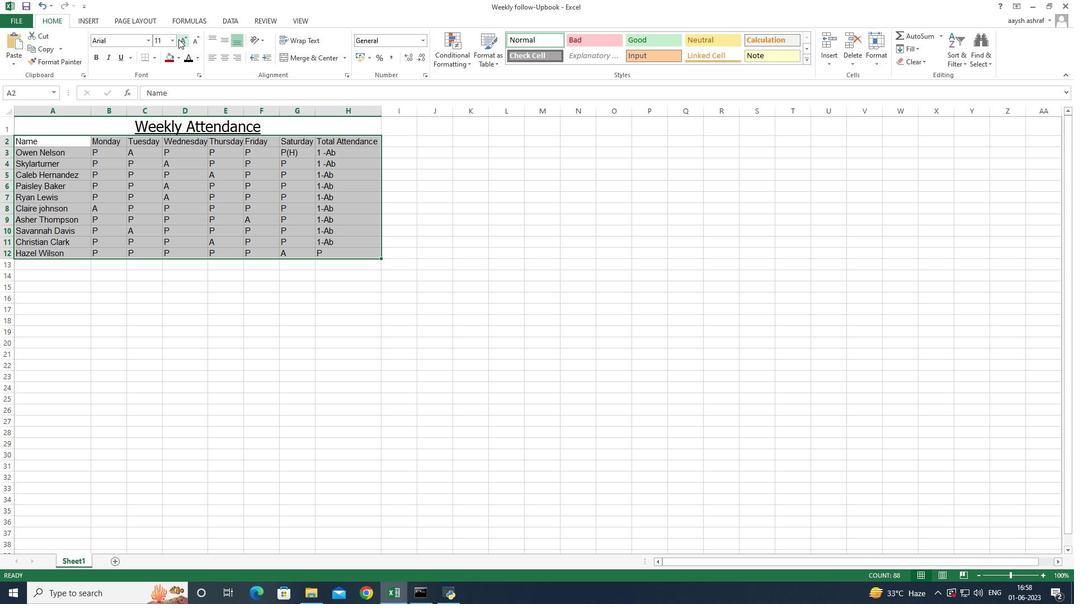 
Action: Mouse pressed left at (175, 40)
Screenshot: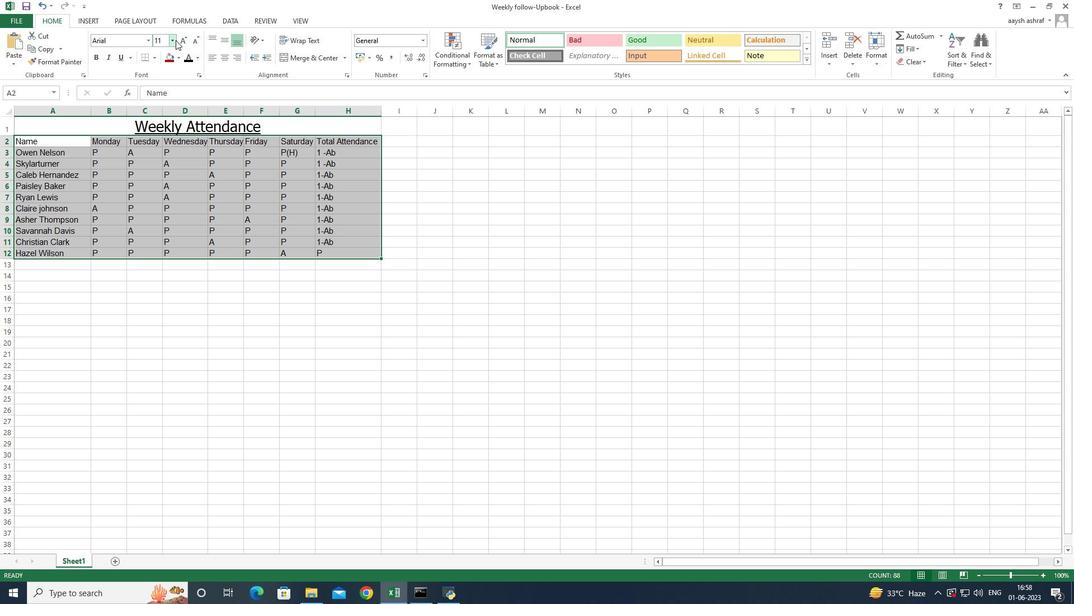 
Action: Mouse moved to (164, 97)
Screenshot: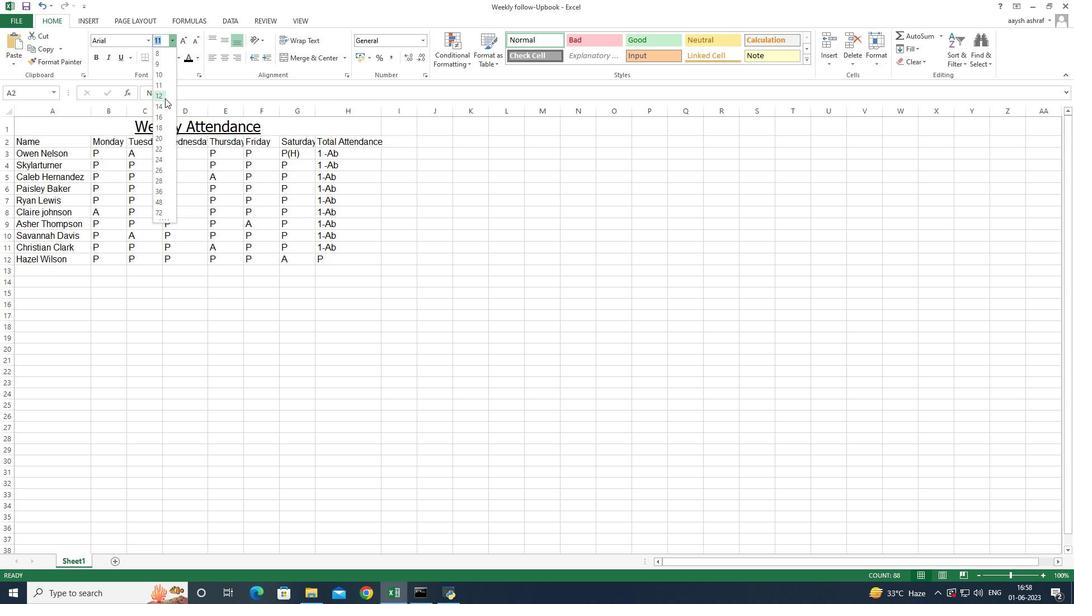 
Action: Mouse pressed left at (164, 97)
Screenshot: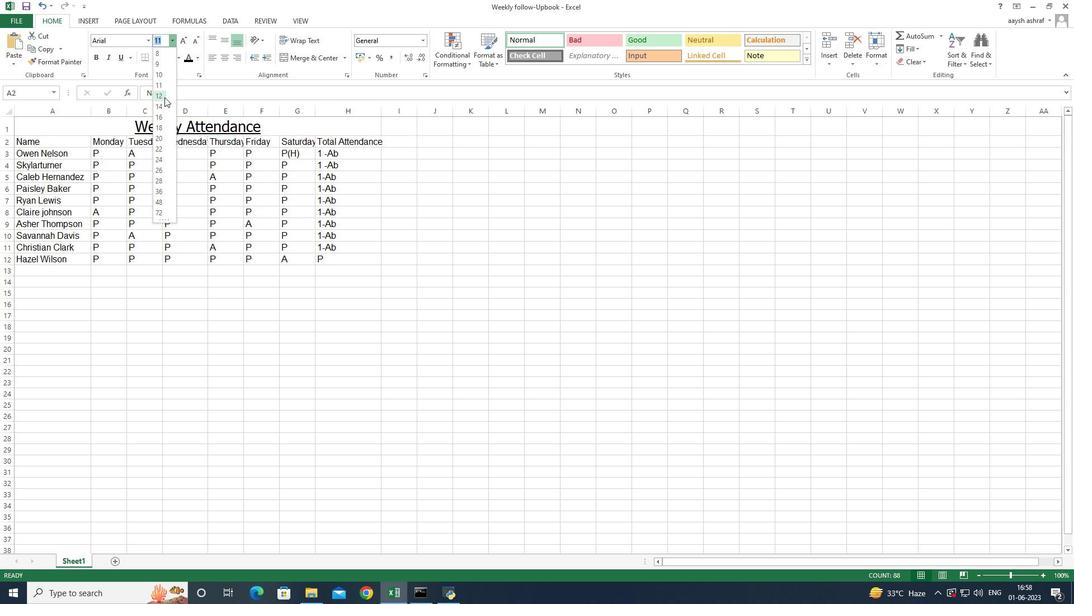 
Action: Mouse moved to (176, 127)
Screenshot: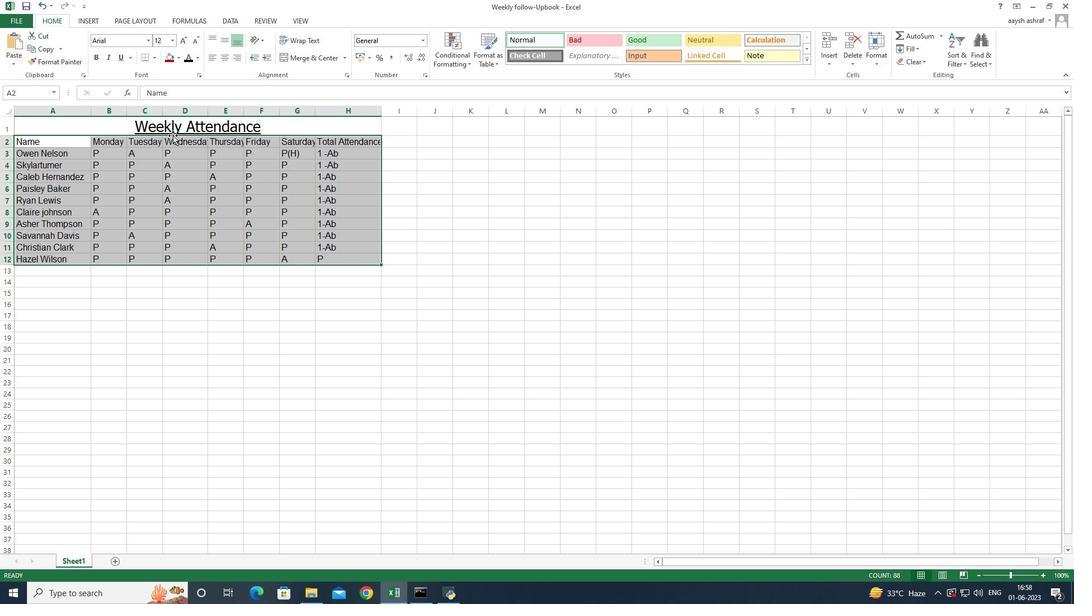 
Action: Mouse pressed left at (176, 127)
Screenshot: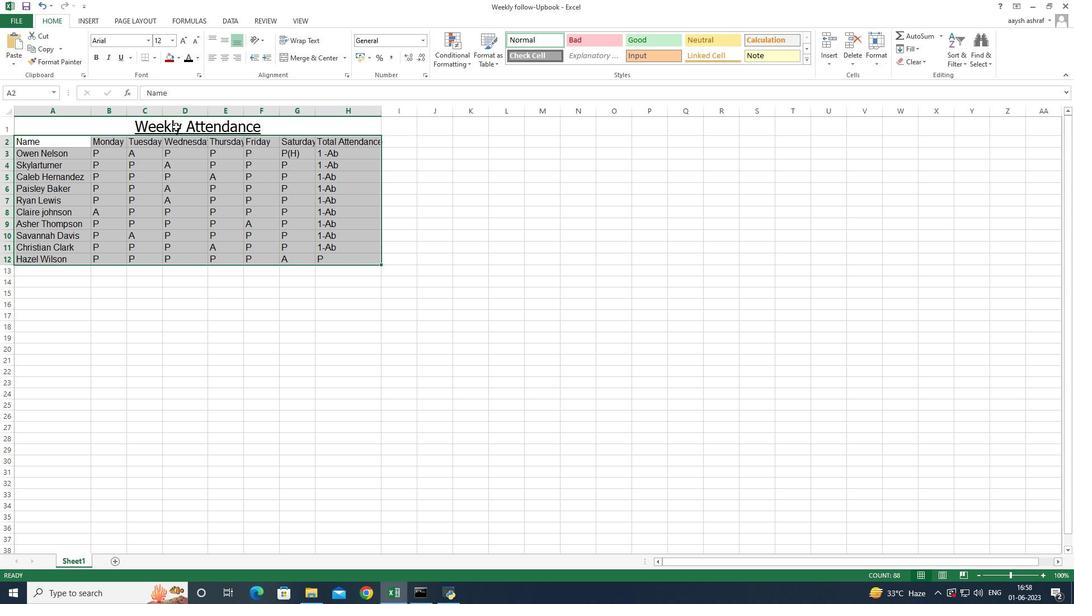 
Action: Mouse pressed left at (176, 127)
Screenshot: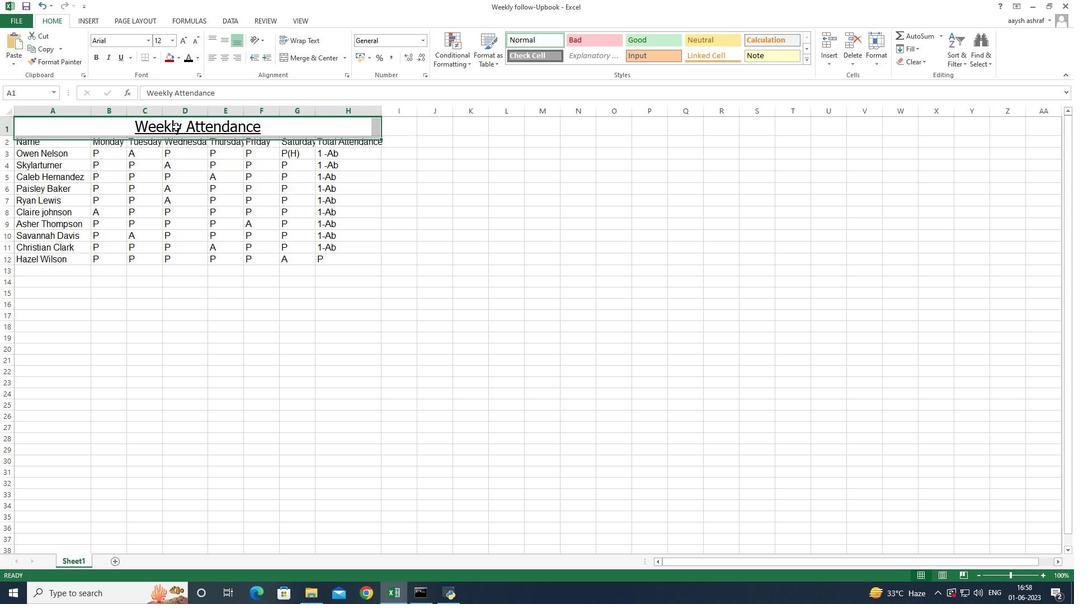 
Action: Mouse moved to (79, 158)
Screenshot: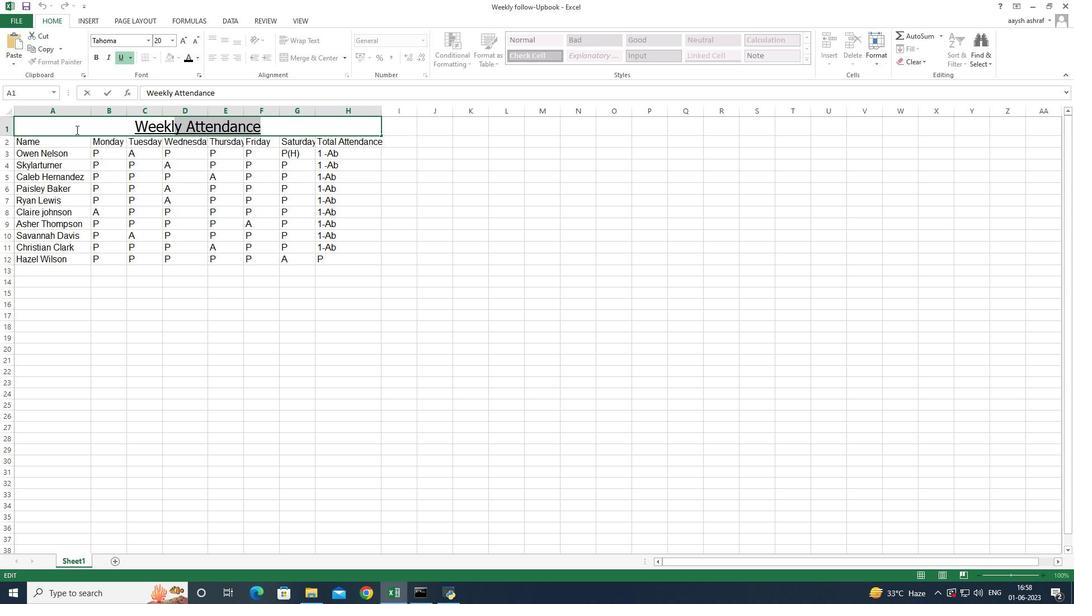 
Action: Mouse pressed left at (79, 158)
Screenshot: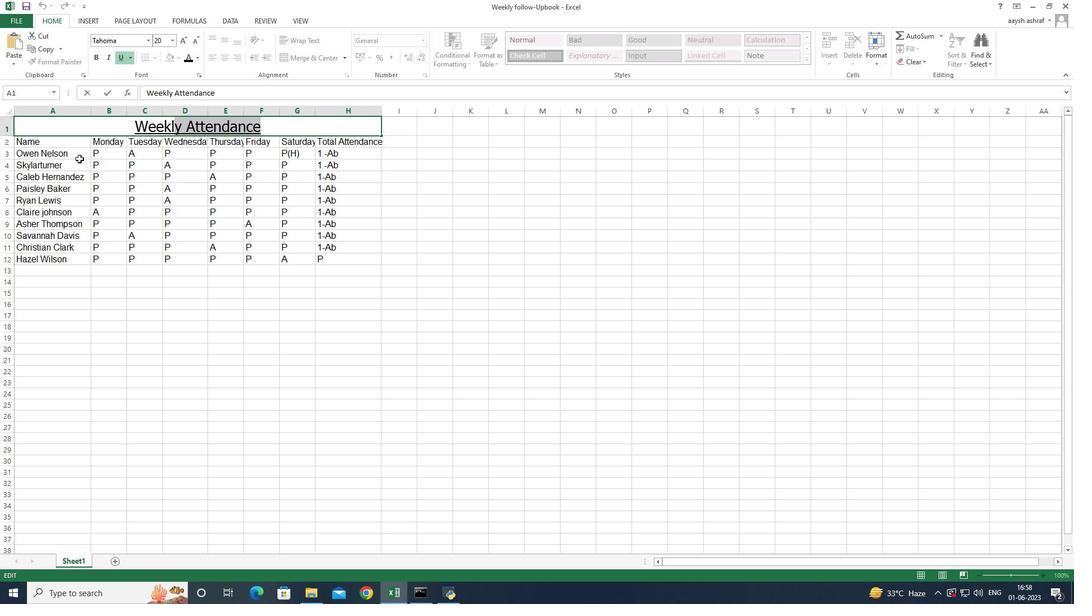 
Action: Mouse moved to (88, 132)
Screenshot: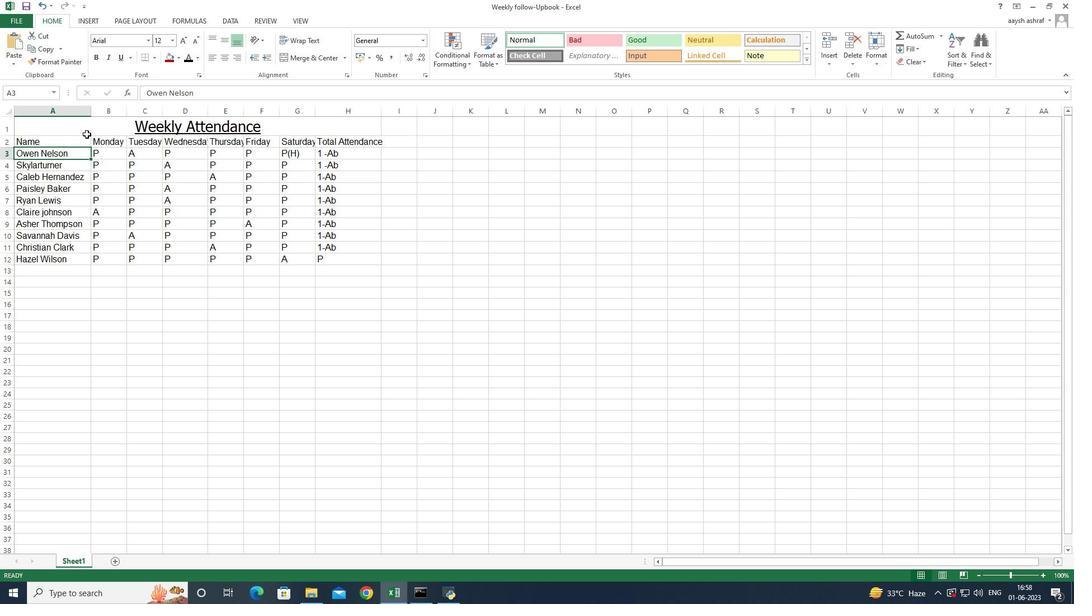 
Action: Mouse pressed left at (88, 132)
Screenshot: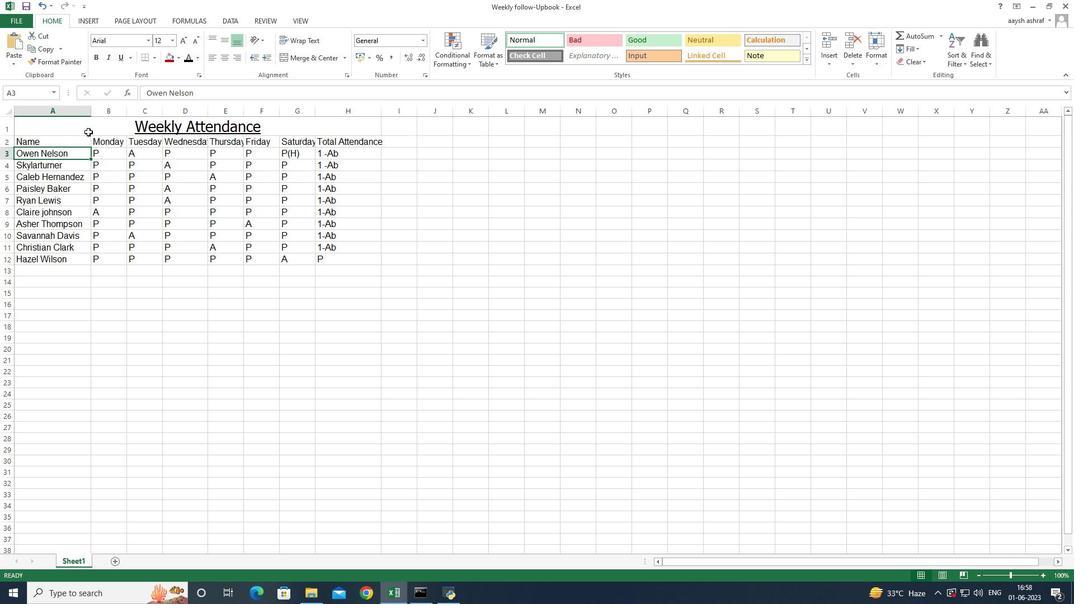 
Action: Mouse moved to (214, 59)
Screenshot: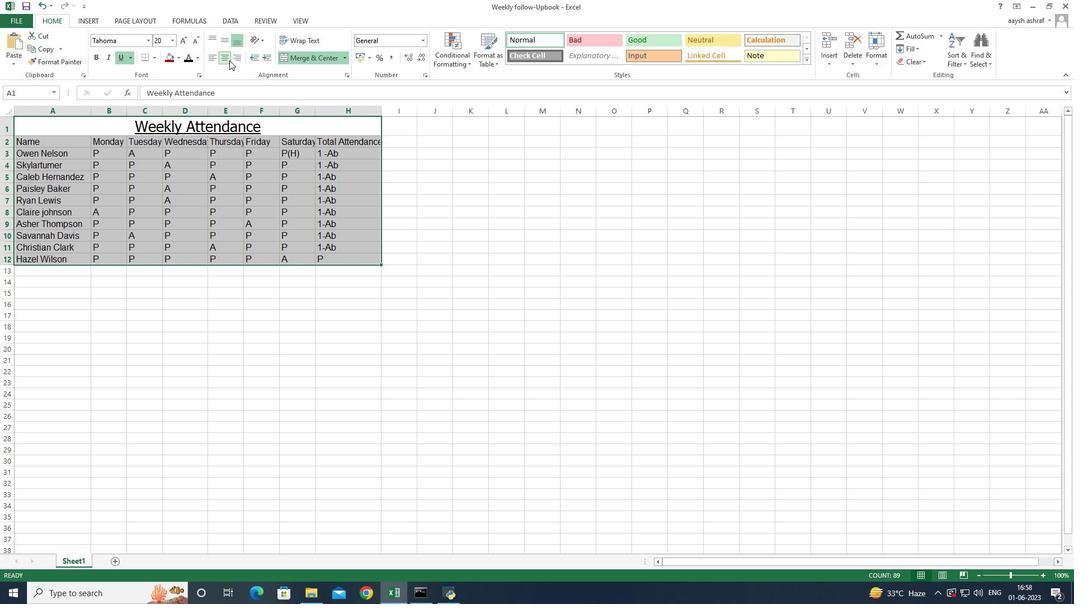 
Action: Mouse pressed left at (214, 59)
Screenshot: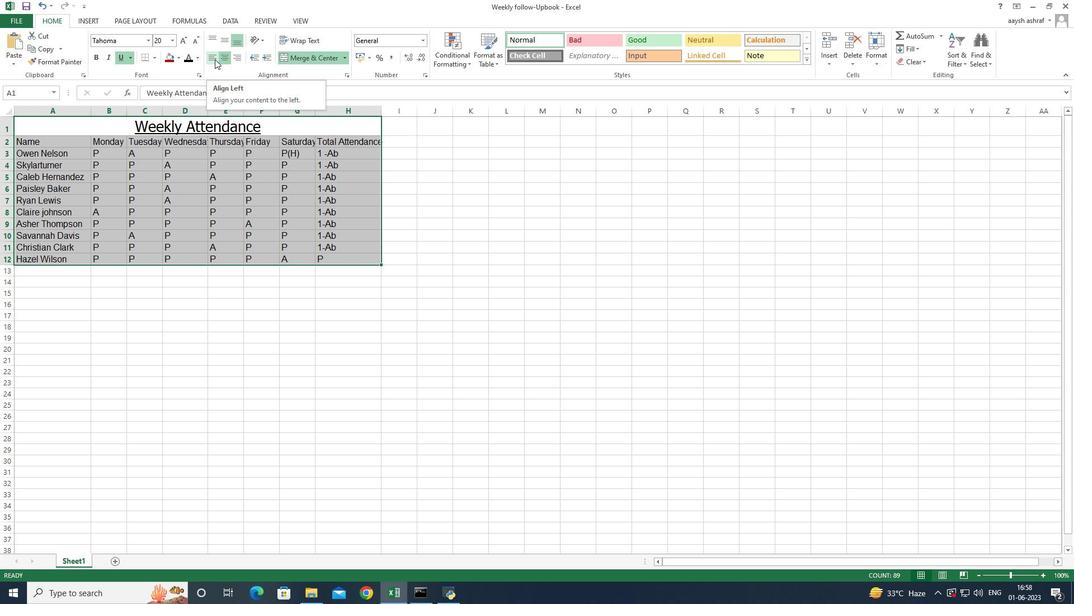 
Action: Mouse moved to (162, 303)
Screenshot: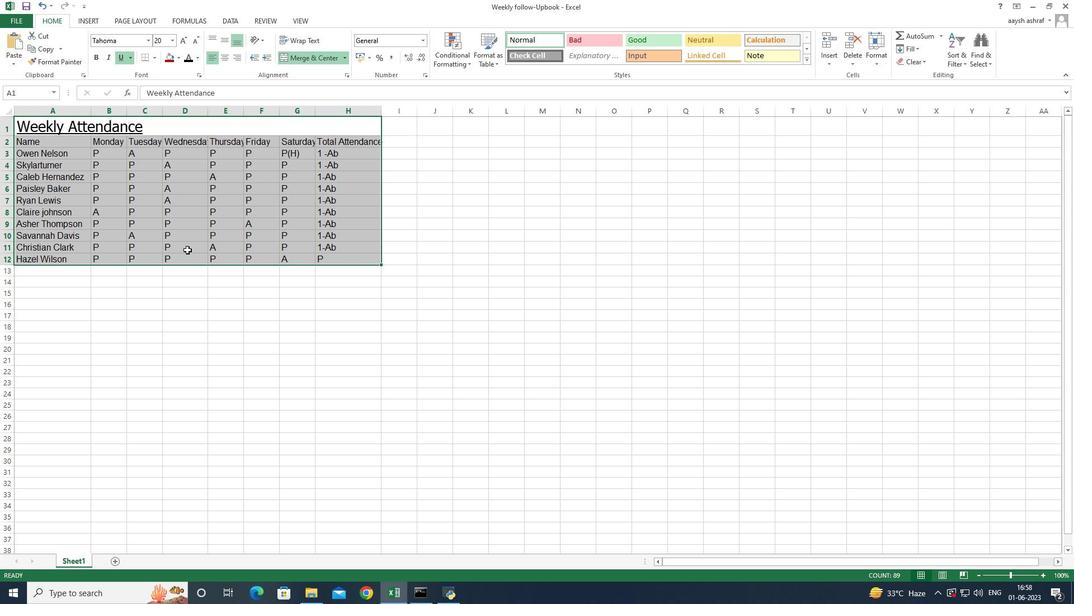 
Action: Mouse pressed left at (162, 303)
Screenshot: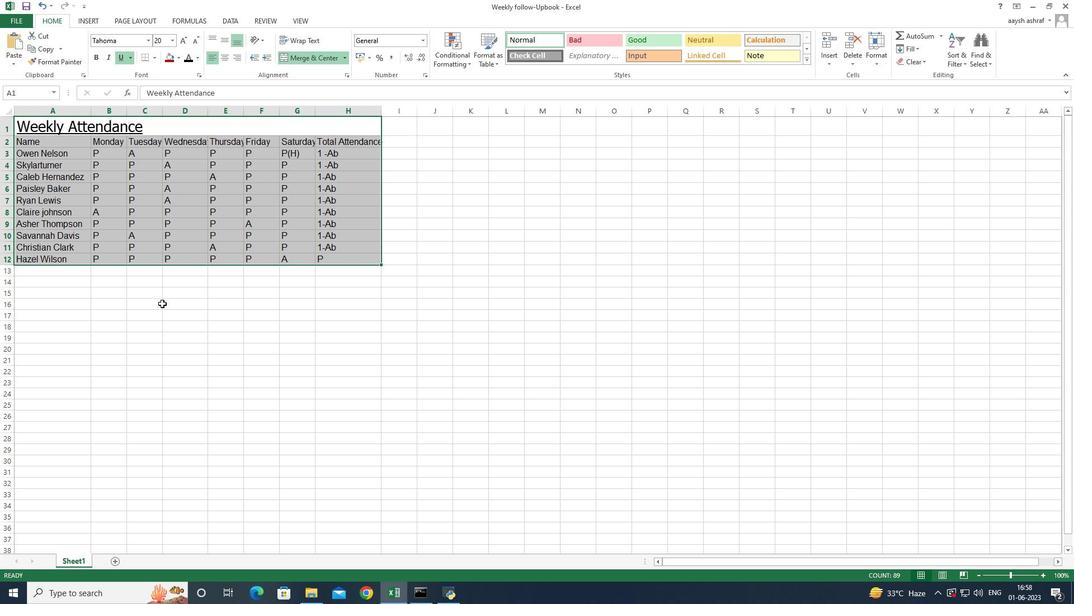 
Action: Mouse moved to (34, 141)
Screenshot: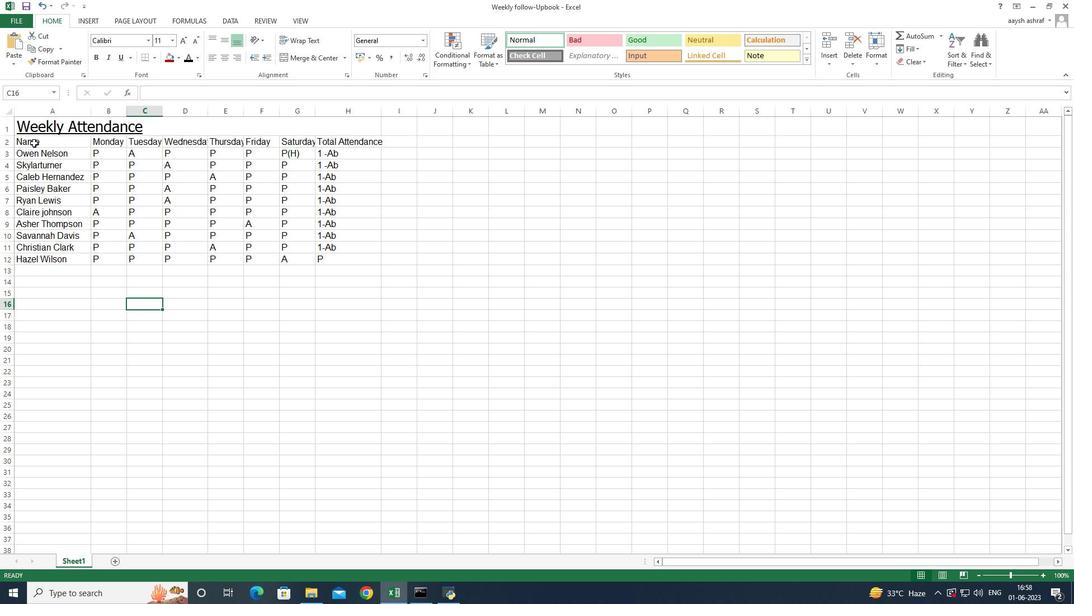 
Action: Mouse pressed left at (34, 141)
Screenshot: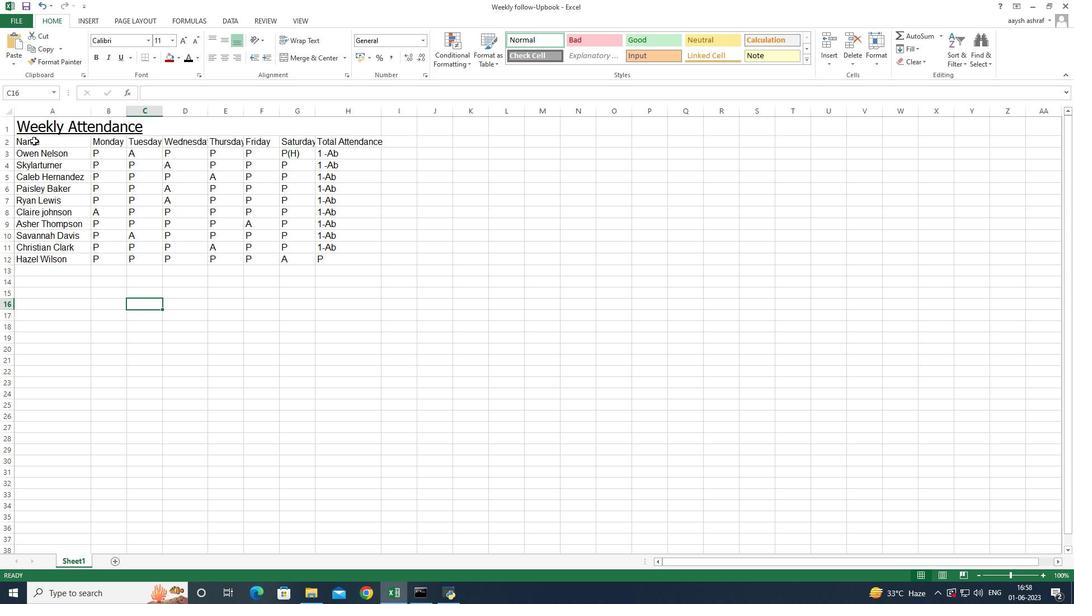 
Action: Mouse moved to (77, 129)
Screenshot: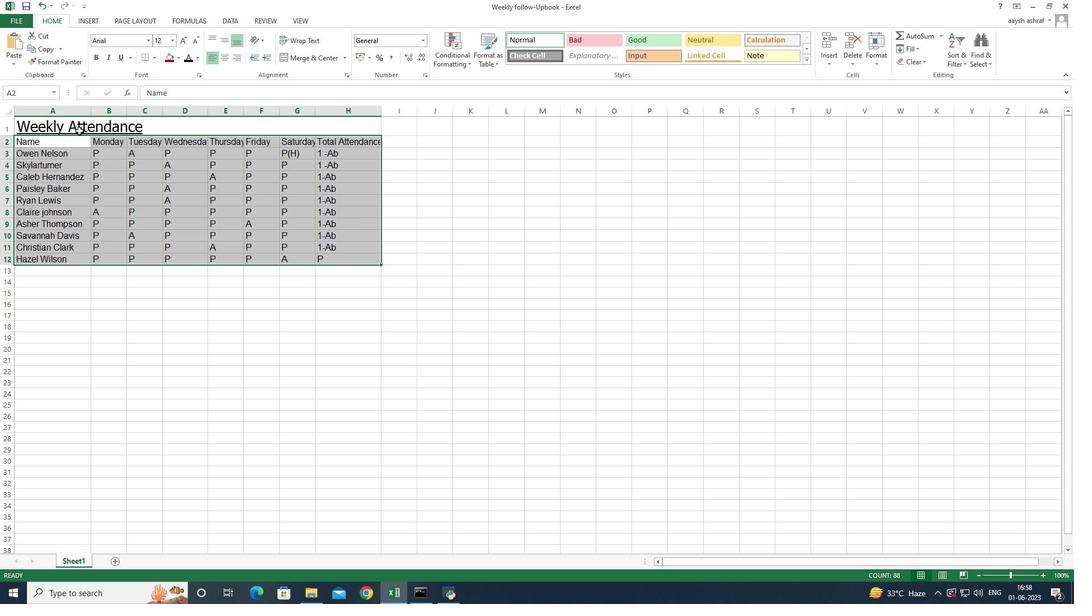 
Action: Mouse pressed left at (77, 129)
Screenshot: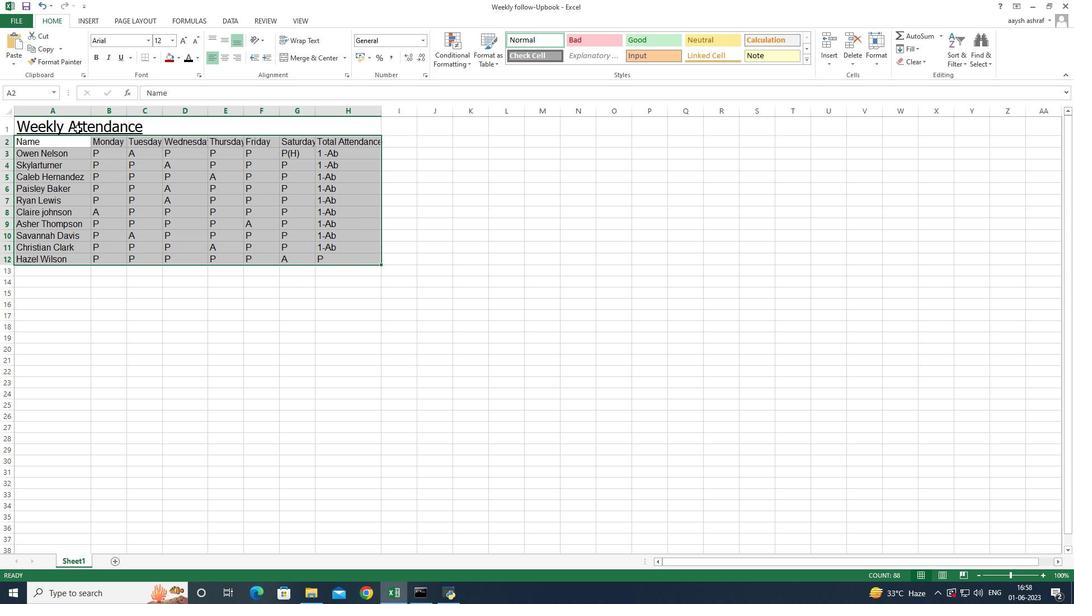 
Action: Mouse moved to (880, 54)
Screenshot: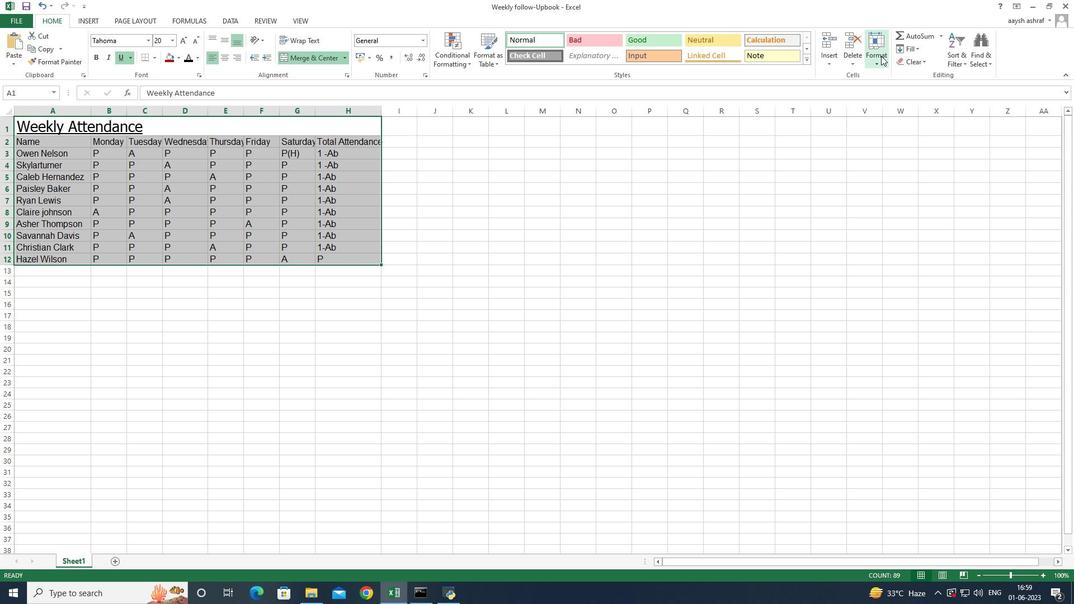 
Action: Mouse pressed left at (880, 54)
Screenshot: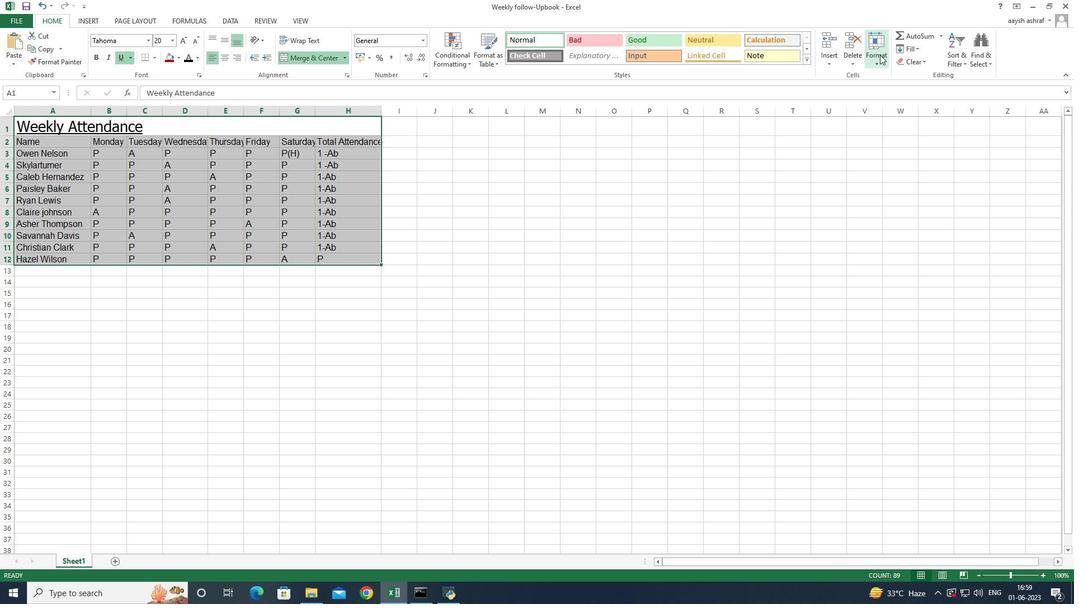 
Action: Mouse moved to (888, 130)
Screenshot: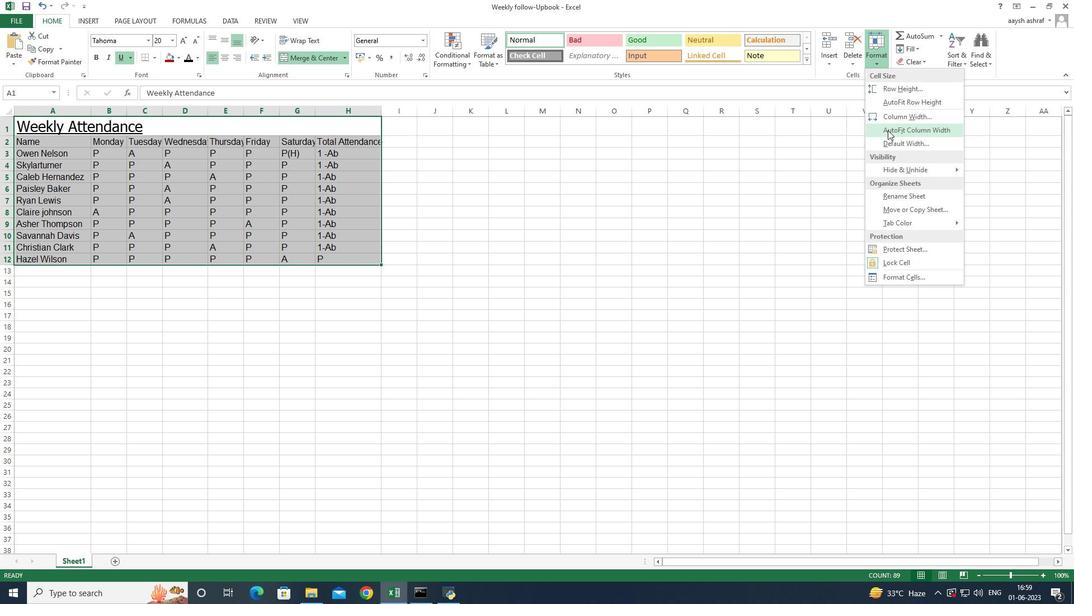 
Action: Mouse pressed left at (888, 130)
Screenshot: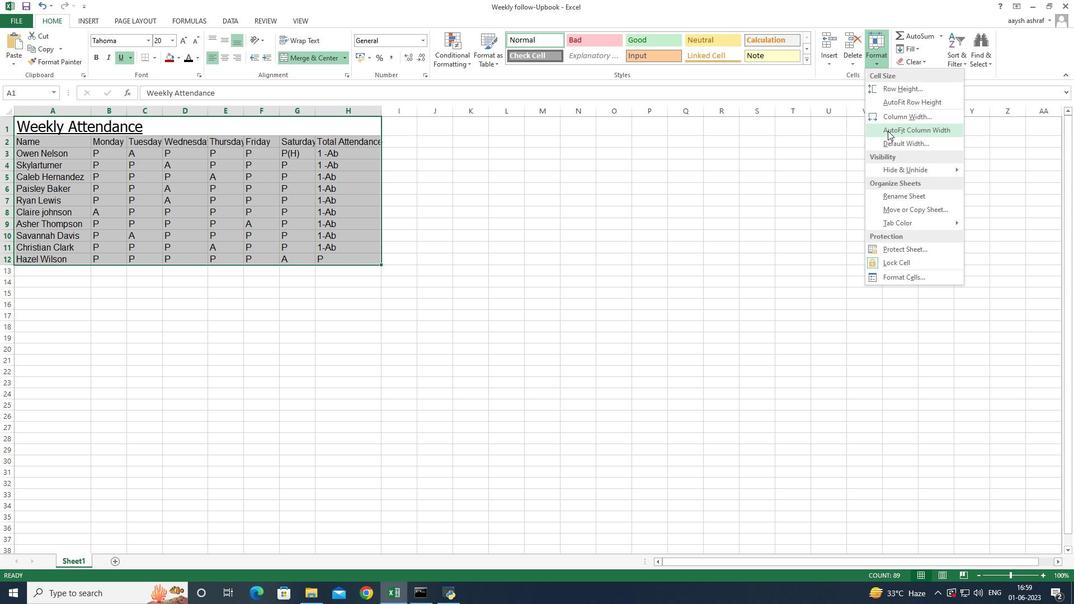 
Action: Mouse moved to (128, 294)
Screenshot: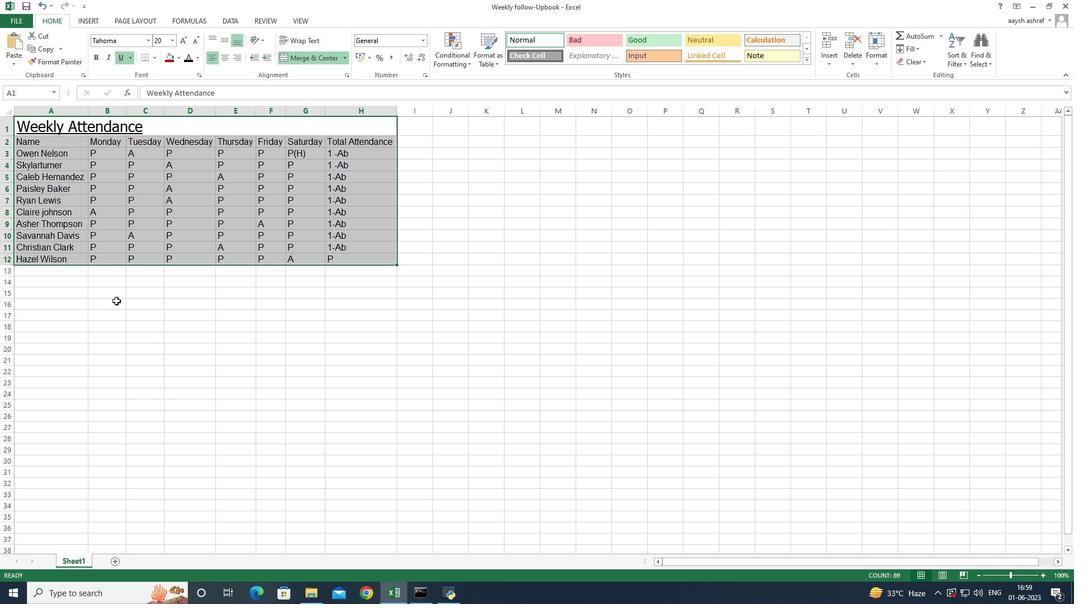 
Action: Mouse pressed left at (128, 294)
Screenshot: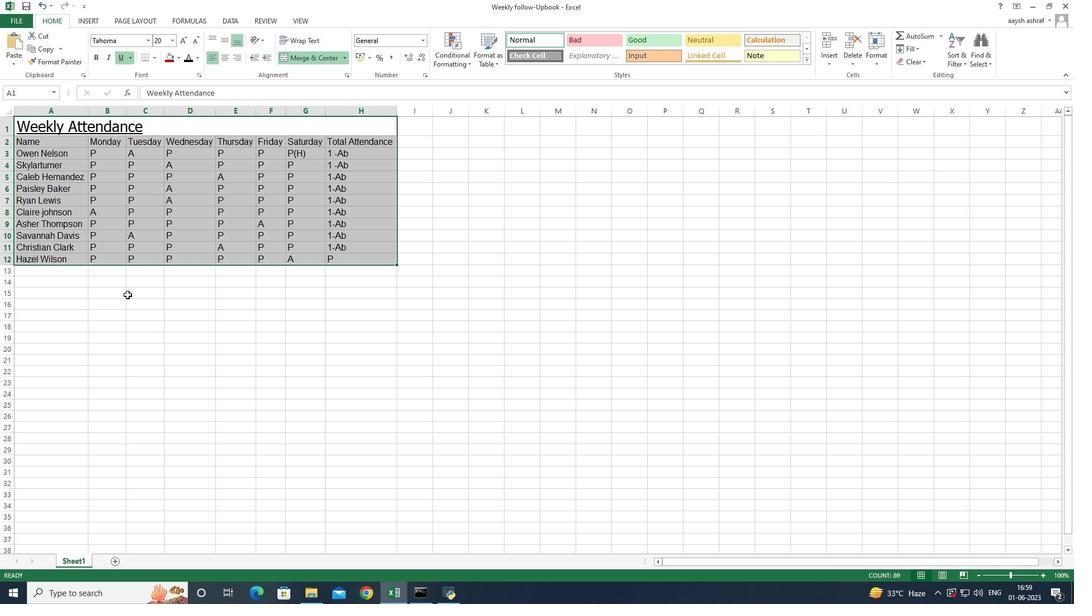 
Action: Mouse moved to (112, 297)
Screenshot: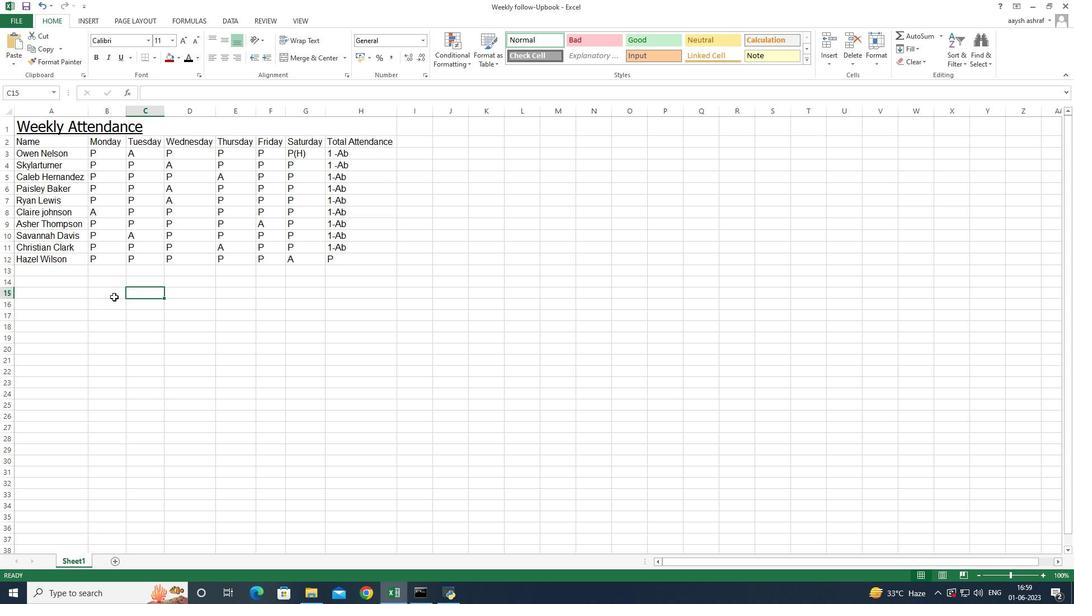 
